 Task: Find connections with filter location Barra with filter topic #Mentoringwith filter profile language German with filter current company Maruti Suzuki India Limited with filter school G H Patel College of Engineering & Technology with filter industry Pet Services with filter service category Loans with filter keywords title Delivery Driver
Action: Mouse moved to (522, 177)
Screenshot: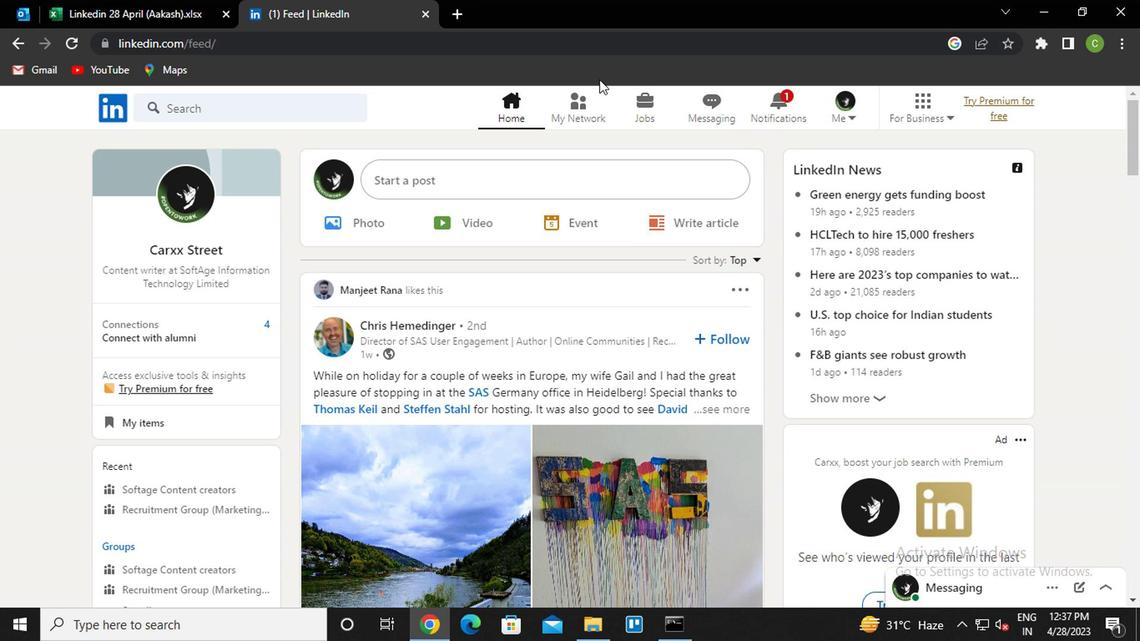
Action: Mouse pressed left at (522, 177)
Screenshot: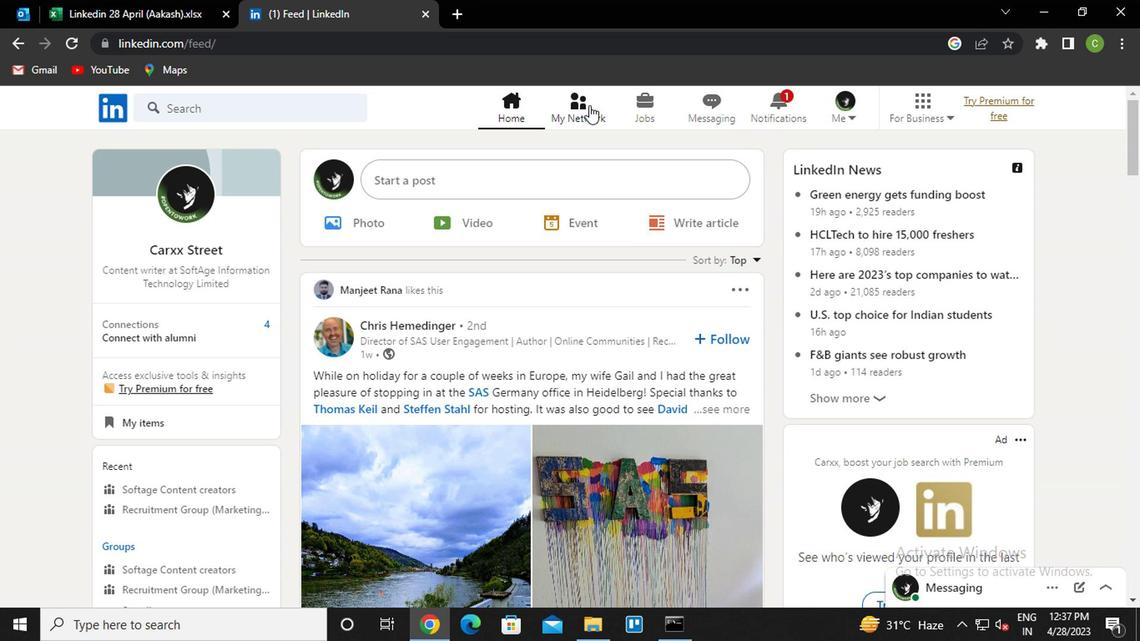 
Action: Mouse moved to (250, 249)
Screenshot: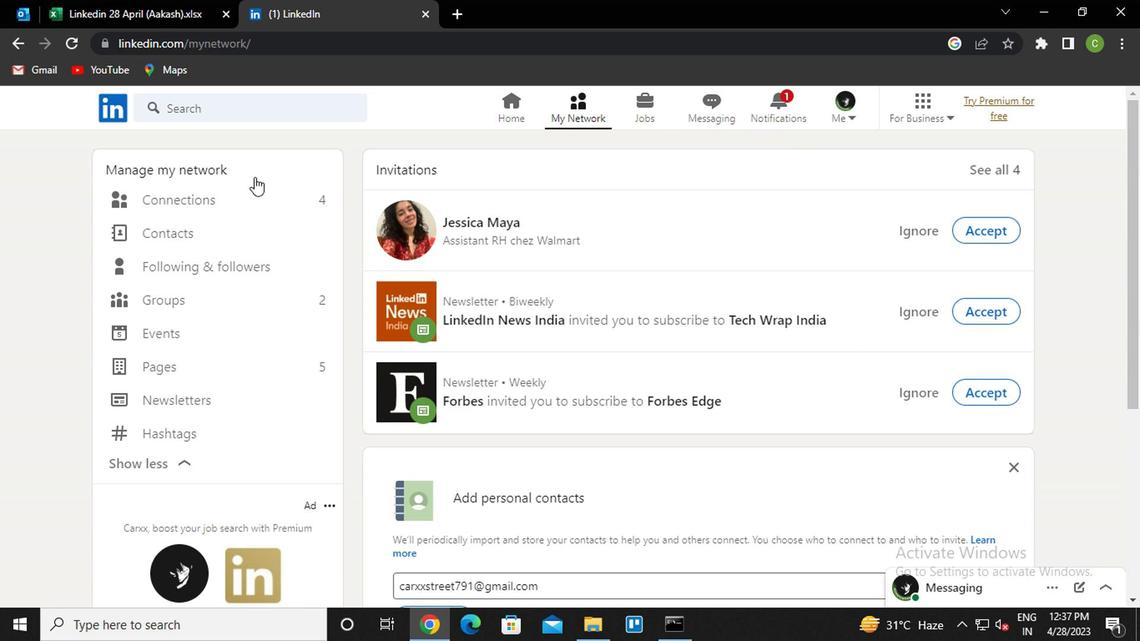 
Action: Mouse pressed left at (250, 249)
Screenshot: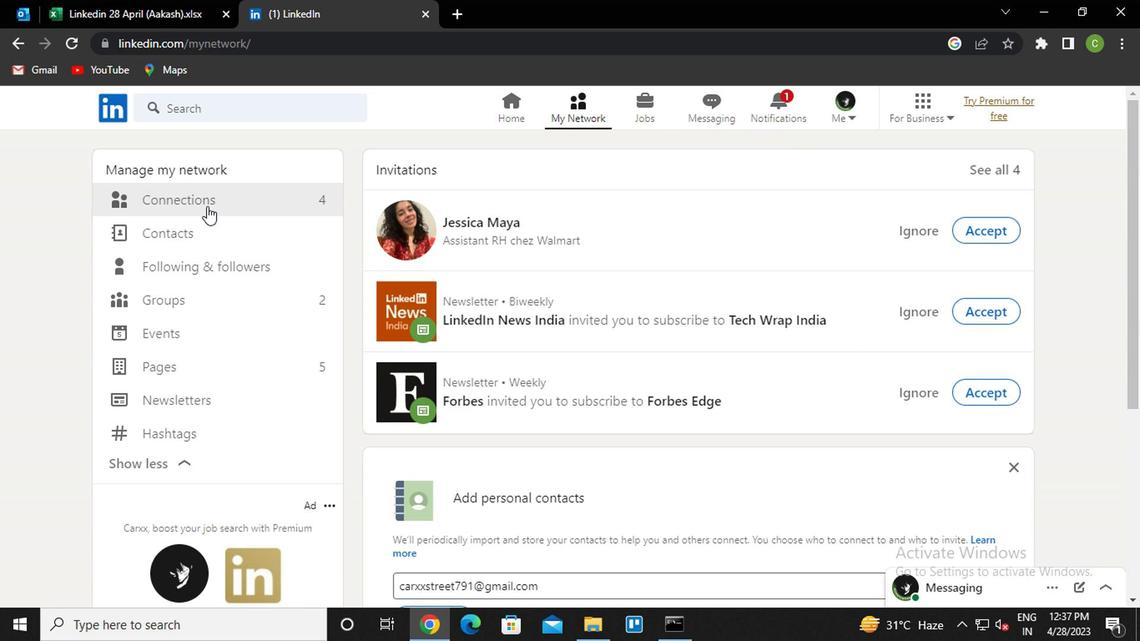 
Action: Mouse moved to (605, 243)
Screenshot: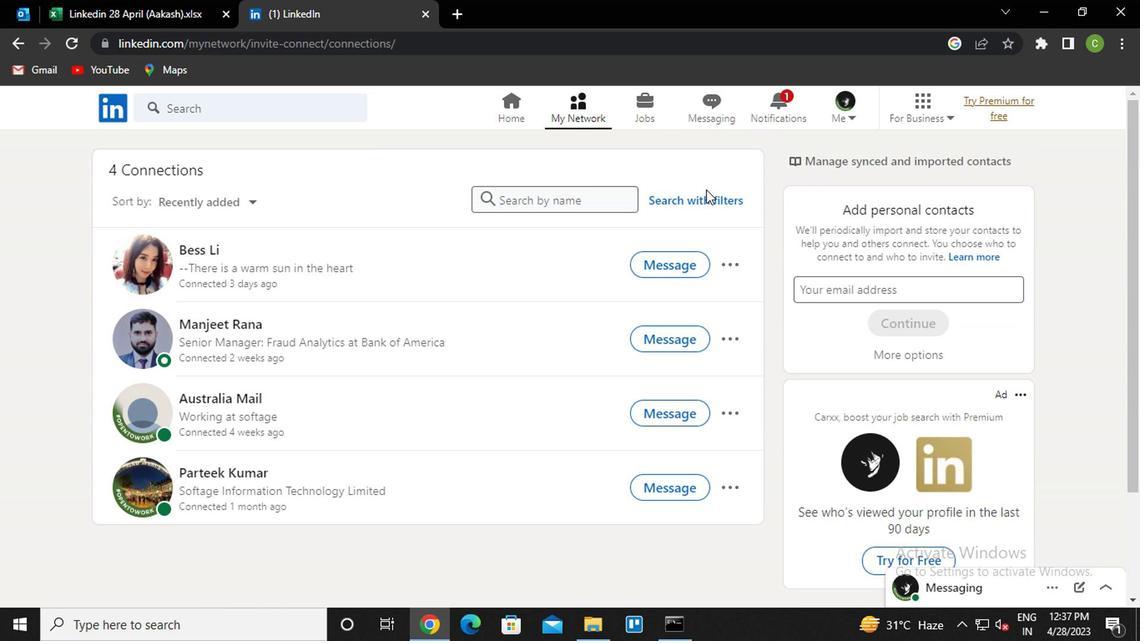 
Action: Mouse pressed left at (605, 243)
Screenshot: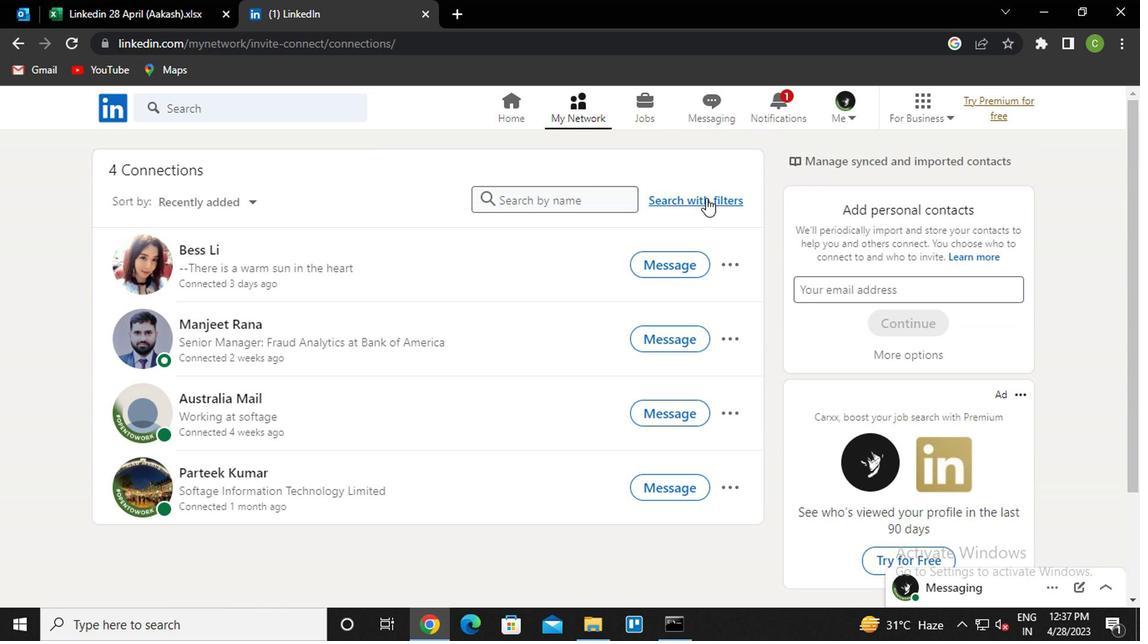 
Action: Mouse moved to (551, 207)
Screenshot: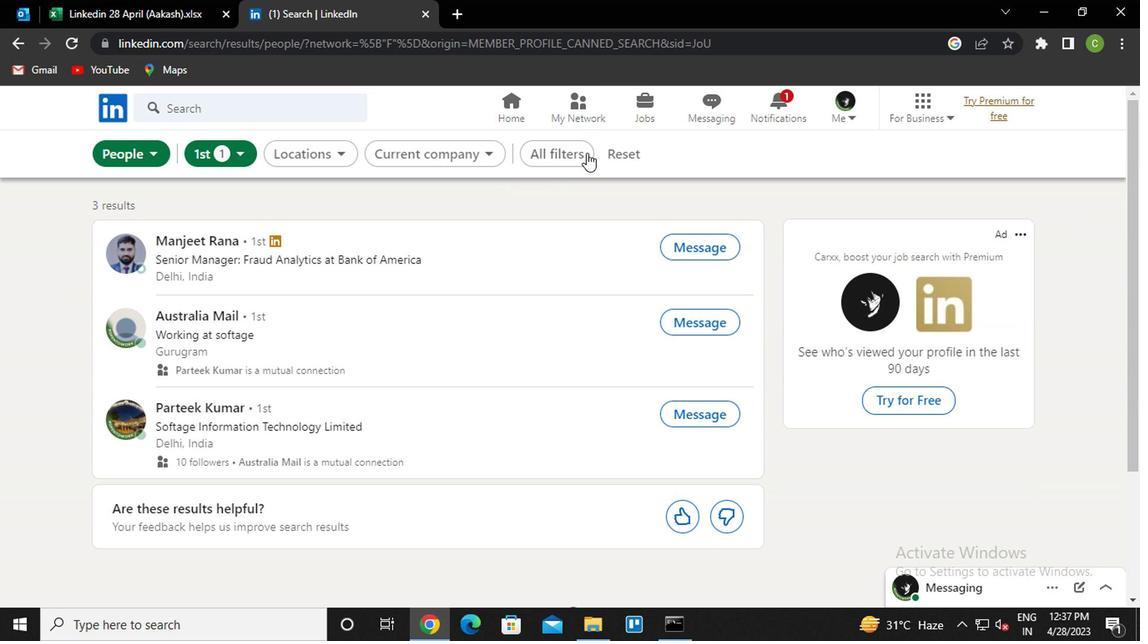 
Action: Mouse pressed left at (551, 207)
Screenshot: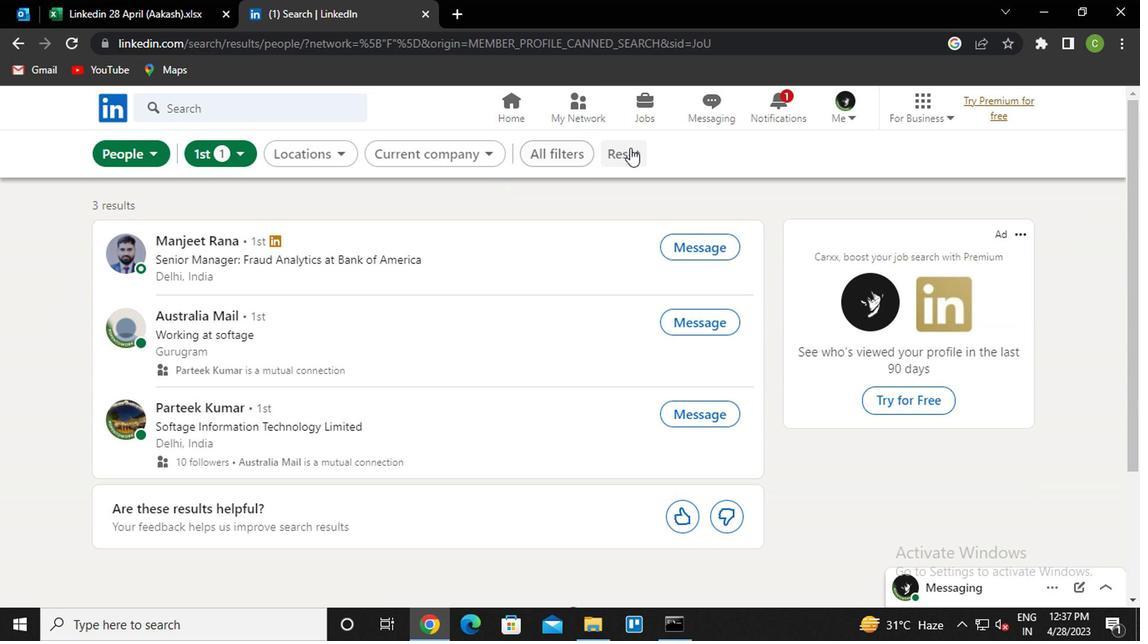 
Action: Mouse moved to (528, 217)
Screenshot: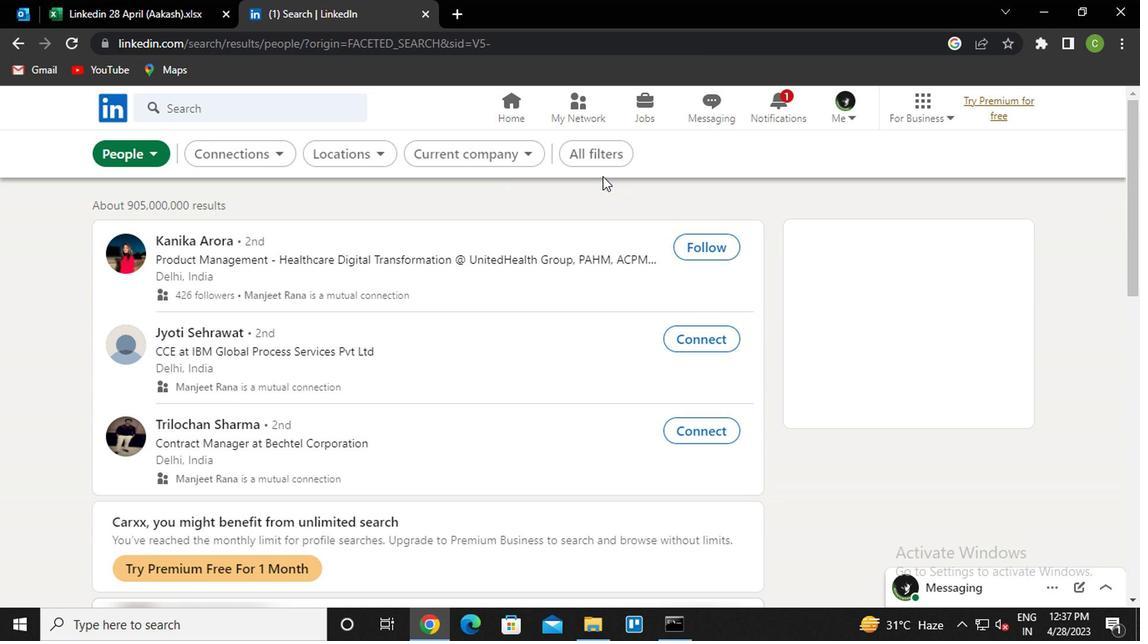 
Action: Mouse pressed left at (528, 217)
Screenshot: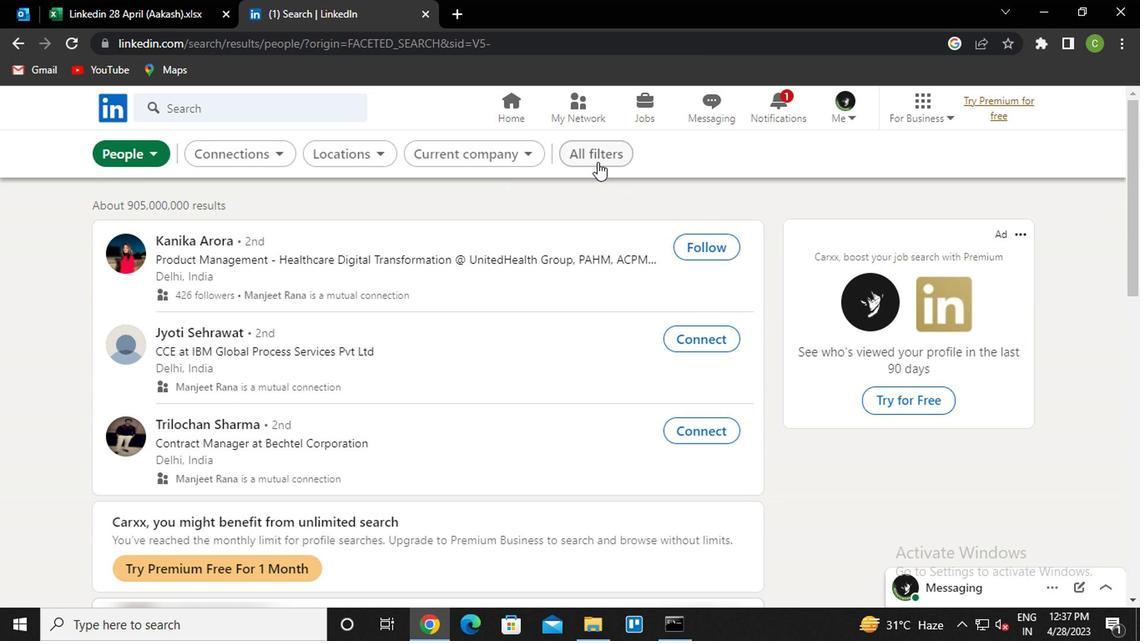 
Action: Mouse moved to (713, 324)
Screenshot: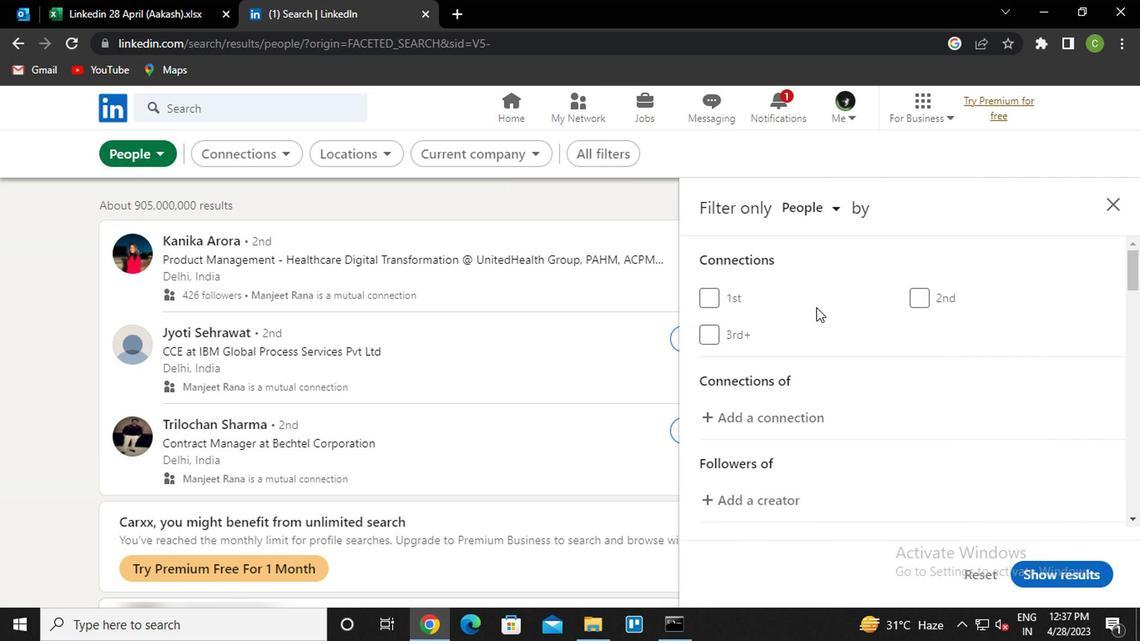 
Action: Mouse scrolled (713, 323) with delta (0, 0)
Screenshot: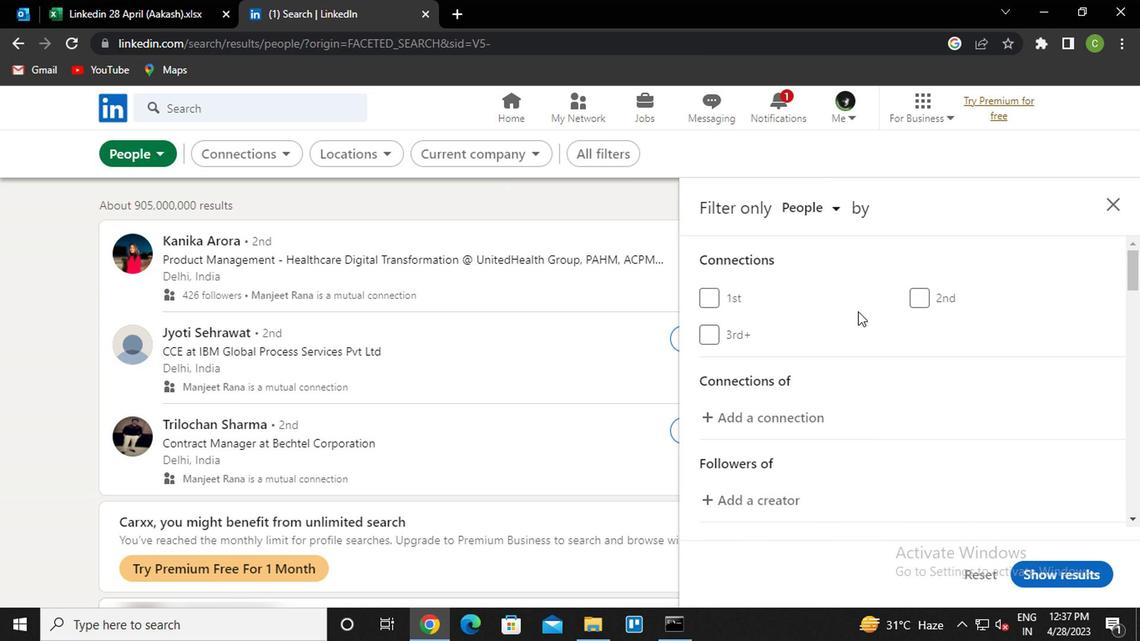 
Action: Mouse scrolled (713, 323) with delta (0, 0)
Screenshot: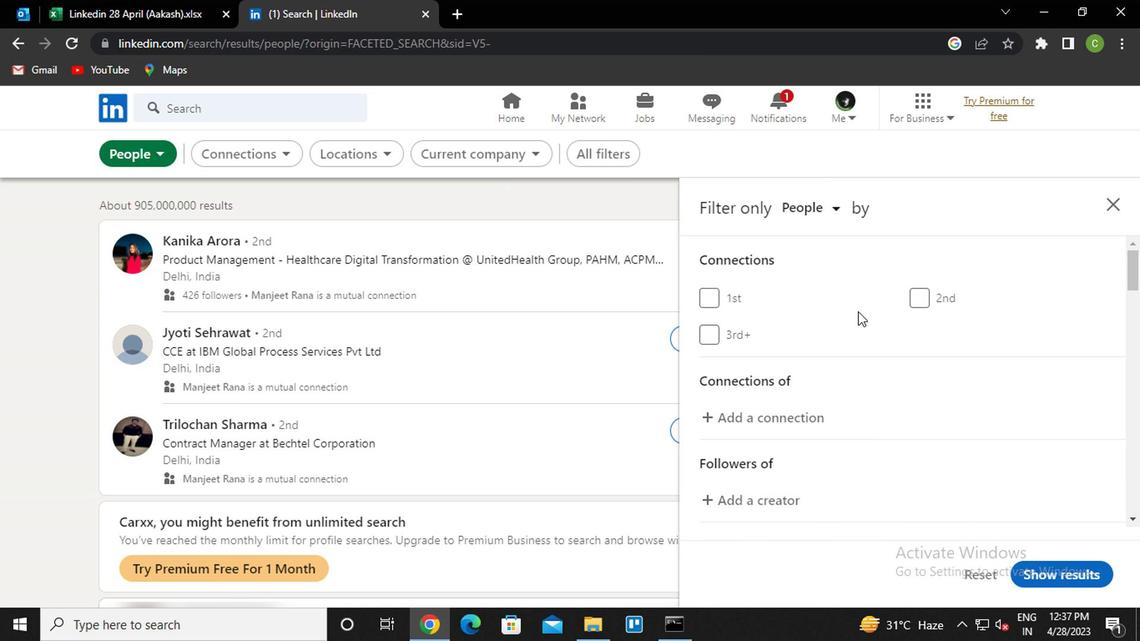 
Action: Mouse moved to (713, 326)
Screenshot: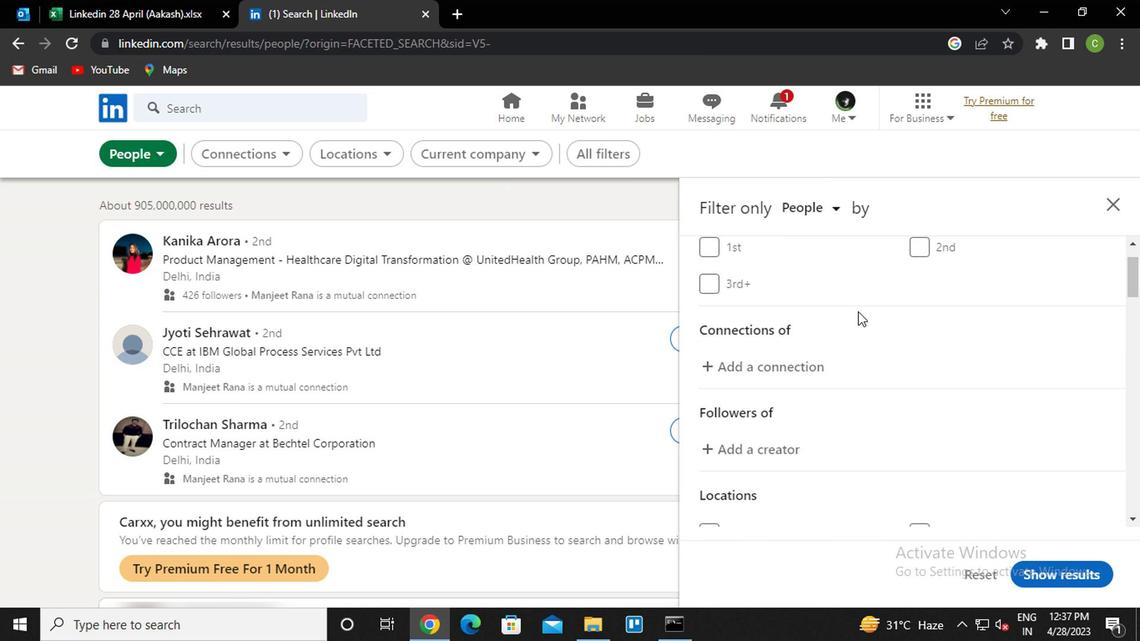 
Action: Mouse scrolled (713, 326) with delta (0, 0)
Screenshot: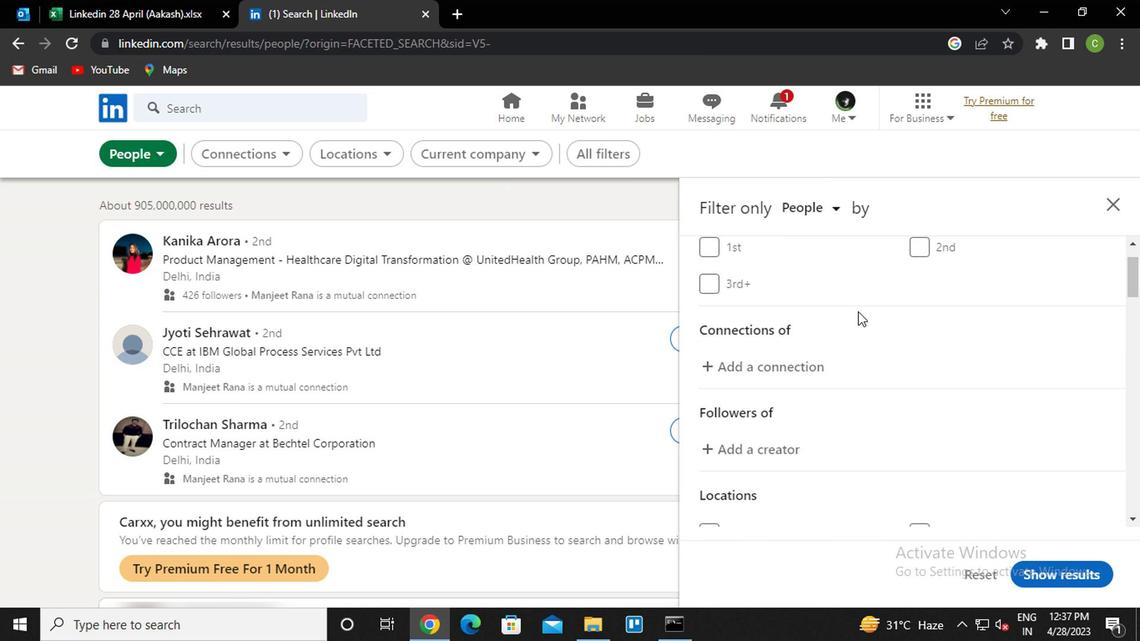
Action: Mouse moved to (711, 337)
Screenshot: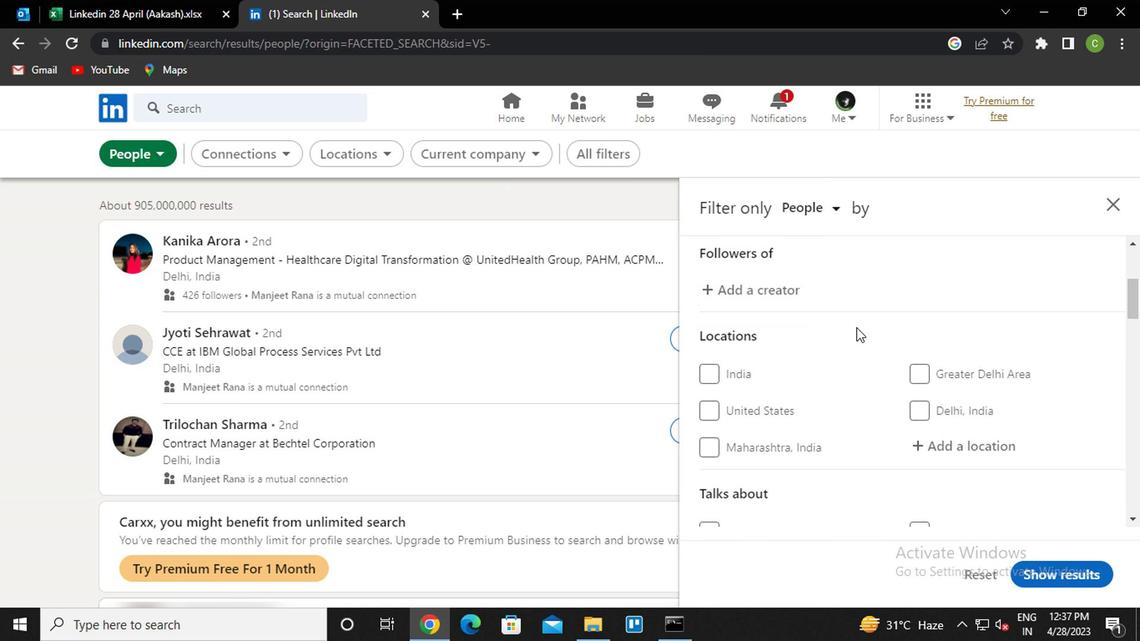 
Action: Mouse scrolled (711, 336) with delta (0, 0)
Screenshot: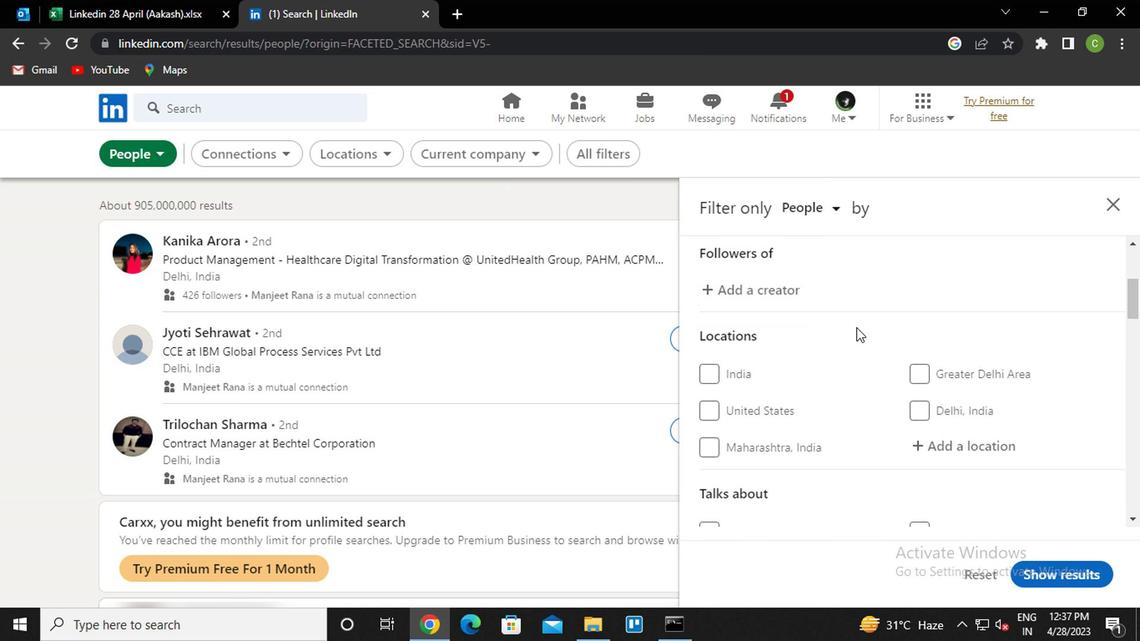 
Action: Mouse moved to (792, 333)
Screenshot: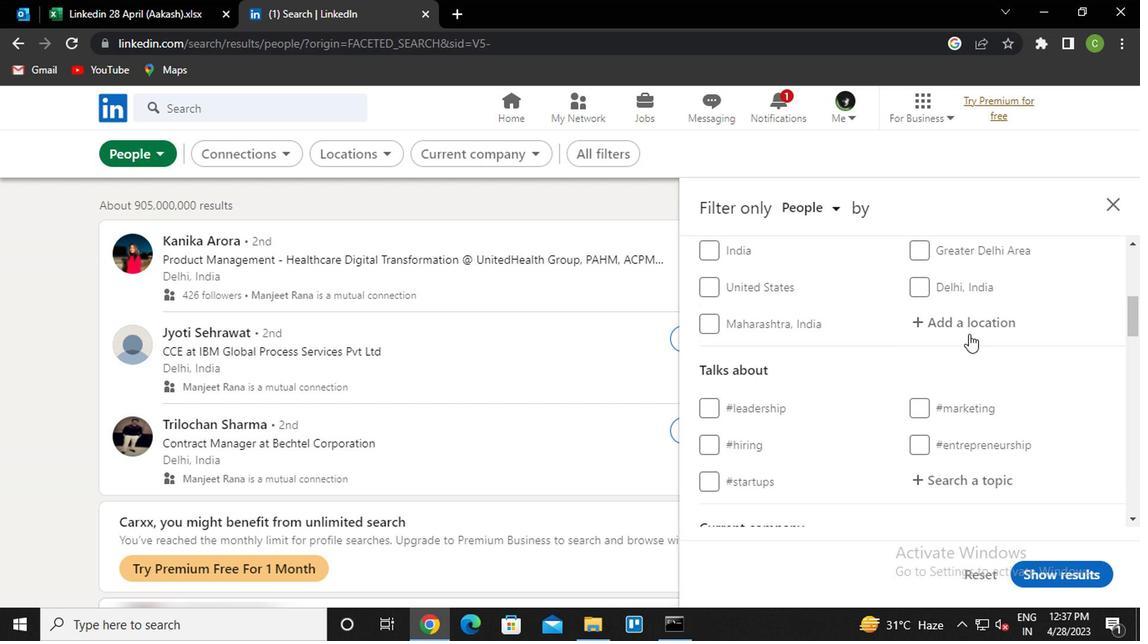 
Action: Mouse pressed left at (792, 333)
Screenshot: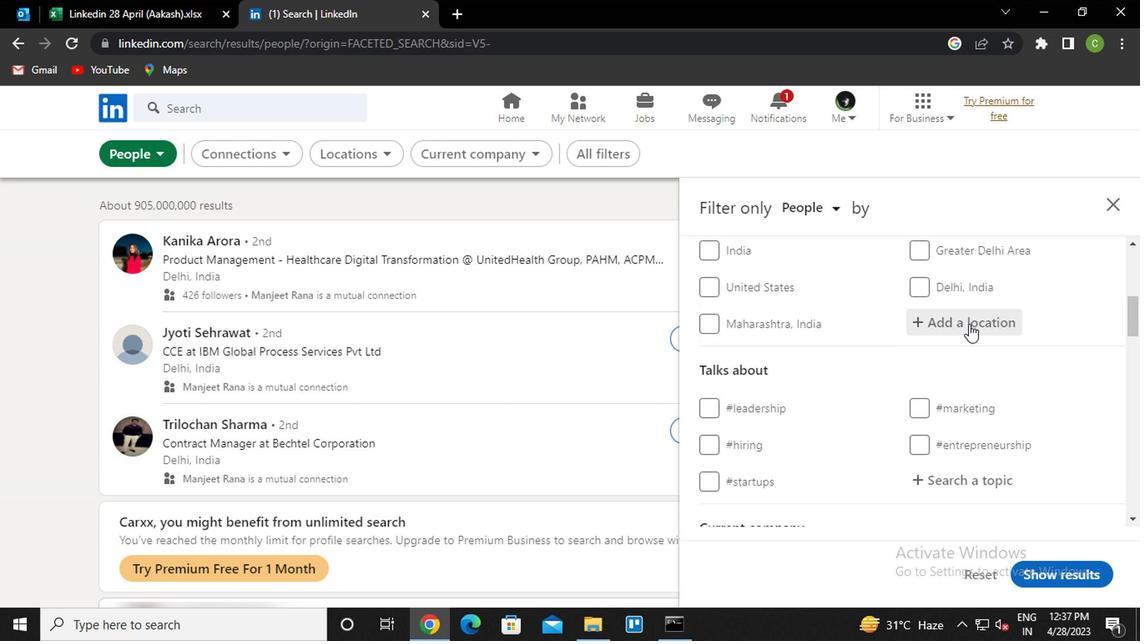 
Action: Key pressed <Key.caps_lock>b<Key.caps_lock>arra<Key.down><Key.down><Key.enter>
Screenshot: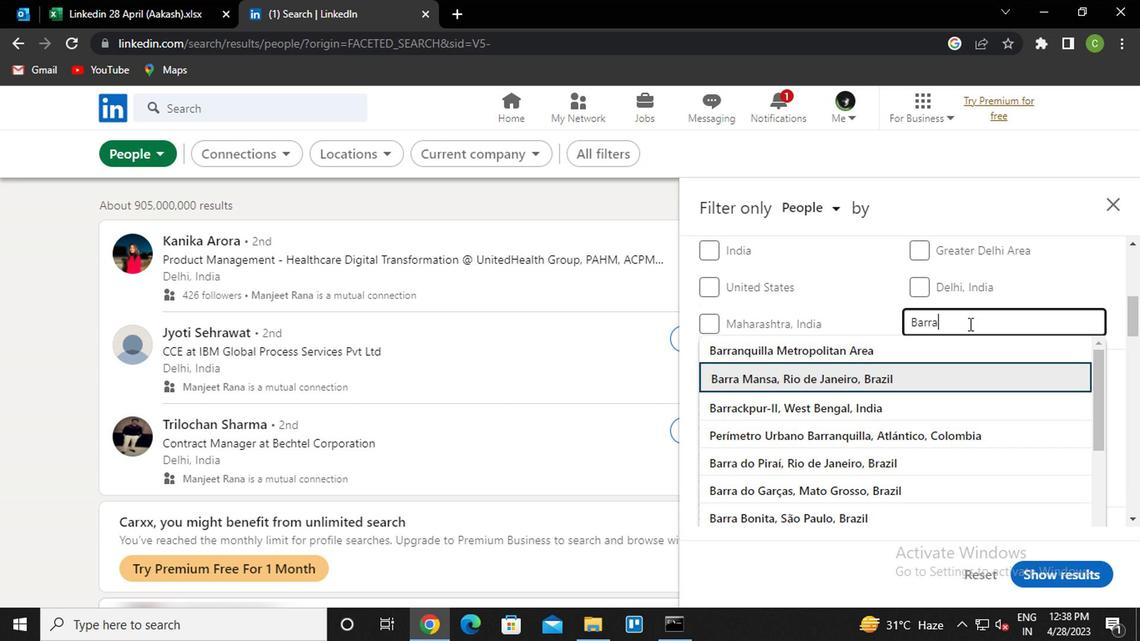 
Action: Mouse moved to (792, 347)
Screenshot: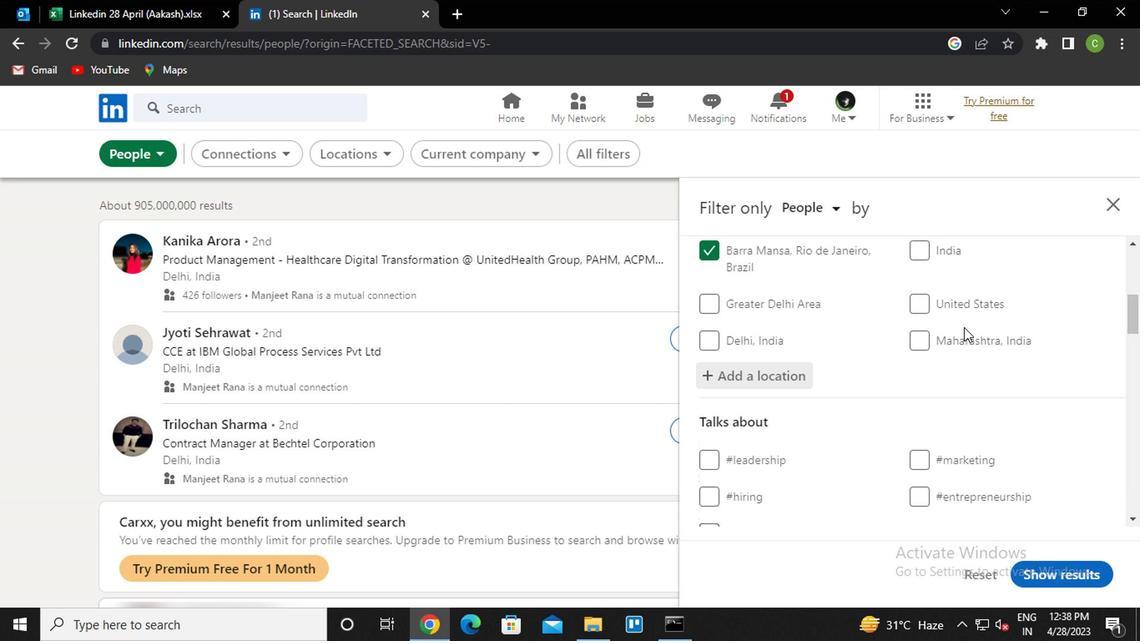 
Action: Mouse scrolled (792, 347) with delta (0, 0)
Screenshot: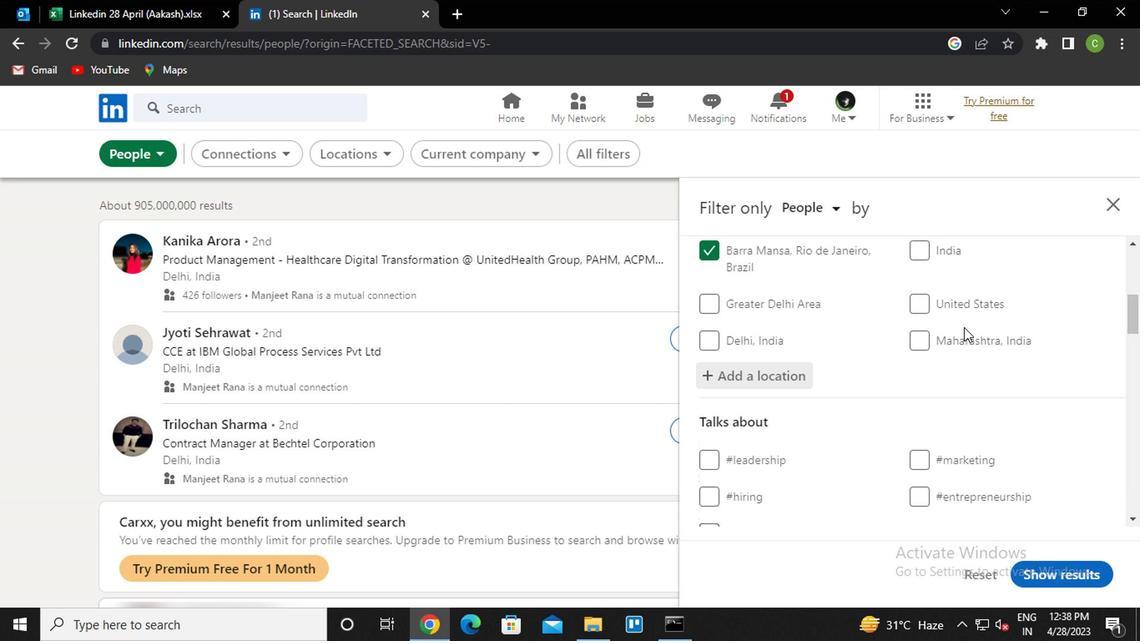 
Action: Mouse moved to (795, 355)
Screenshot: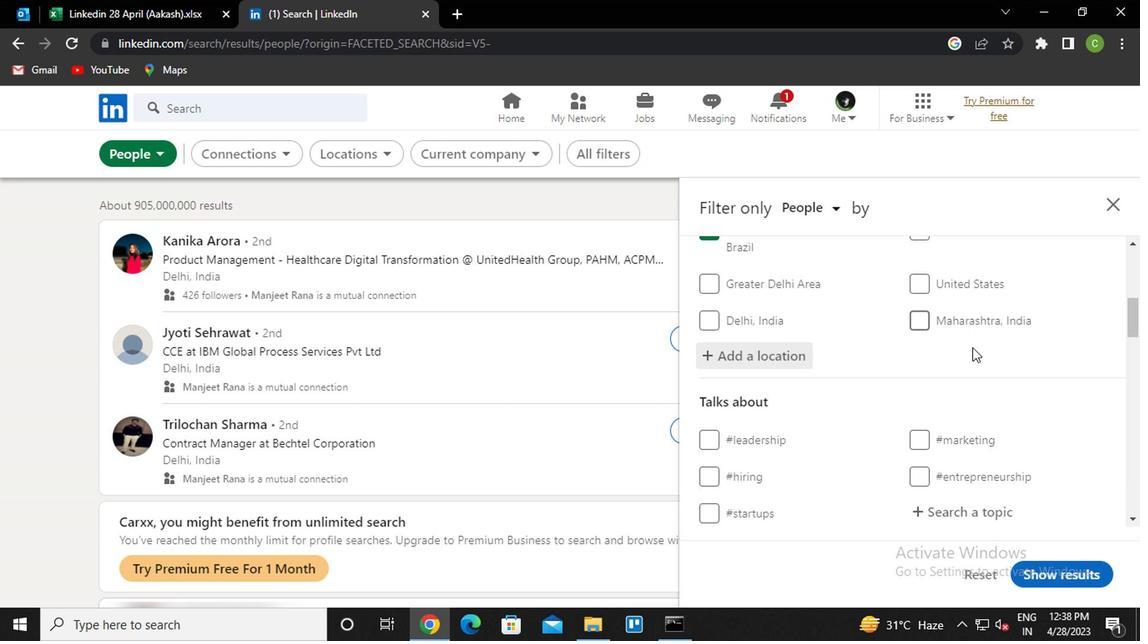 
Action: Mouse scrolled (795, 354) with delta (0, 0)
Screenshot: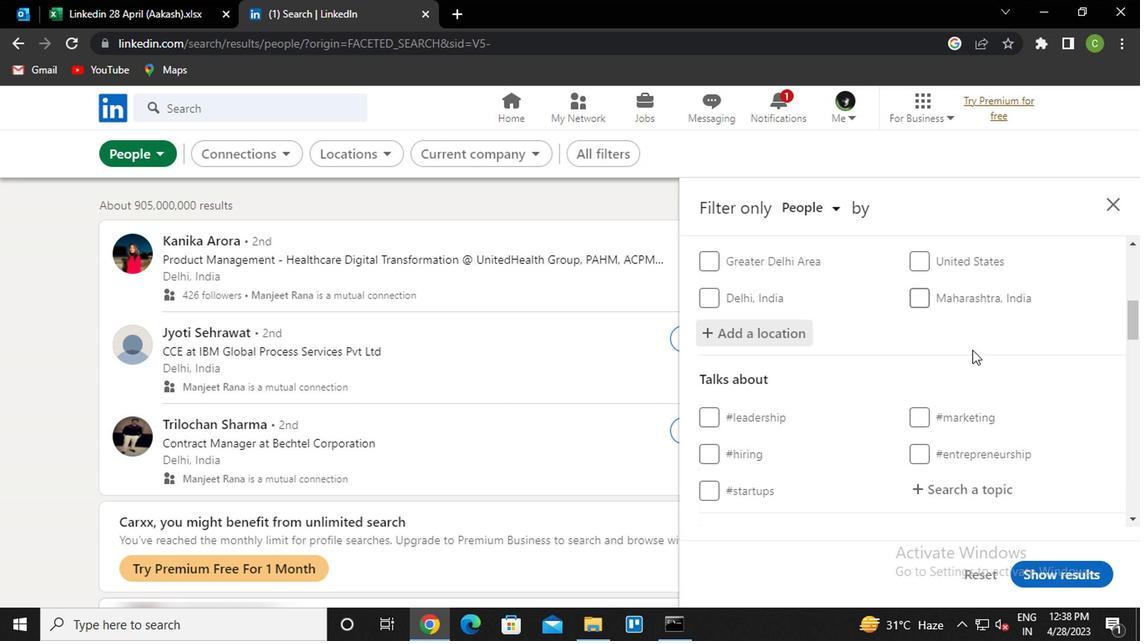 
Action: Mouse moved to (790, 366)
Screenshot: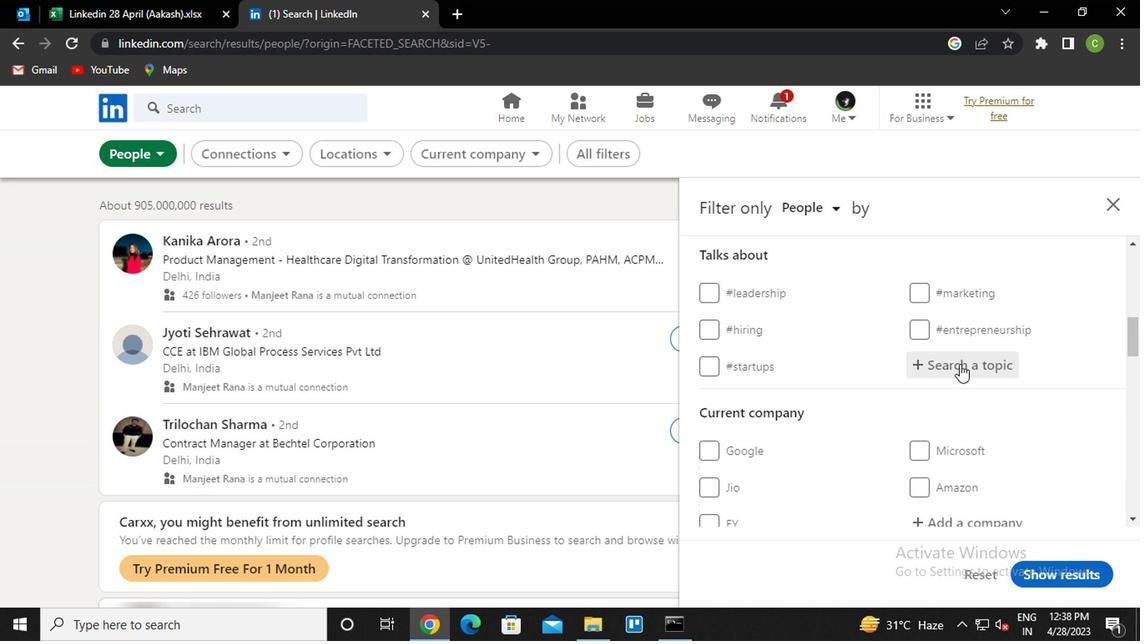 
Action: Mouse pressed left at (790, 366)
Screenshot: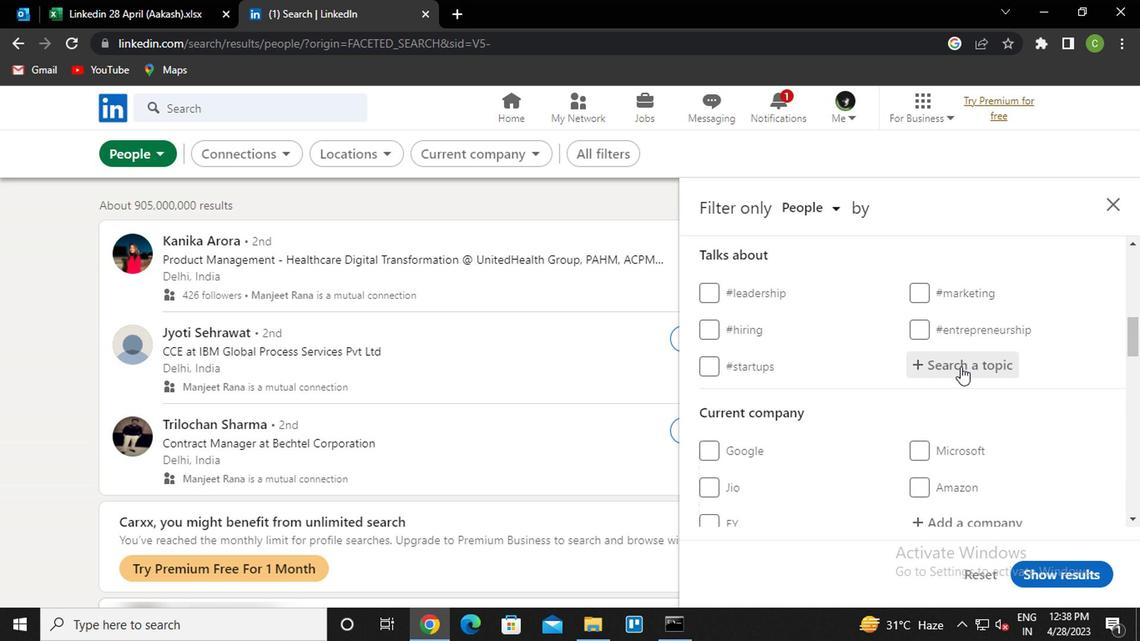 
Action: Key pressed <Key.caps_lock>m<Key.caps_lock>entoring<Key.right><Key.down><Key.enter>
Screenshot: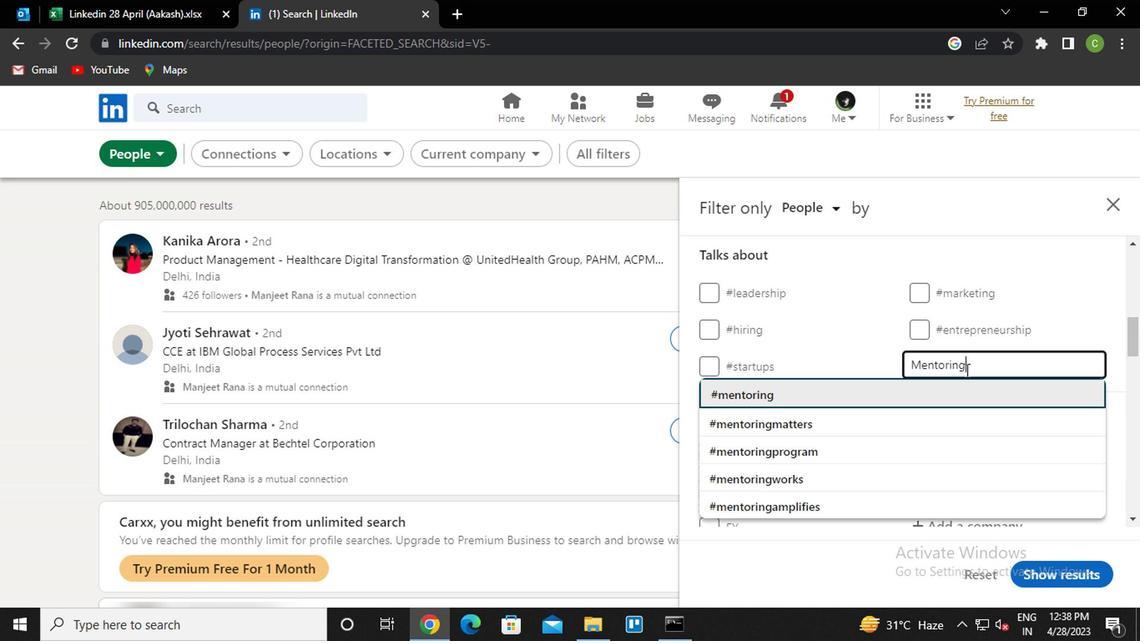 
Action: Mouse scrolled (790, 365) with delta (0, 0)
Screenshot: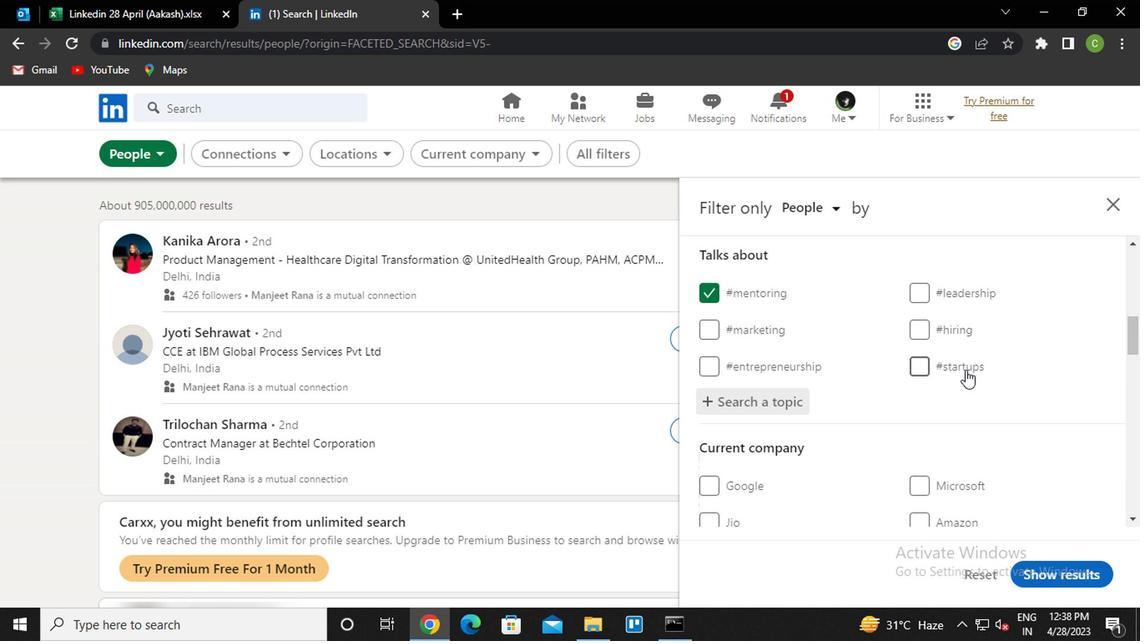 
Action: Mouse scrolled (790, 365) with delta (0, 0)
Screenshot: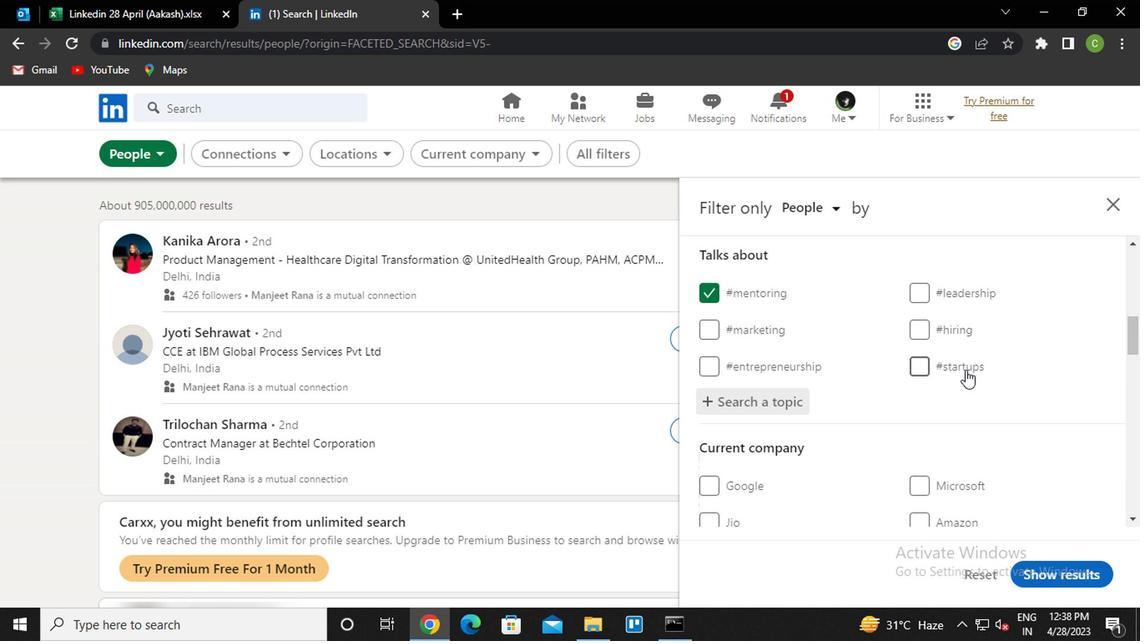 
Action: Mouse scrolled (790, 365) with delta (0, 0)
Screenshot: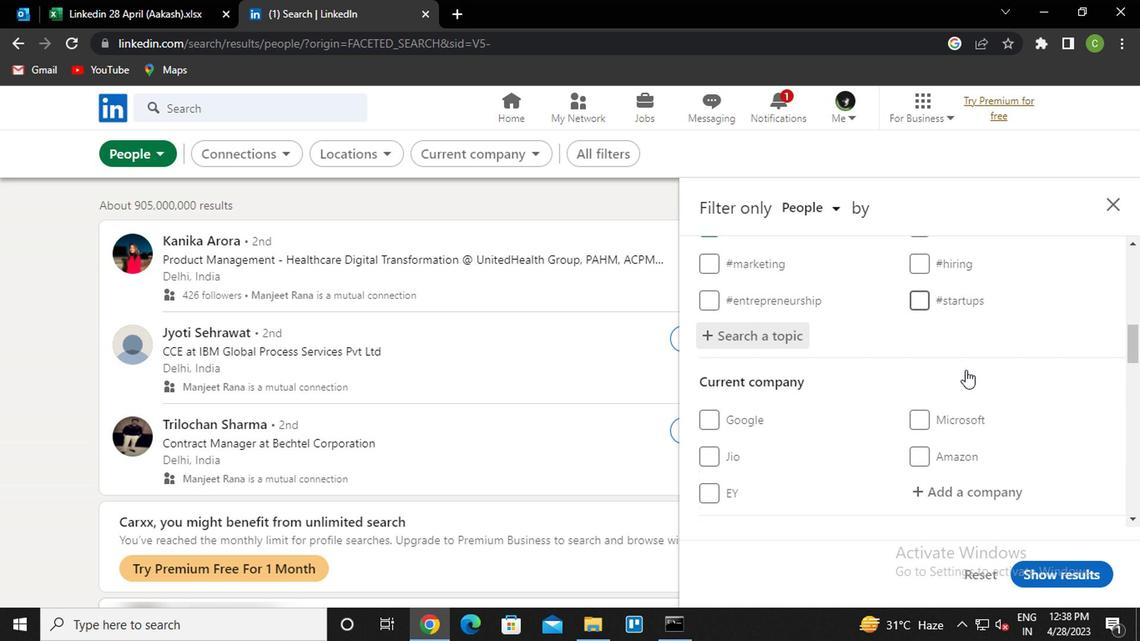 
Action: Mouse scrolled (790, 365) with delta (0, 0)
Screenshot: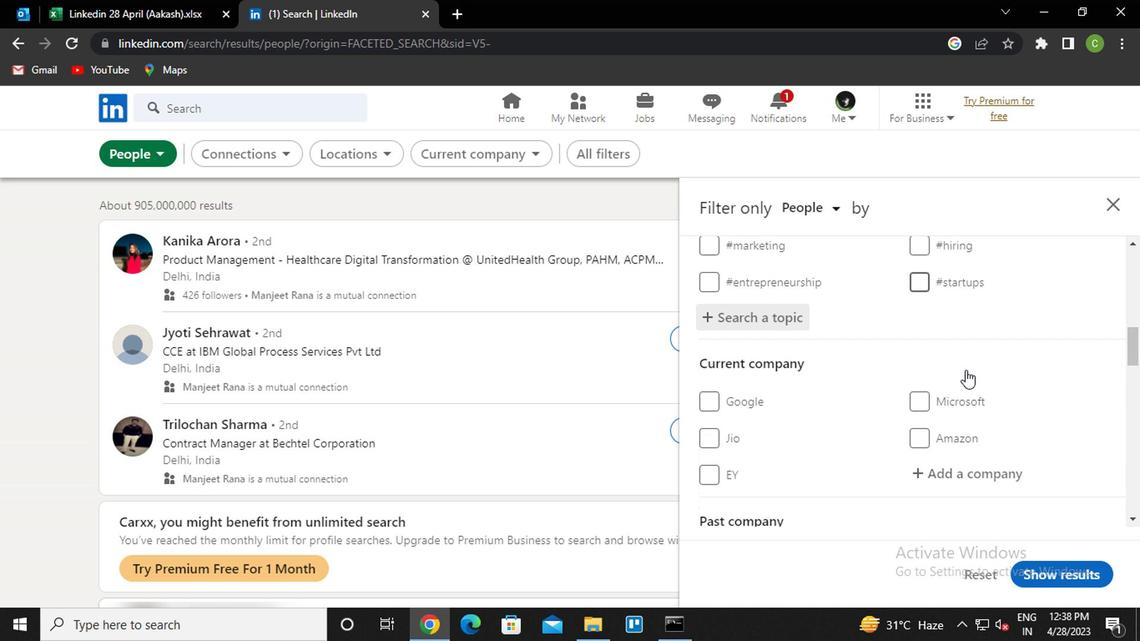
Action: Mouse scrolled (790, 365) with delta (0, 0)
Screenshot: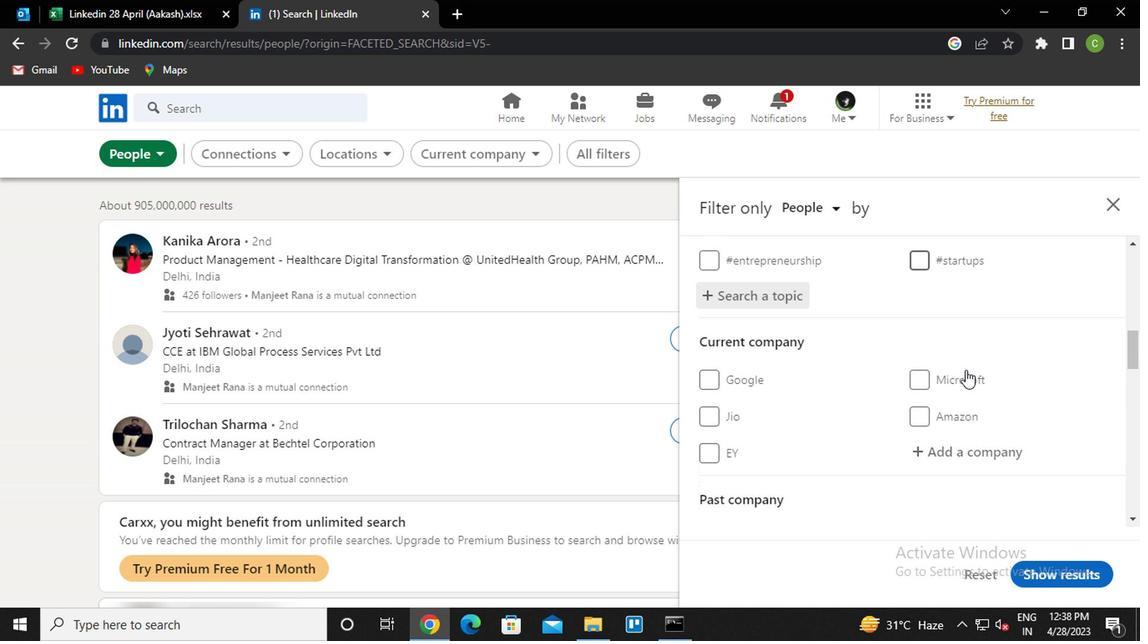 
Action: Mouse scrolled (790, 365) with delta (0, 0)
Screenshot: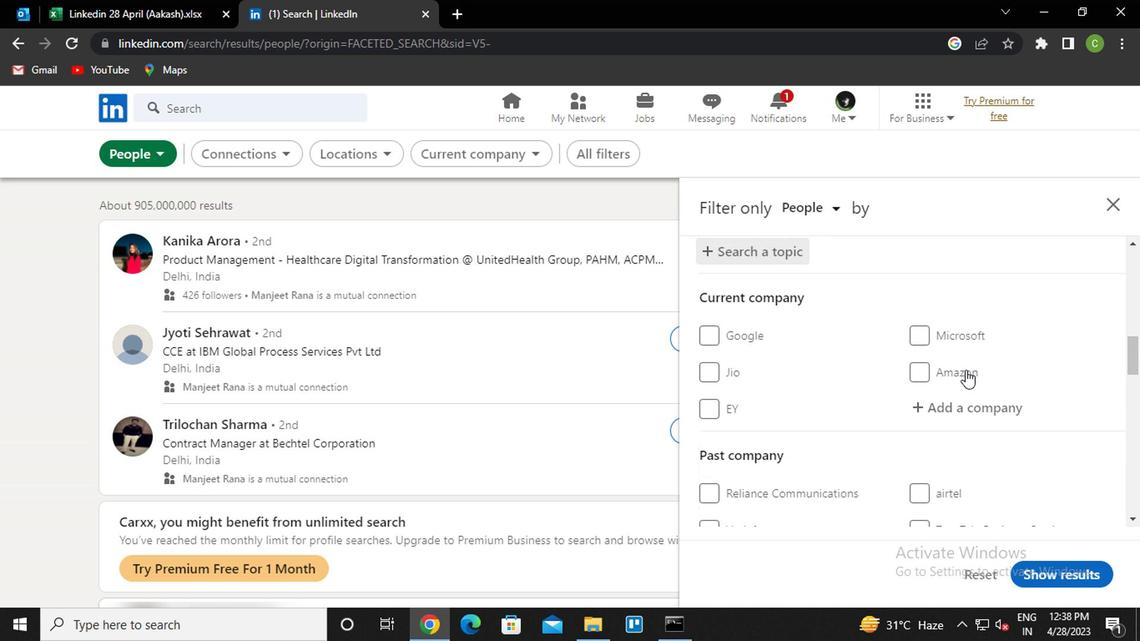 
Action: Mouse scrolled (790, 365) with delta (0, 0)
Screenshot: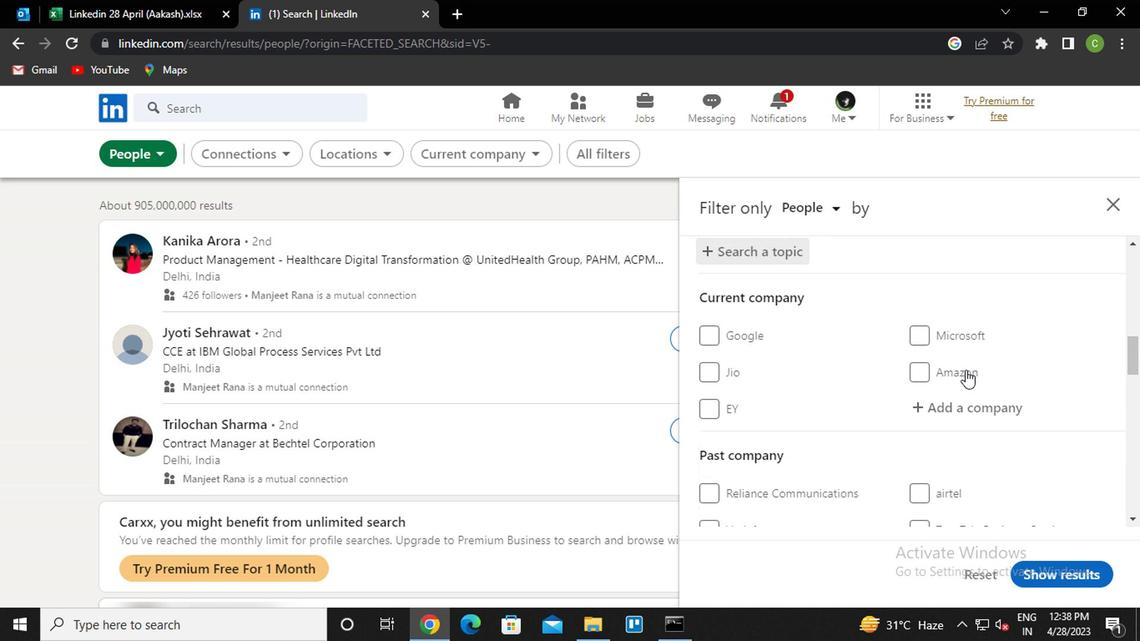 
Action: Mouse moved to (786, 410)
Screenshot: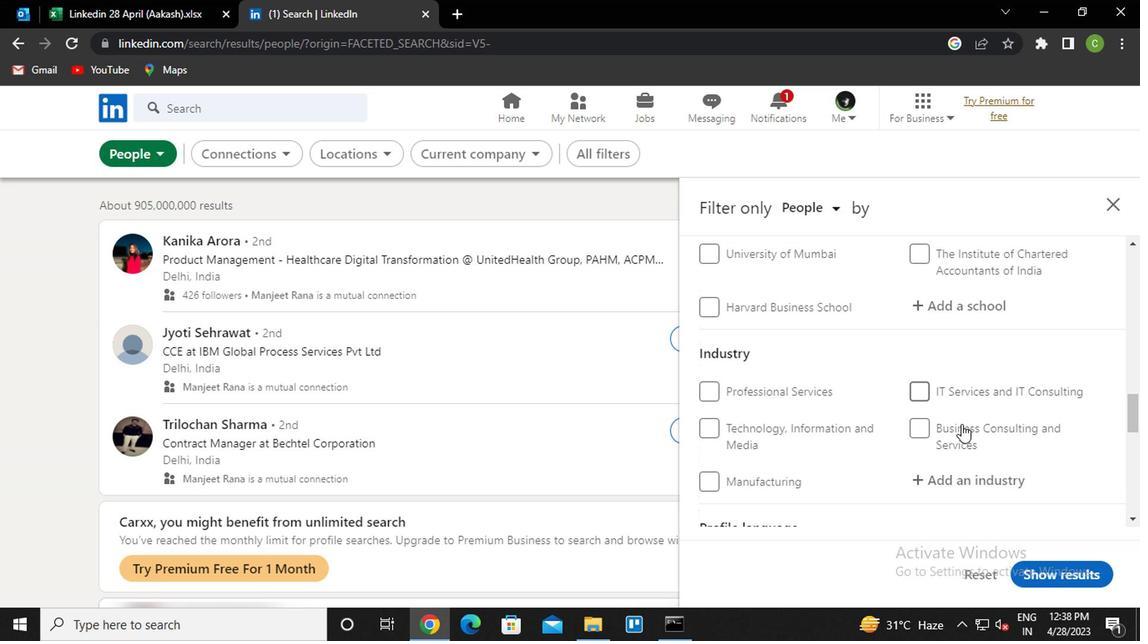 
Action: Mouse scrolled (786, 409) with delta (0, 0)
Screenshot: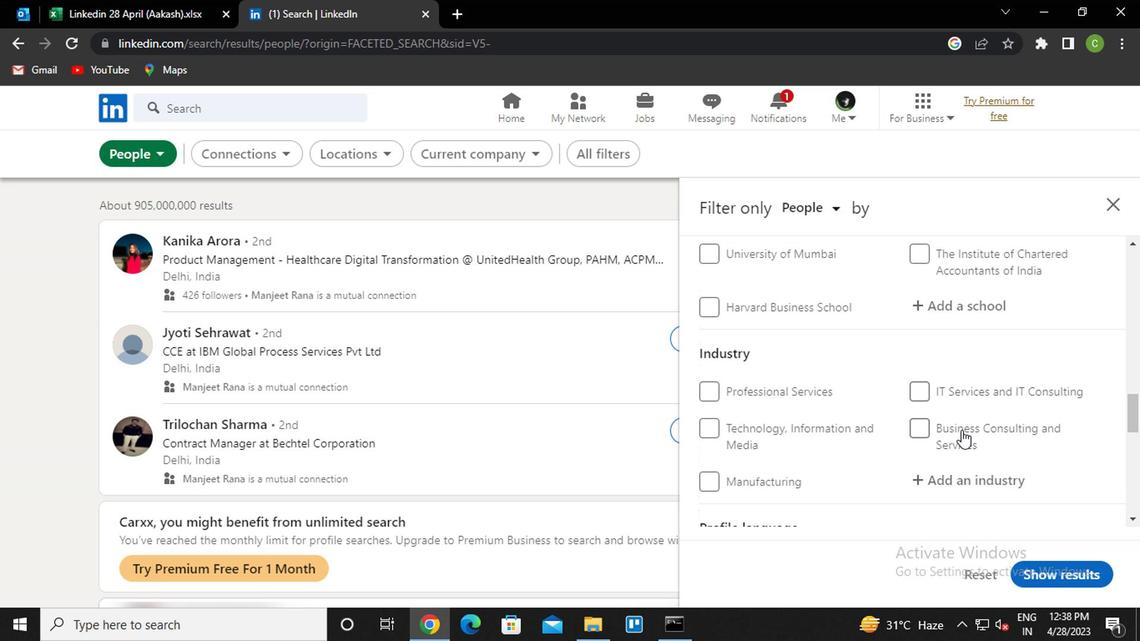 
Action: Mouse scrolled (786, 409) with delta (0, 0)
Screenshot: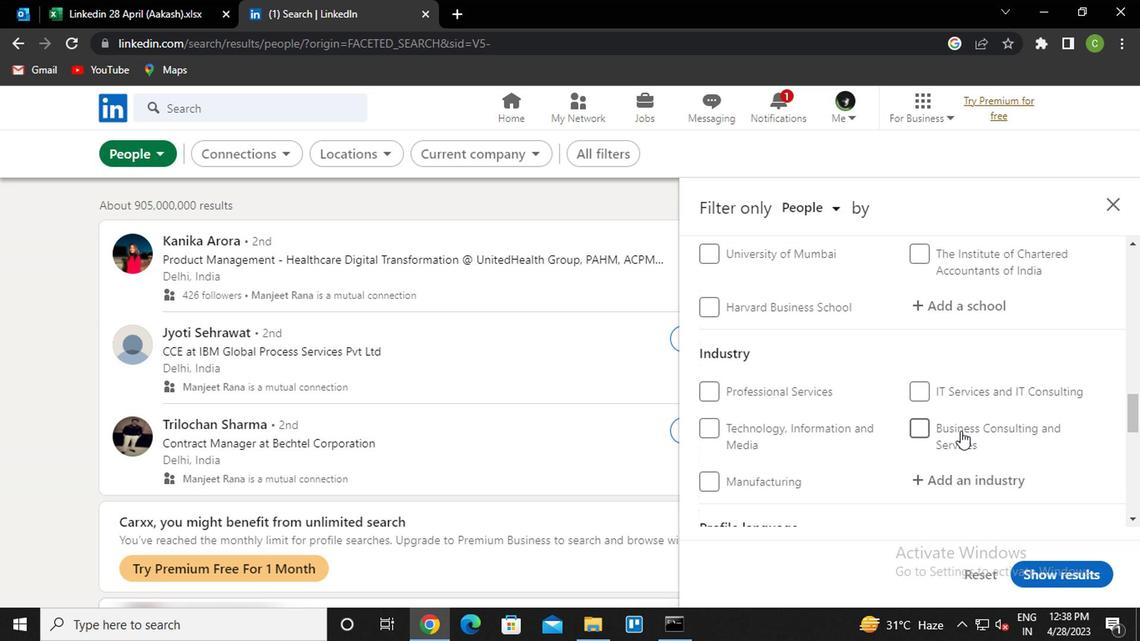 
Action: Mouse scrolled (786, 409) with delta (0, 0)
Screenshot: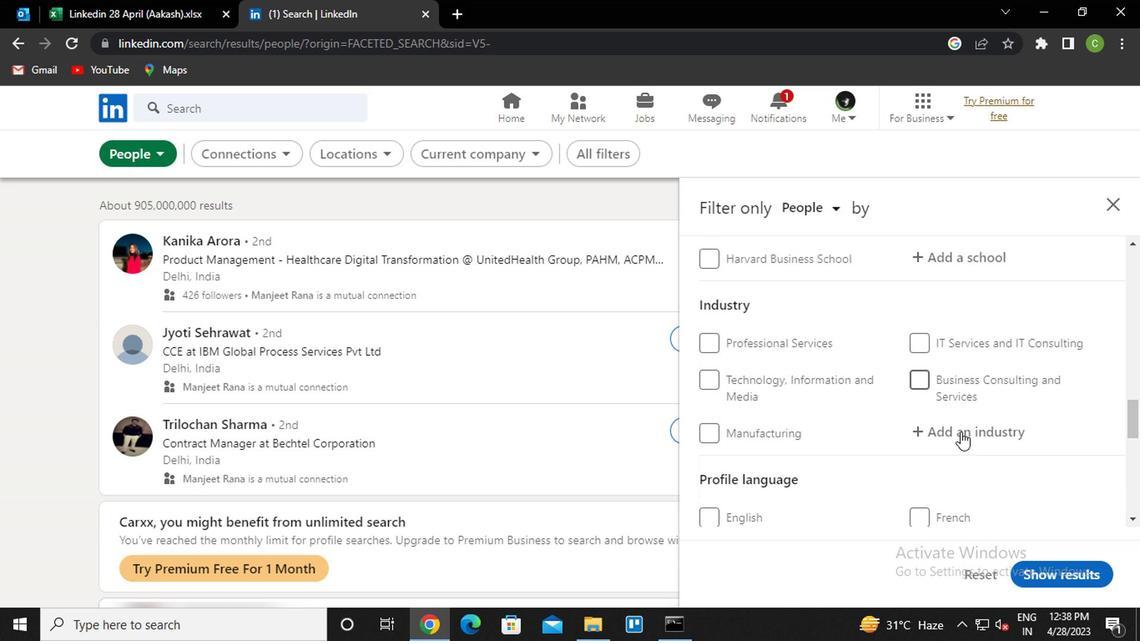 
Action: Mouse moved to (616, 384)
Screenshot: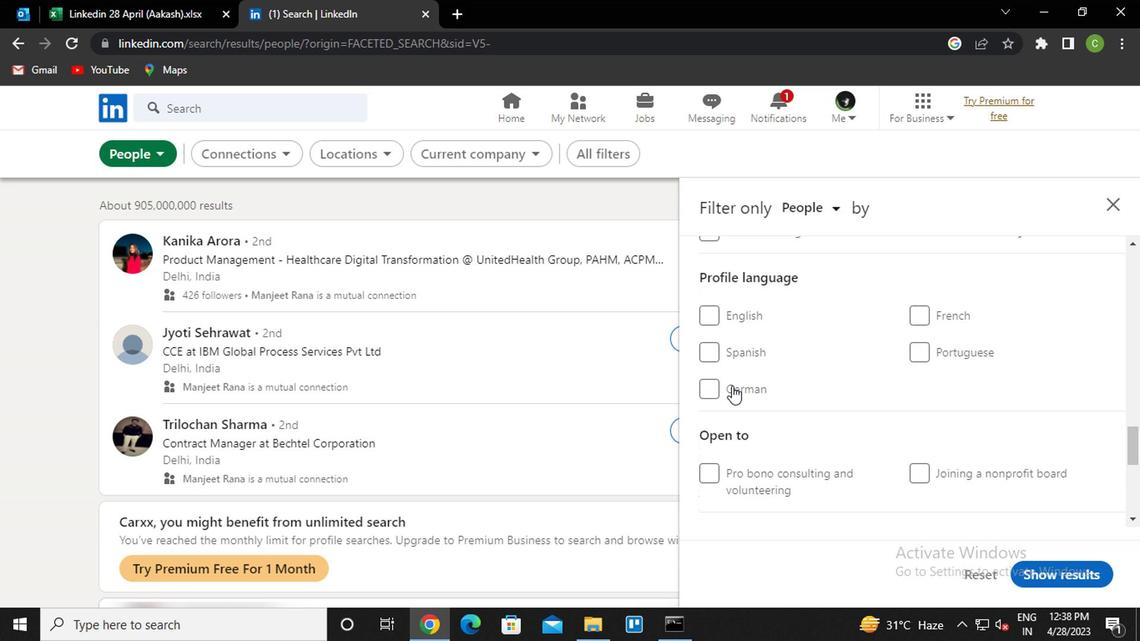 
Action: Mouse pressed left at (616, 384)
Screenshot: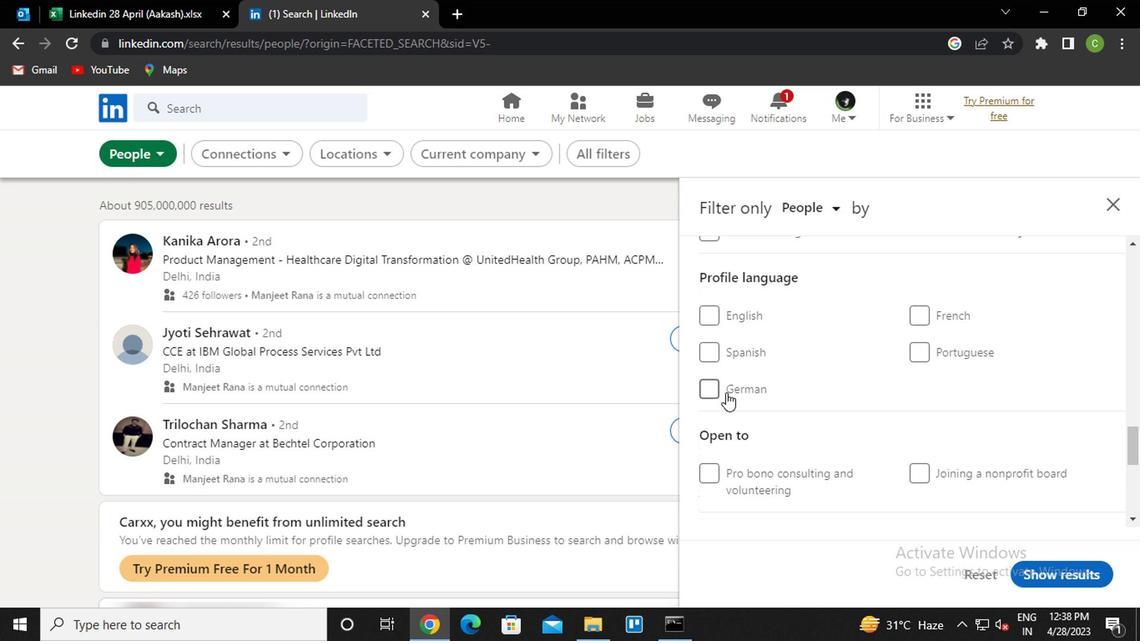 
Action: Mouse moved to (765, 402)
Screenshot: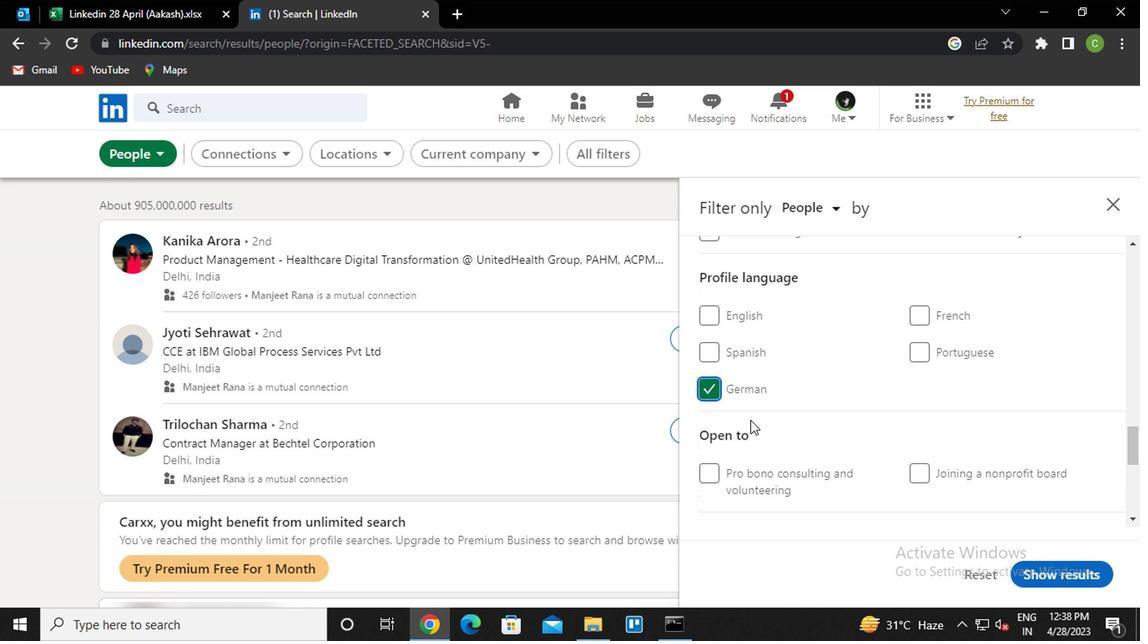
Action: Mouse scrolled (765, 402) with delta (0, 0)
Screenshot: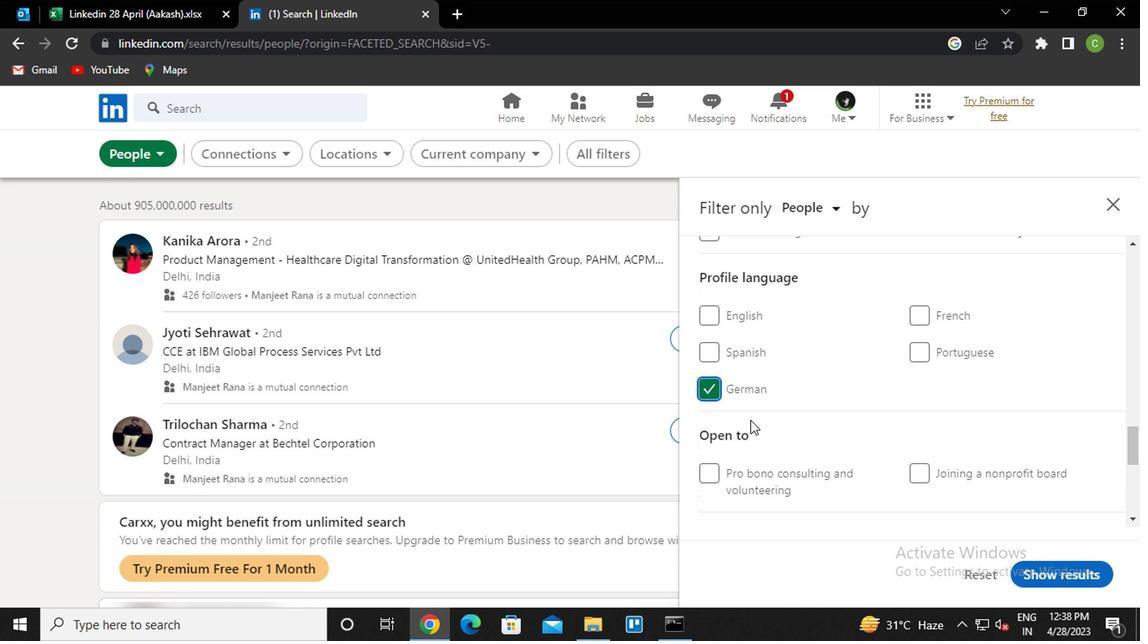 
Action: Mouse scrolled (765, 402) with delta (0, 0)
Screenshot: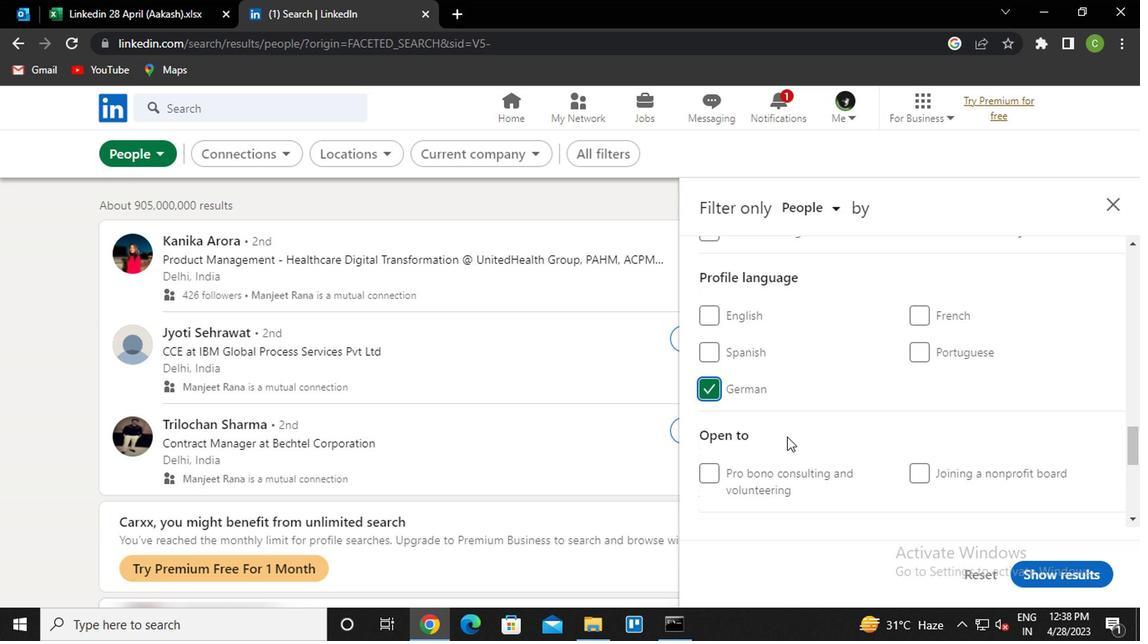 
Action: Mouse scrolled (765, 402) with delta (0, 0)
Screenshot: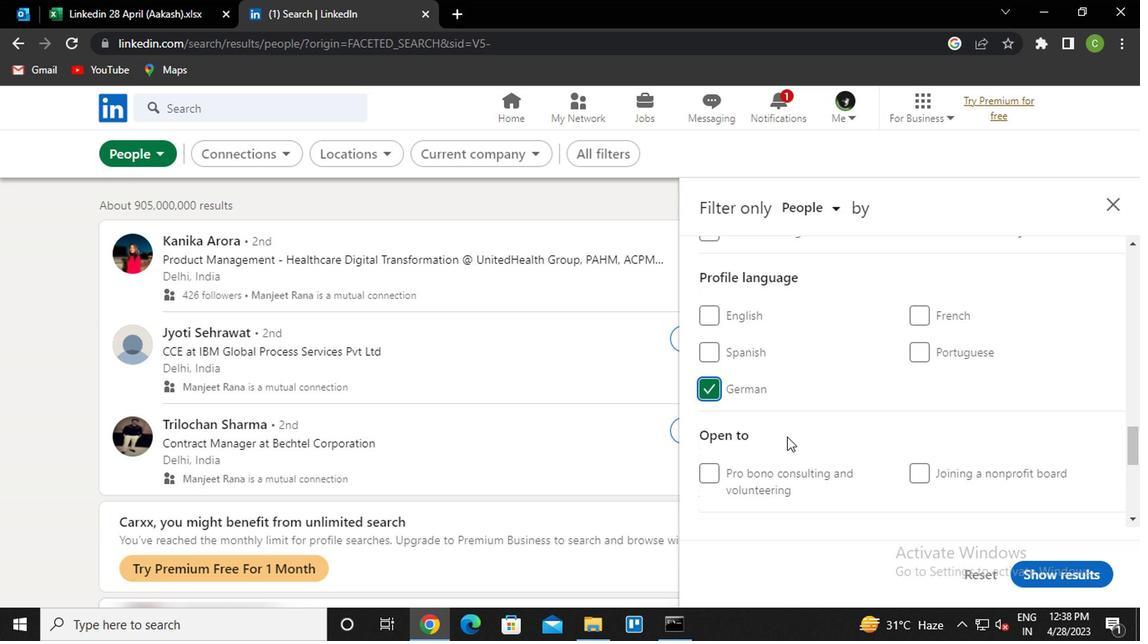 
Action: Mouse scrolled (765, 402) with delta (0, 0)
Screenshot: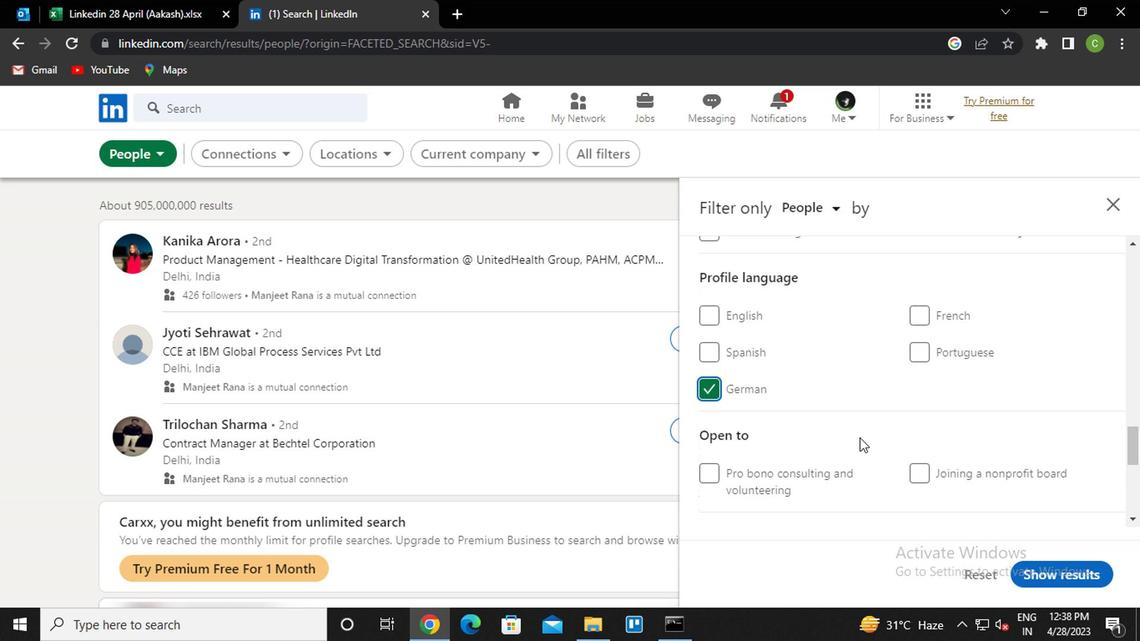 
Action: Mouse scrolled (765, 402) with delta (0, 0)
Screenshot: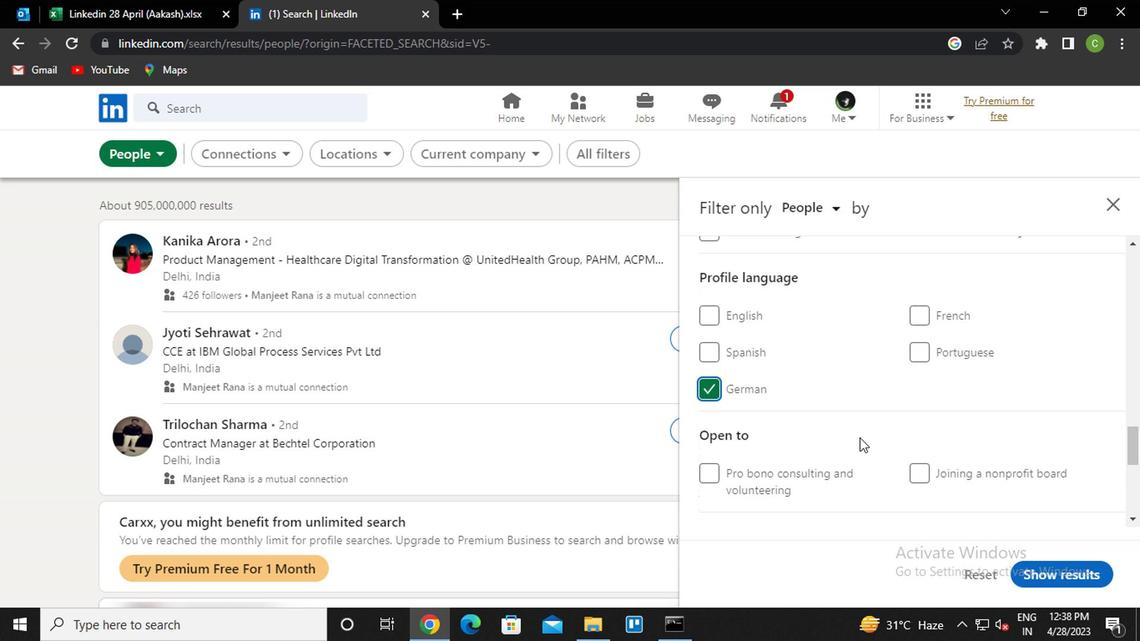 
Action: Mouse scrolled (765, 402) with delta (0, 0)
Screenshot: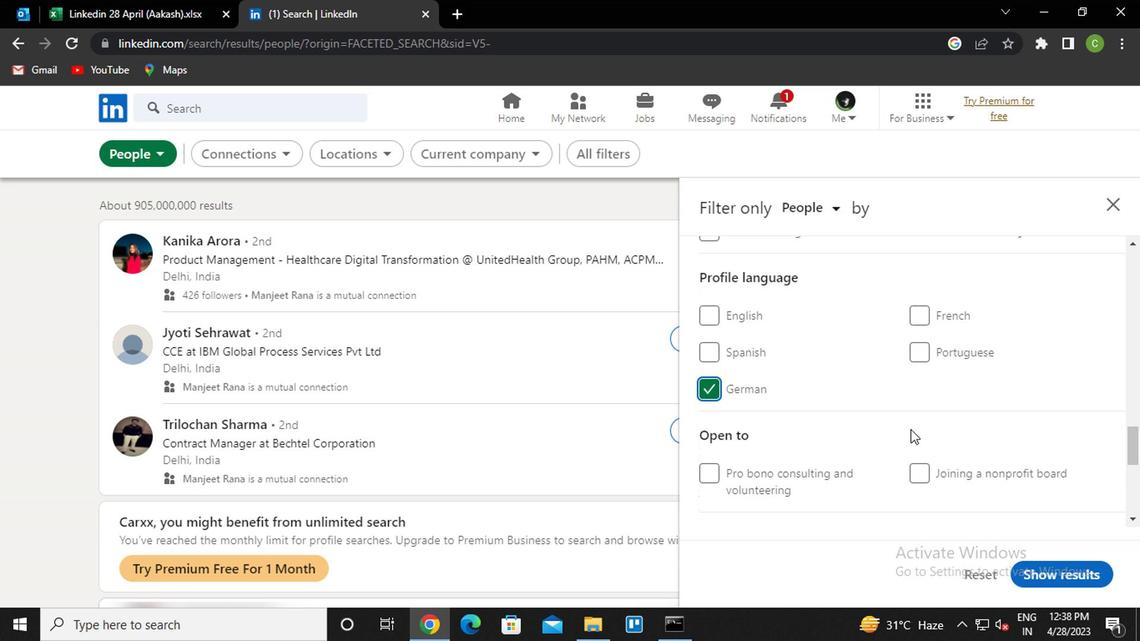 
Action: Mouse scrolled (765, 402) with delta (0, 0)
Screenshot: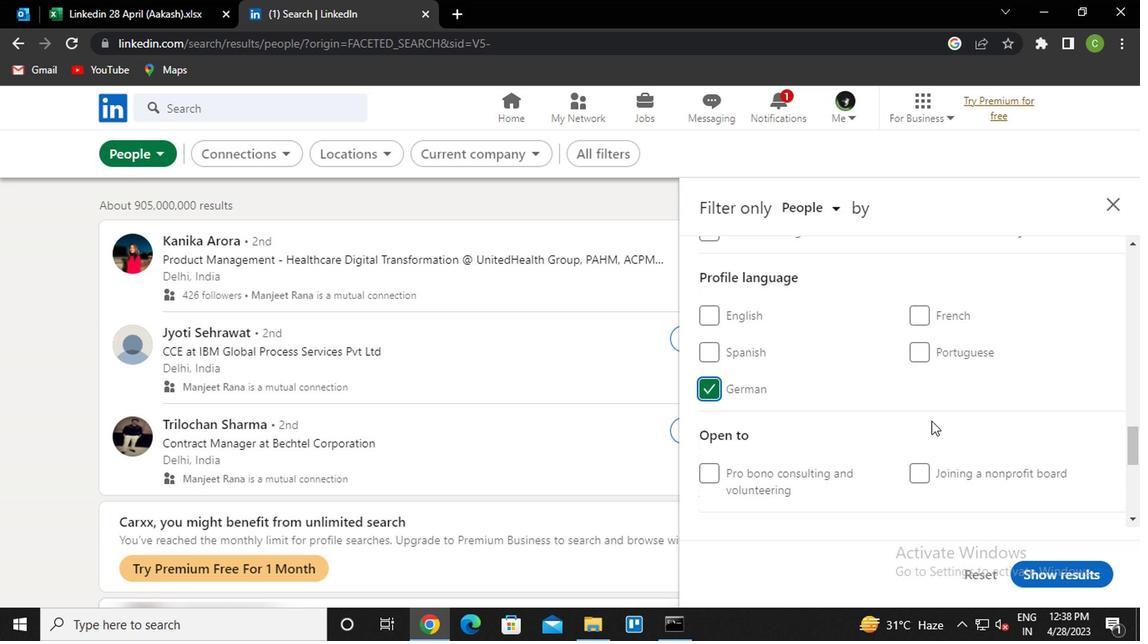 
Action: Mouse scrolled (765, 402) with delta (0, 0)
Screenshot: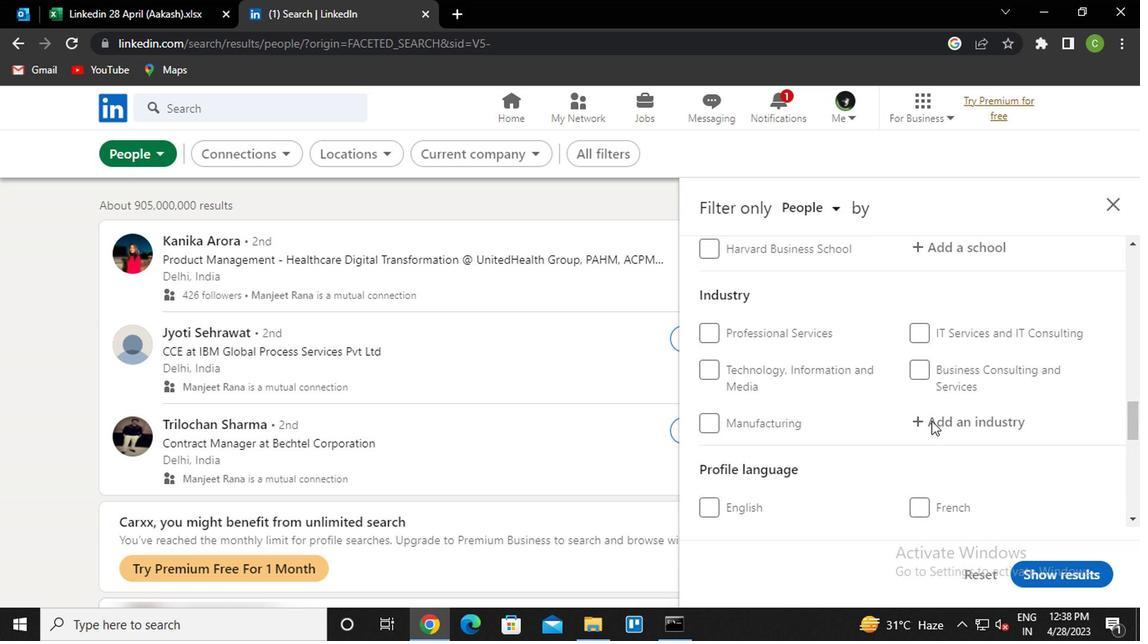 
Action: Mouse moved to (757, 399)
Screenshot: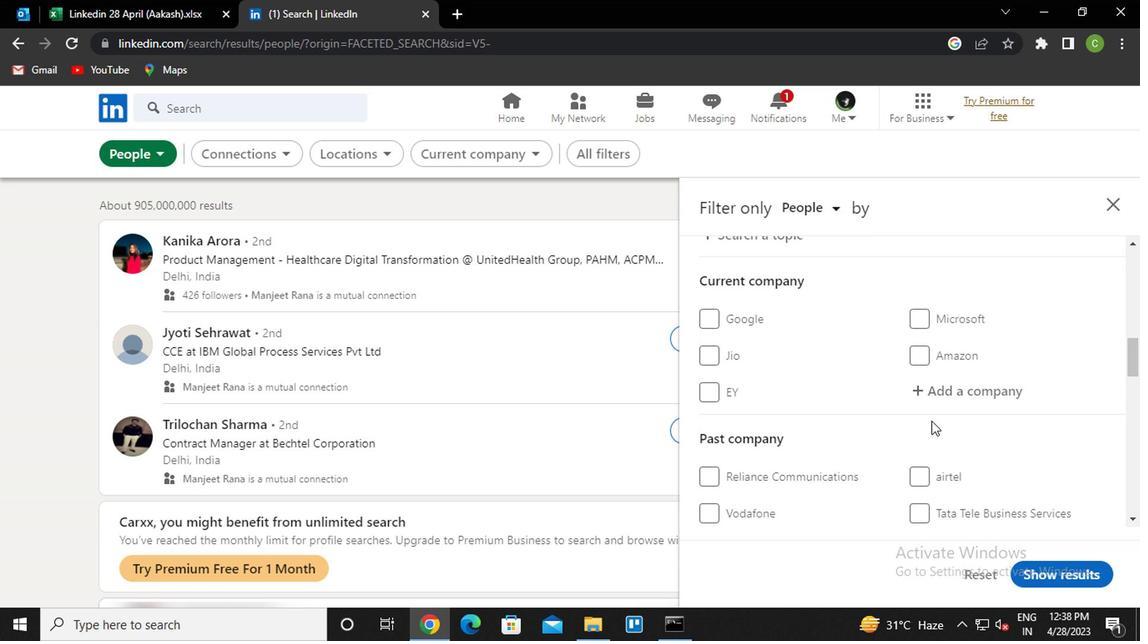 
Action: Mouse scrolled (757, 400) with delta (0, 0)
Screenshot: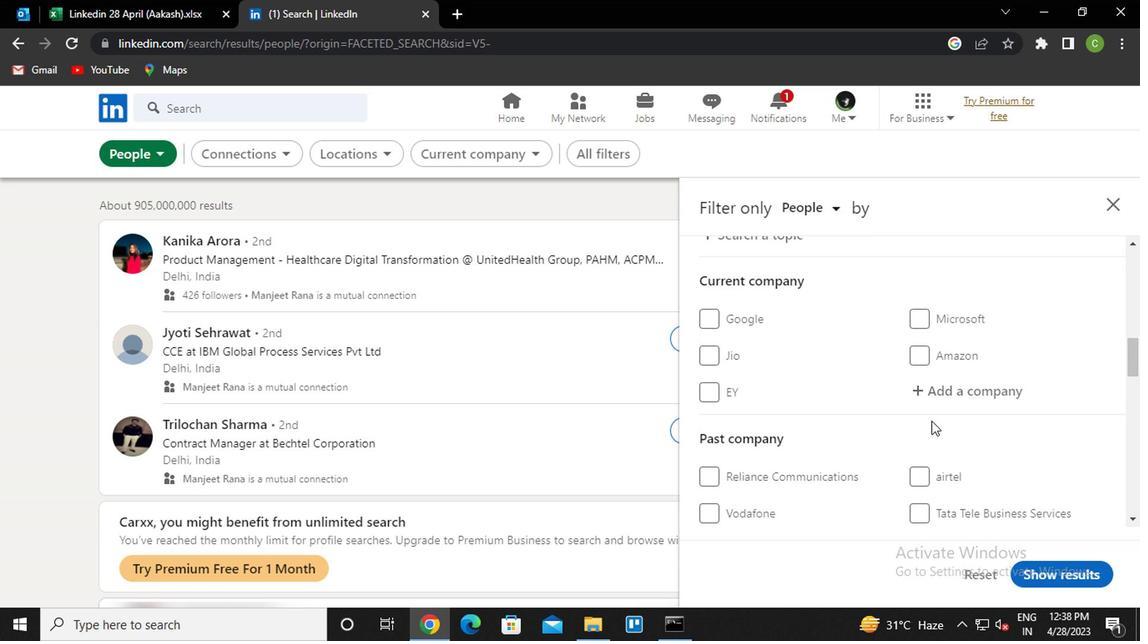 
Action: Mouse scrolled (757, 400) with delta (0, 0)
Screenshot: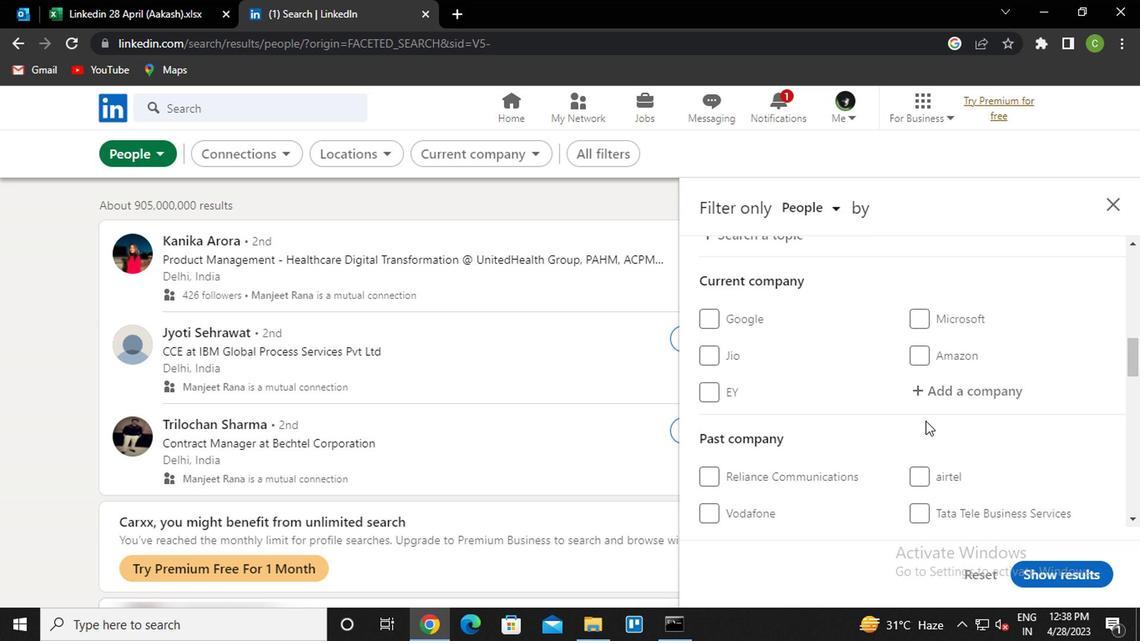 
Action: Mouse moved to (757, 399)
Screenshot: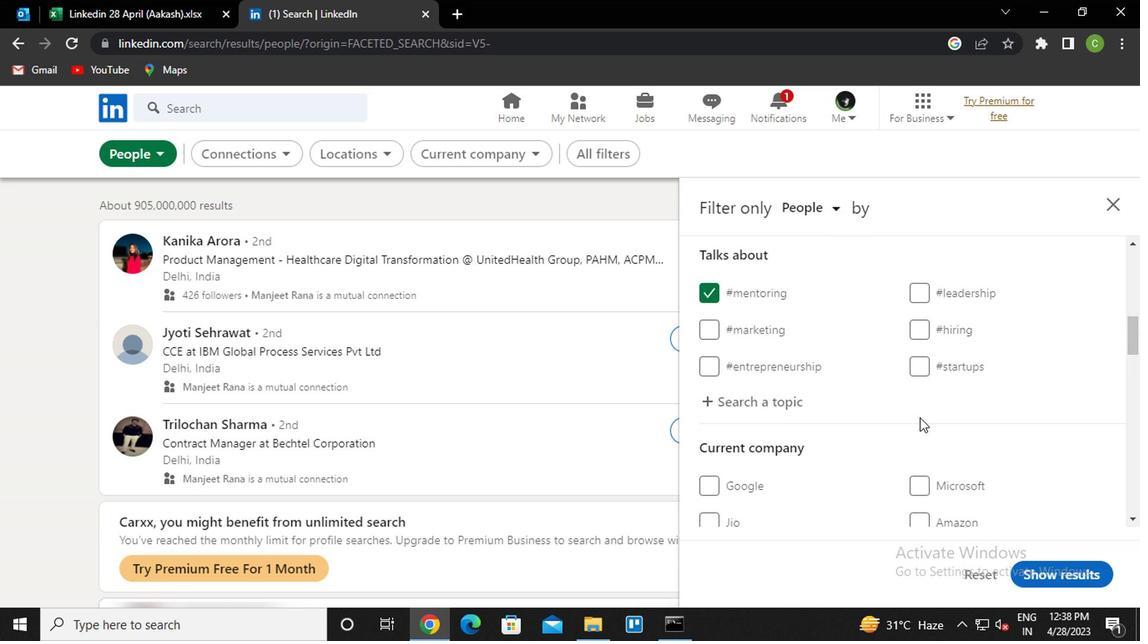 
Action: Mouse scrolled (757, 398) with delta (0, 0)
Screenshot: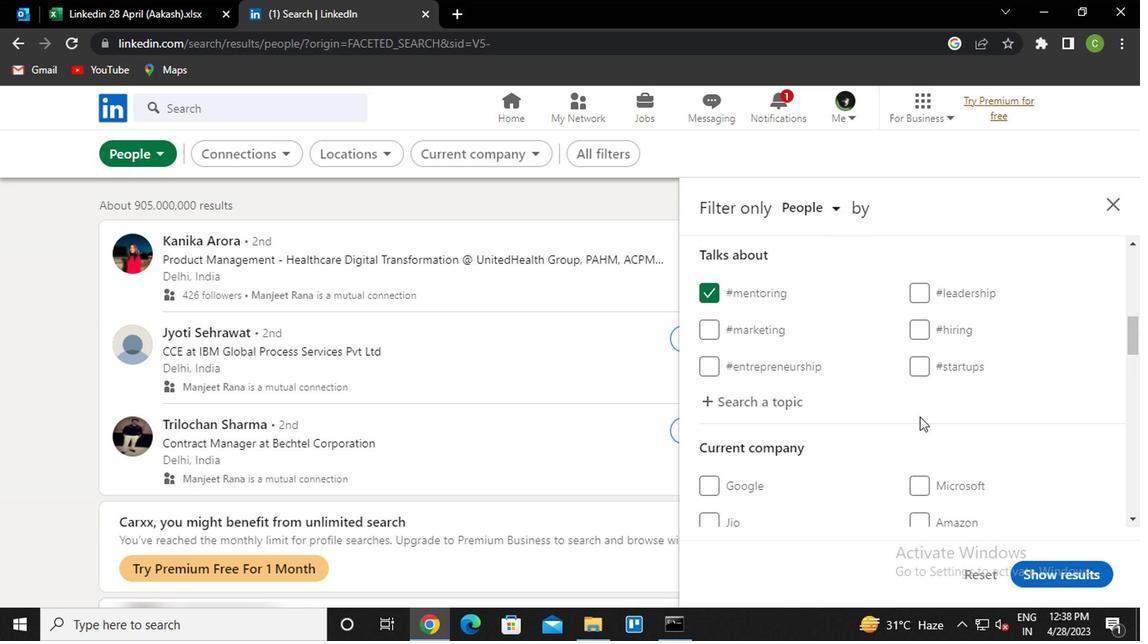 
Action: Mouse moved to (756, 399)
Screenshot: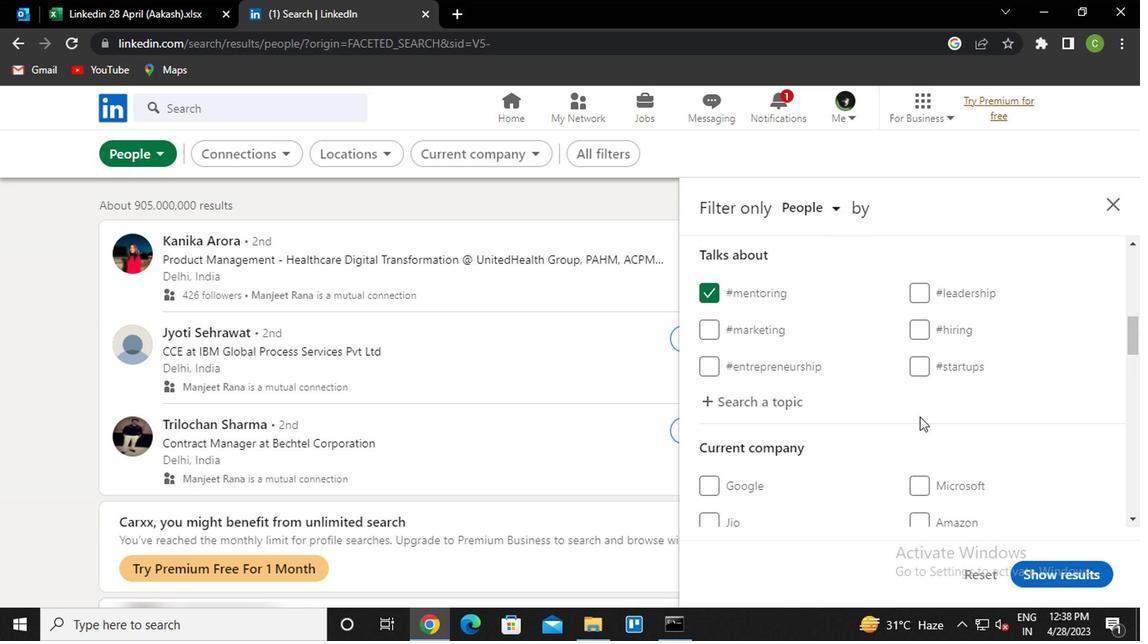 
Action: Mouse scrolled (756, 398) with delta (0, 0)
Screenshot: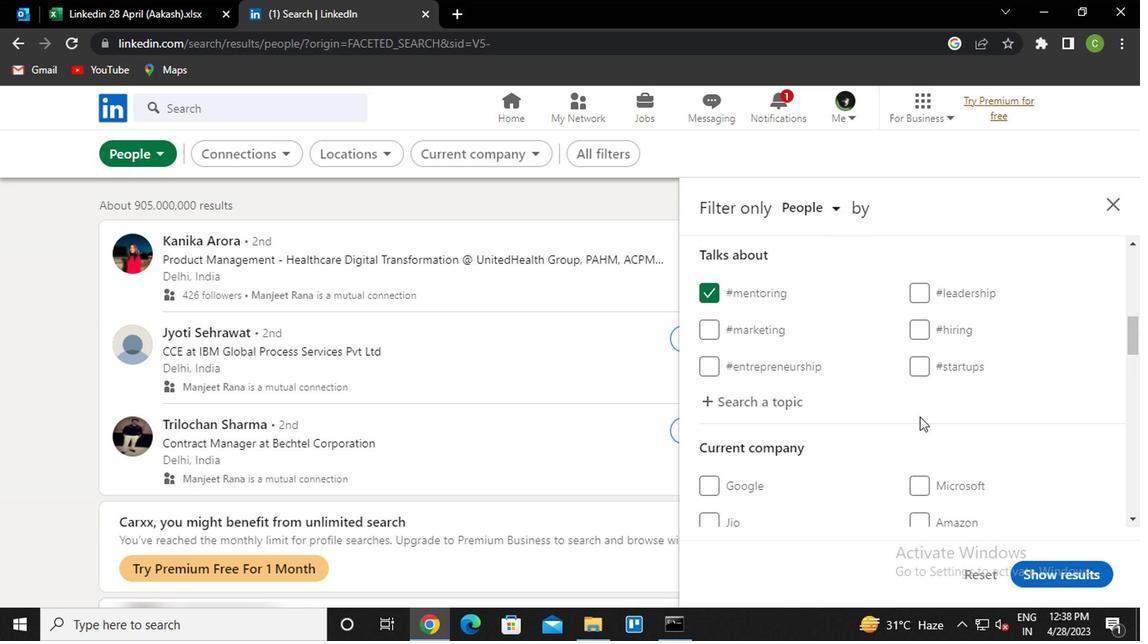 
Action: Mouse scrolled (756, 398) with delta (0, 0)
Screenshot: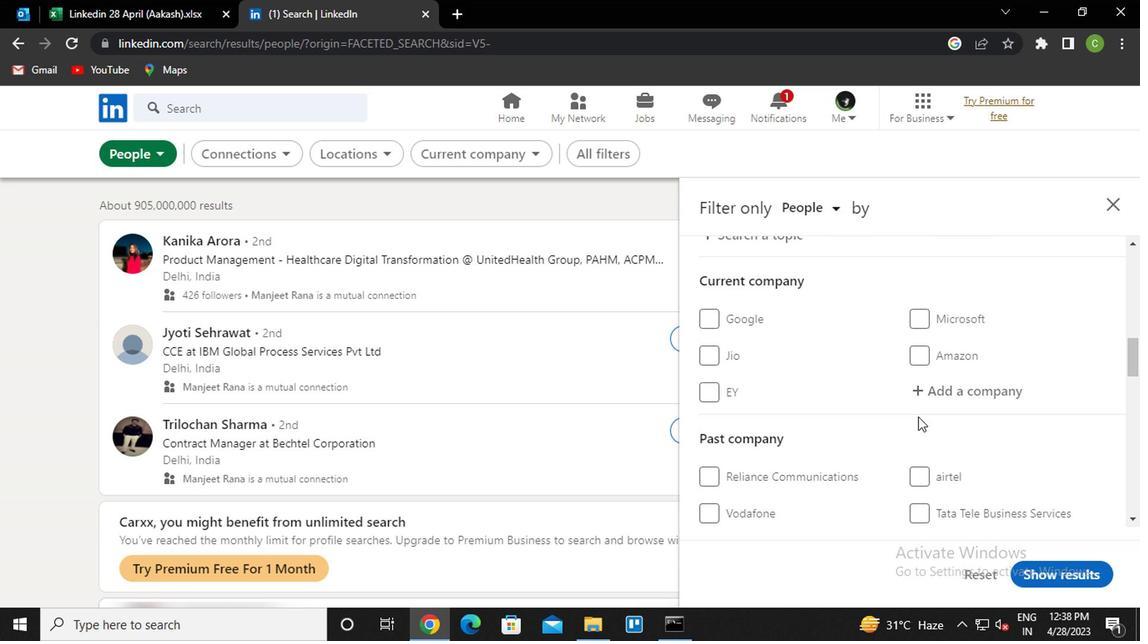 
Action: Mouse moved to (800, 322)
Screenshot: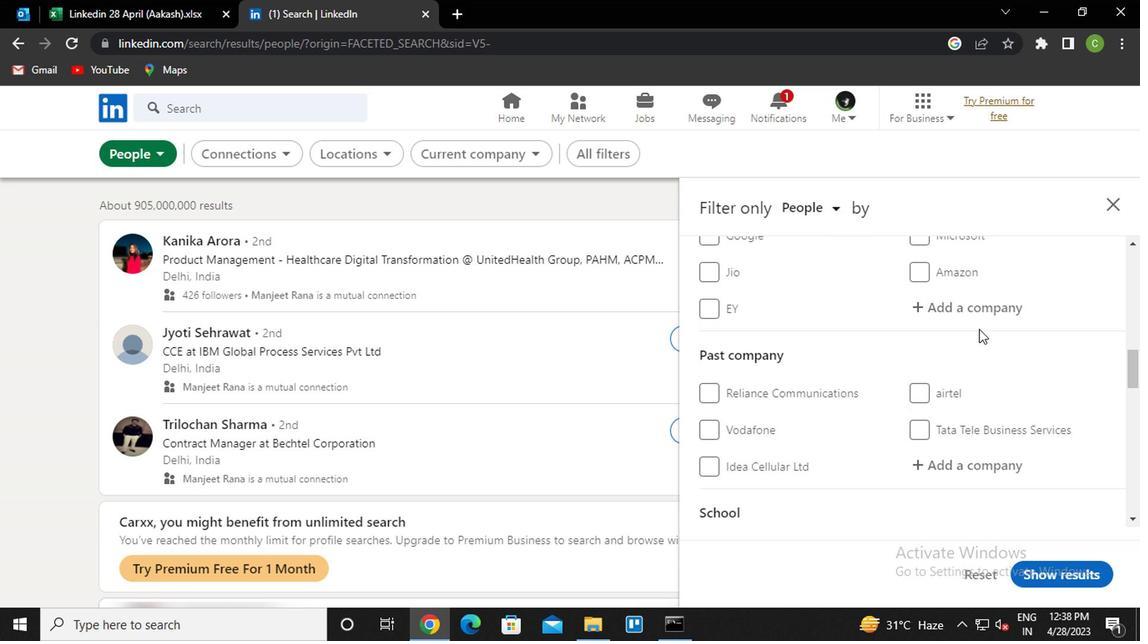
Action: Mouse pressed left at (800, 322)
Screenshot: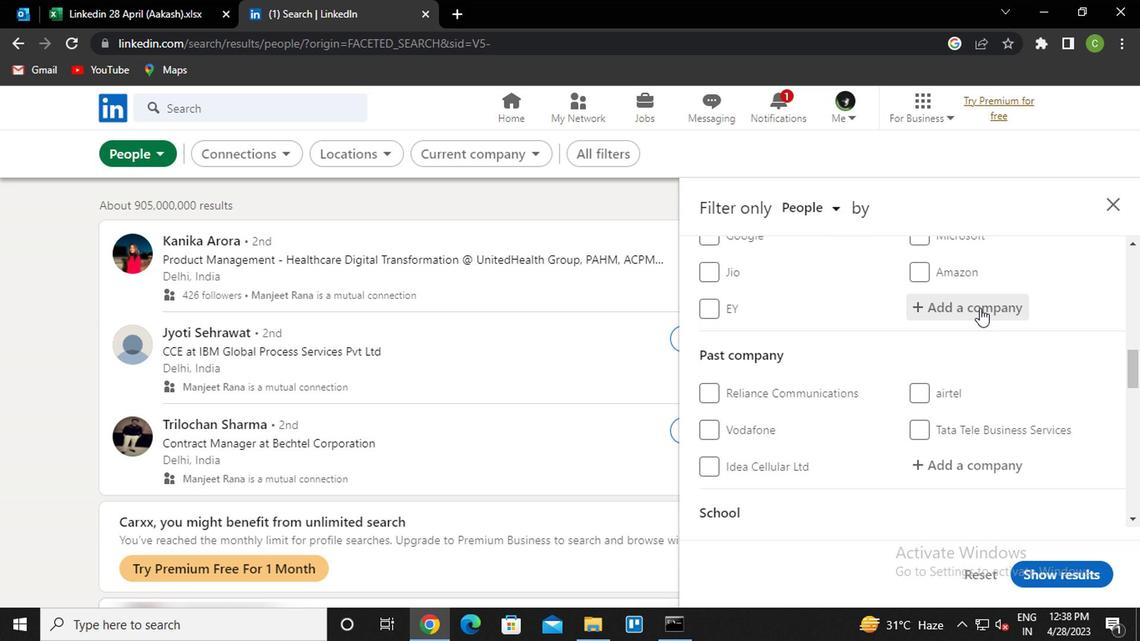 
Action: Key pressed <Key.caps_lock>m<Key.caps_lock>aruti<Key.space><Key.caps_lock>s<Key.caps_lock>u<Key.down><Key.down><Key.up><Key.enter>
Screenshot: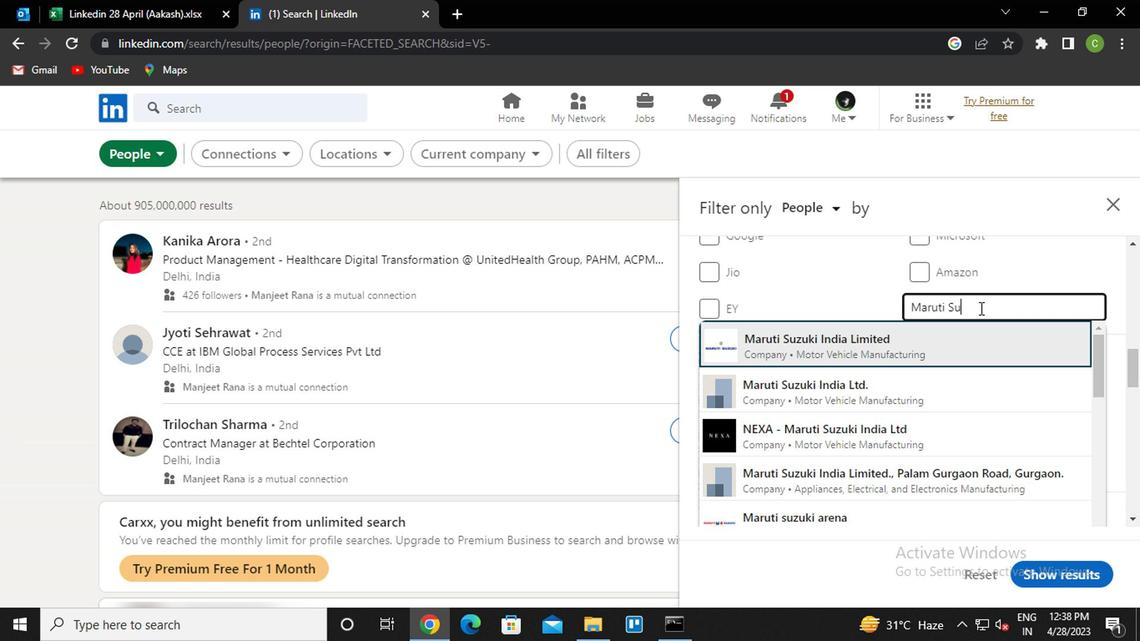 
Action: Mouse scrolled (800, 321) with delta (0, 0)
Screenshot: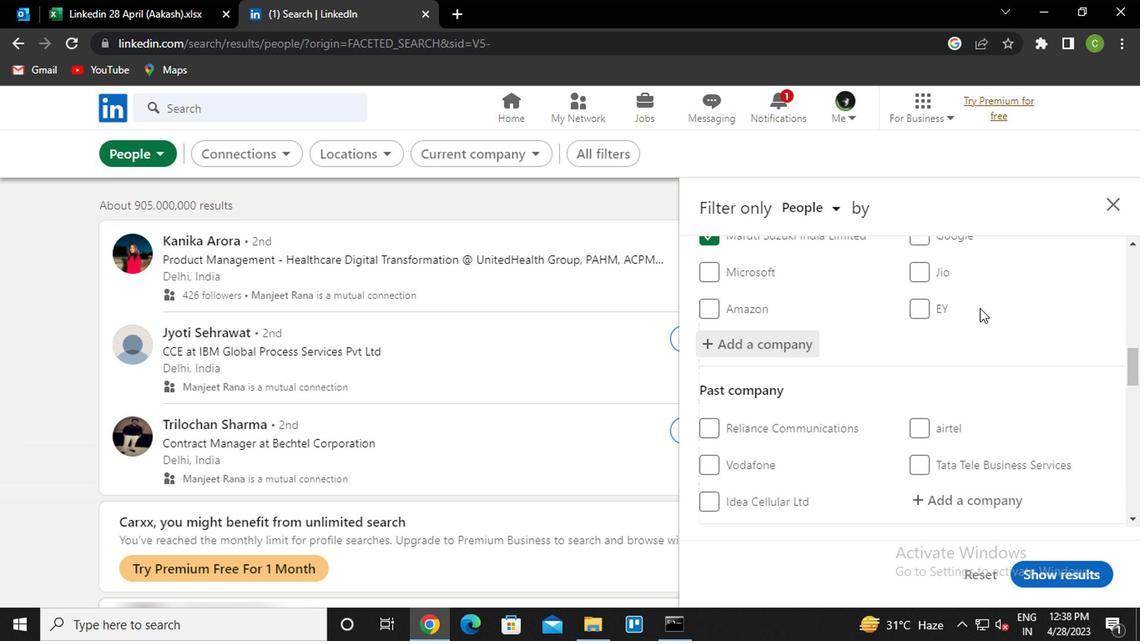 
Action: Mouse scrolled (800, 321) with delta (0, 0)
Screenshot: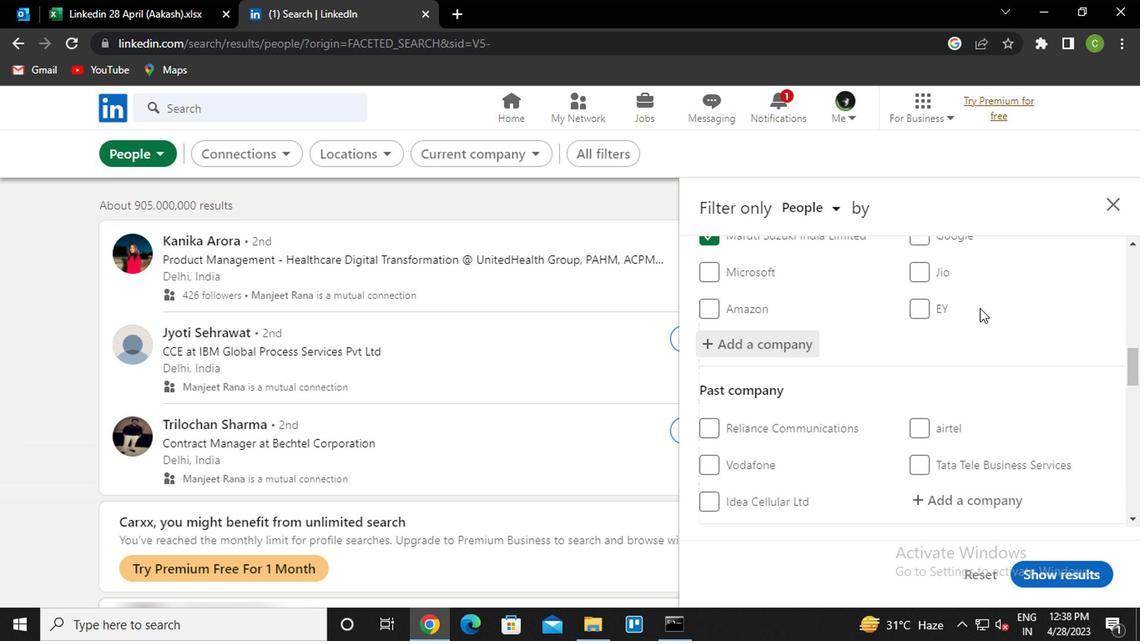 
Action: Mouse scrolled (800, 321) with delta (0, 0)
Screenshot: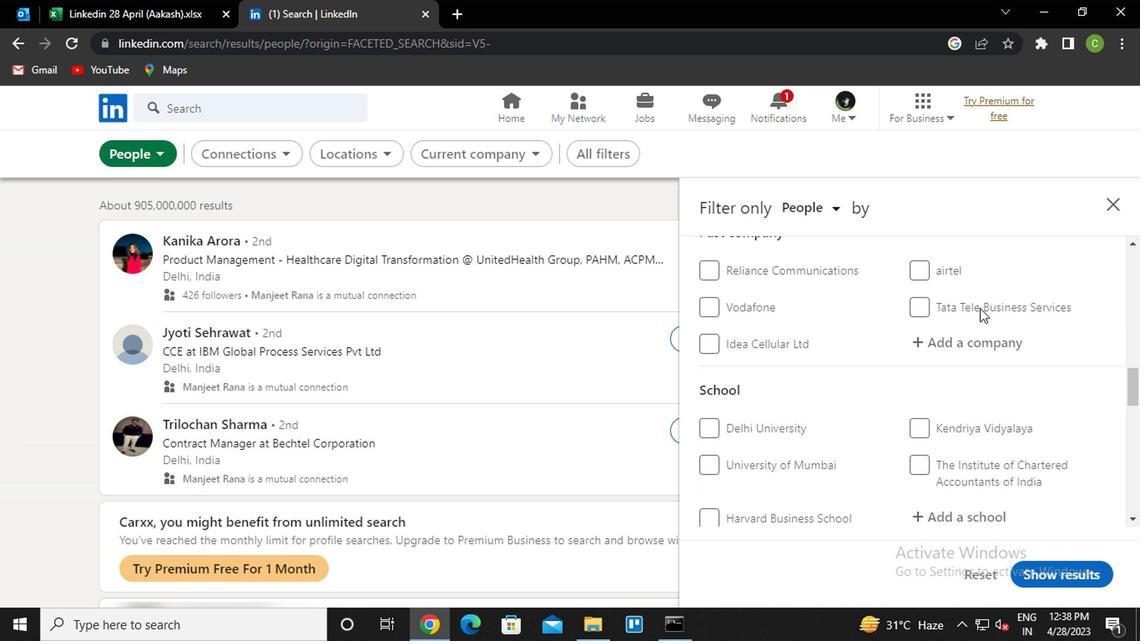 
Action: Mouse moved to (793, 330)
Screenshot: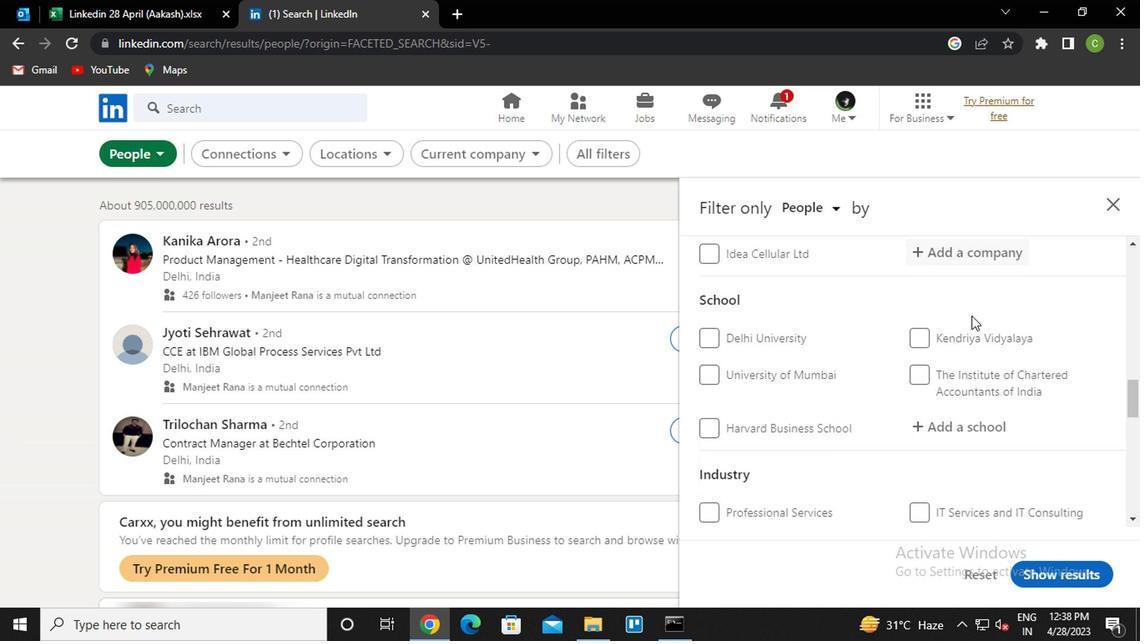 
Action: Mouse scrolled (793, 329) with delta (0, 0)
Screenshot: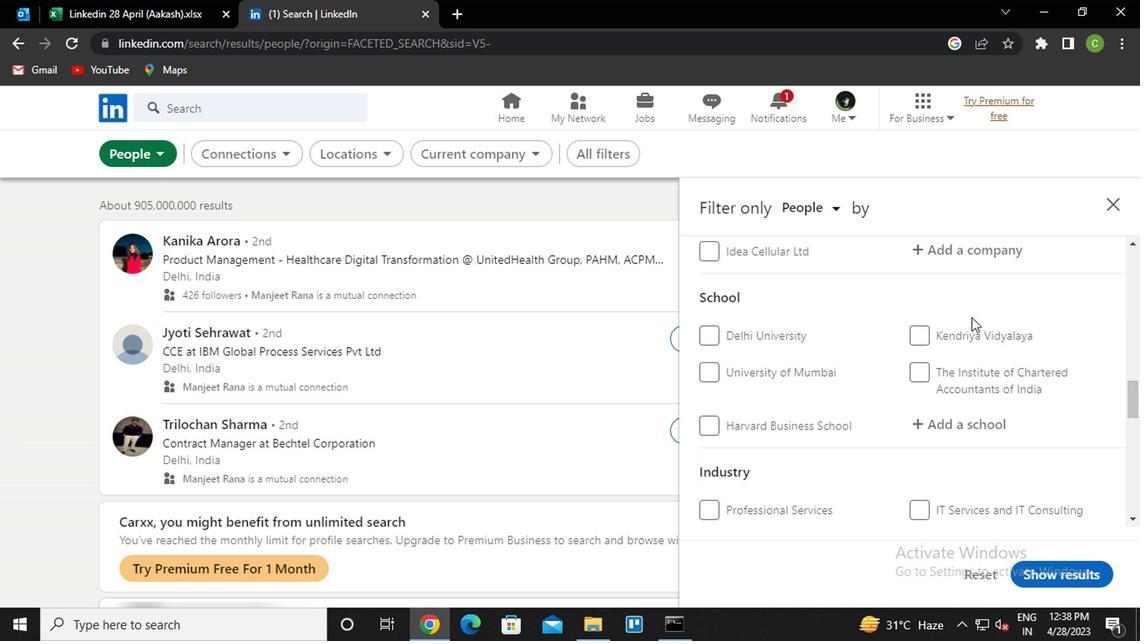 
Action: Mouse moved to (795, 341)
Screenshot: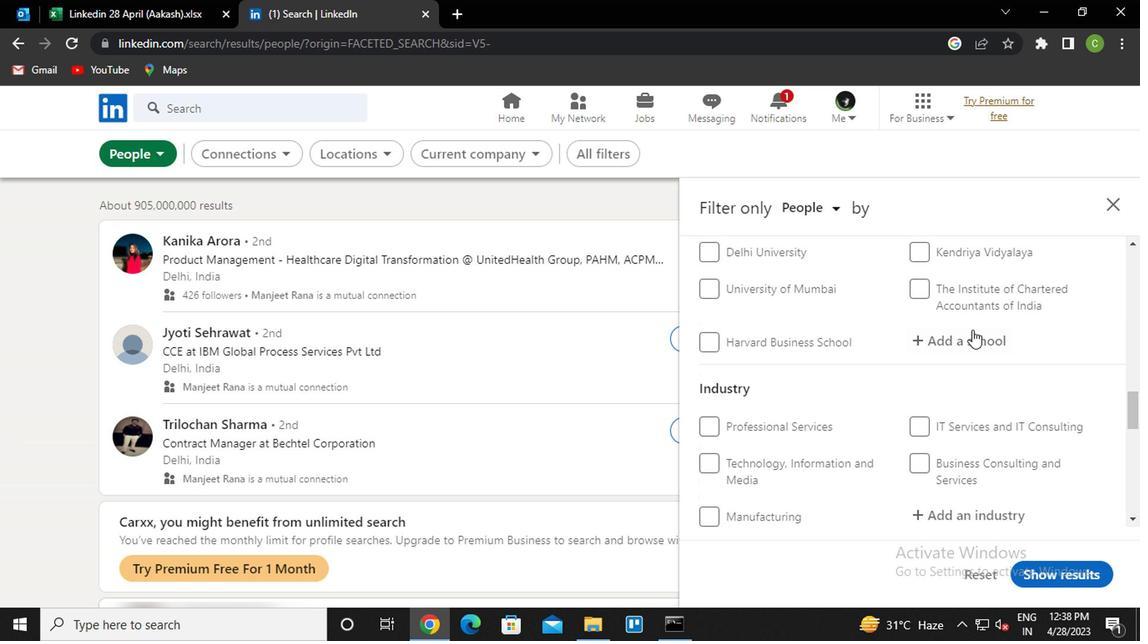 
Action: Mouse pressed left at (795, 341)
Screenshot: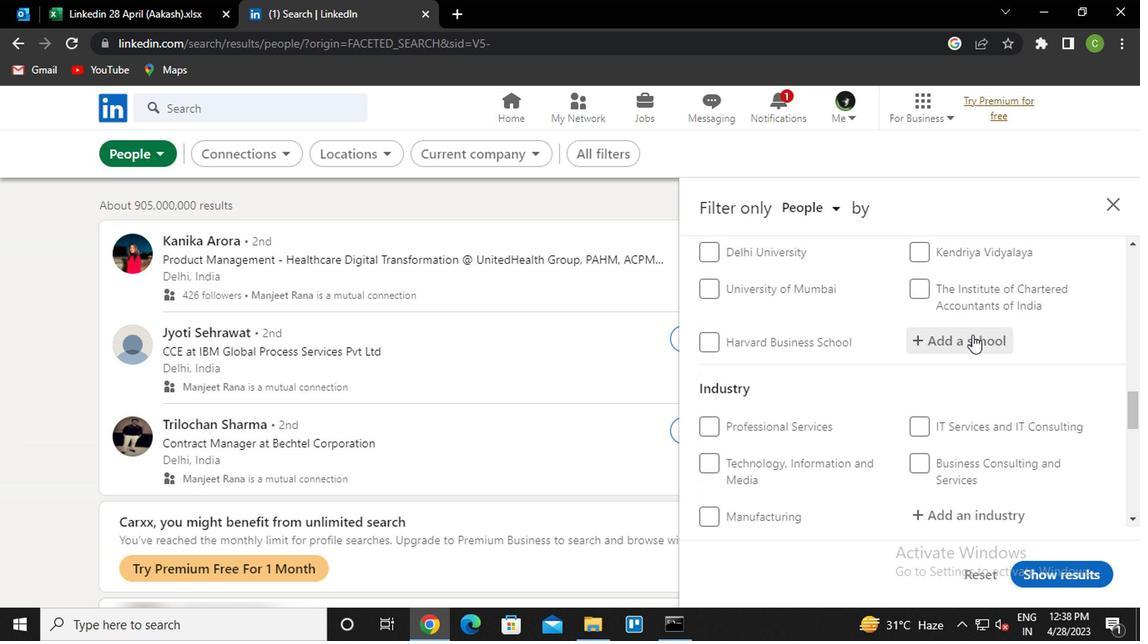 
Action: Key pressed <Key.caps_lock>g<Key.space>h<Key.space>p<Key.caps_lock>atel<Key.down><Key.enter>
Screenshot: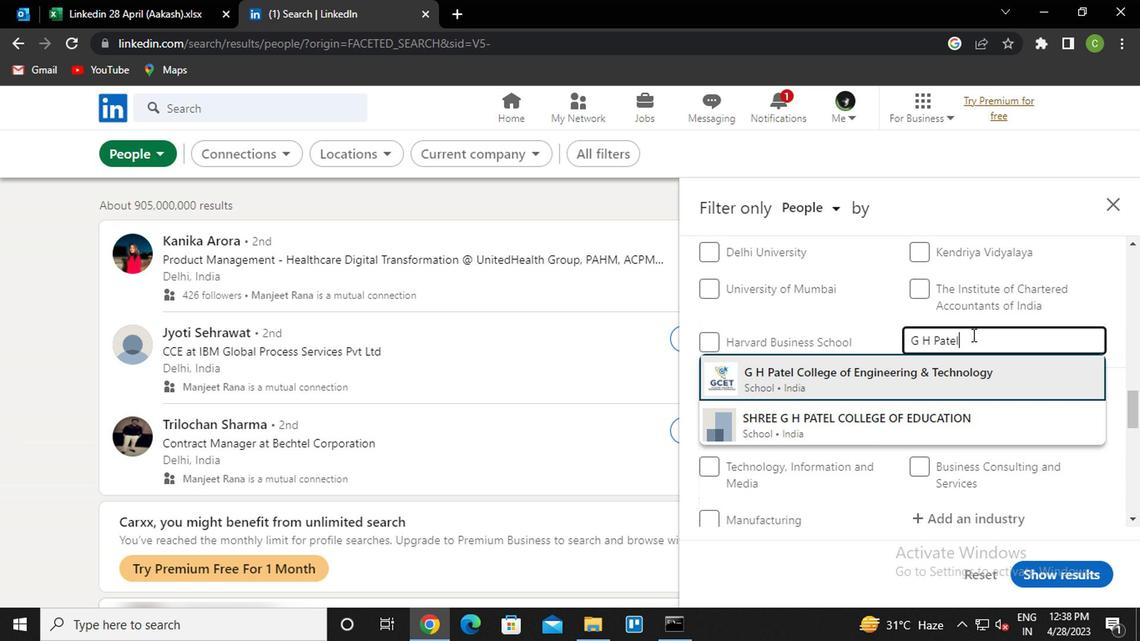 
Action: Mouse scrolled (795, 340) with delta (0, 0)
Screenshot: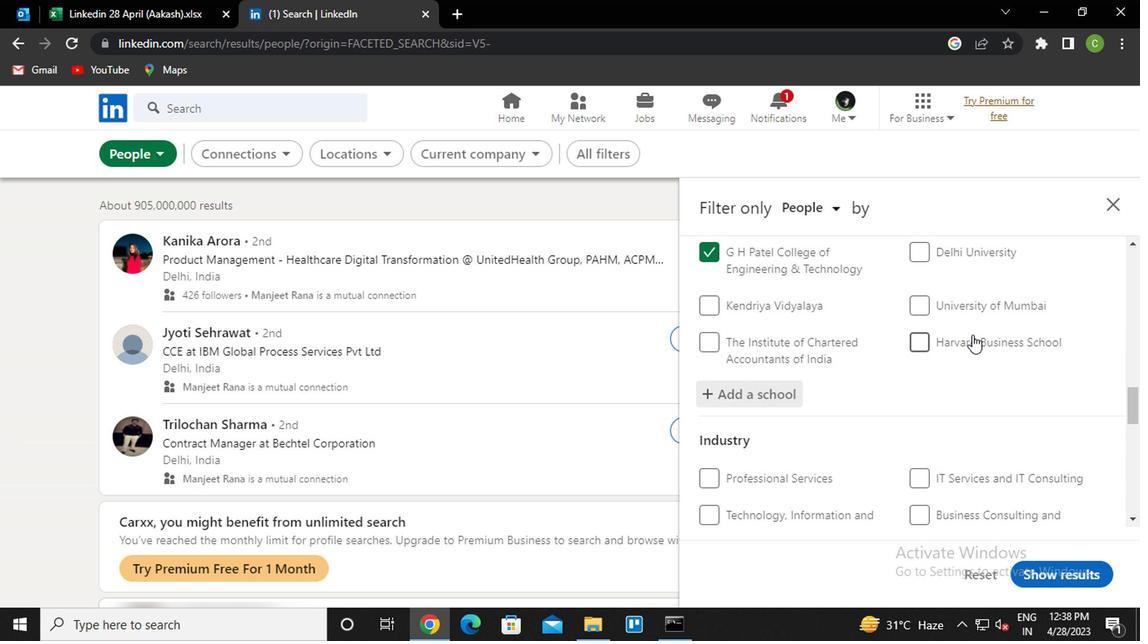 
Action: Mouse moved to (779, 361)
Screenshot: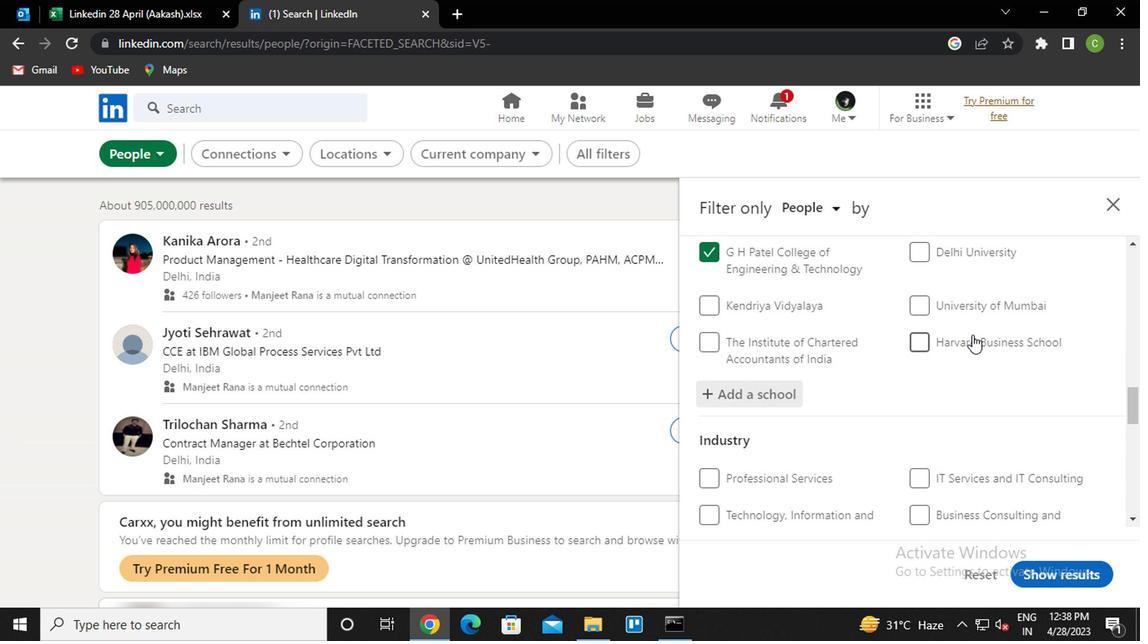 
Action: Mouse scrolled (779, 361) with delta (0, 0)
Screenshot: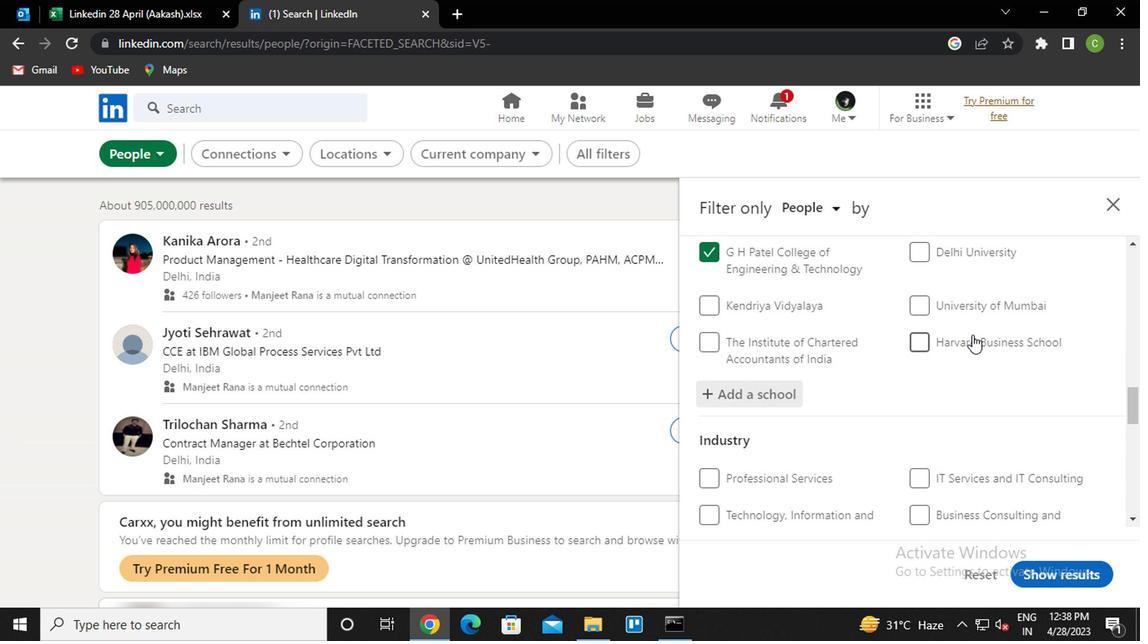 
Action: Mouse moved to (774, 389)
Screenshot: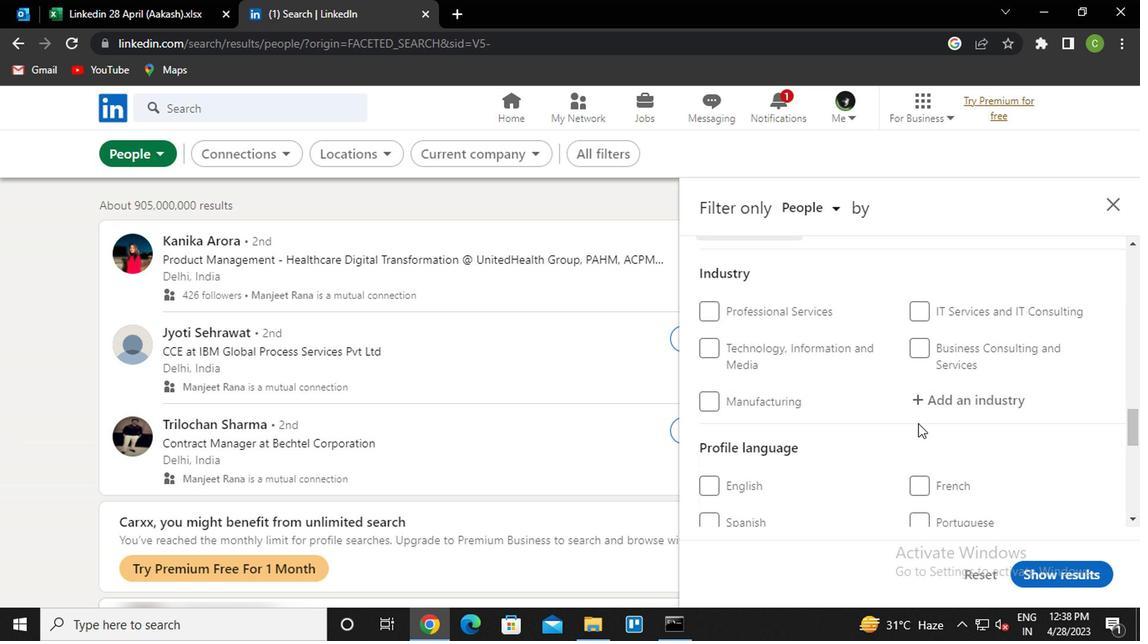 
Action: Mouse pressed left at (774, 389)
Screenshot: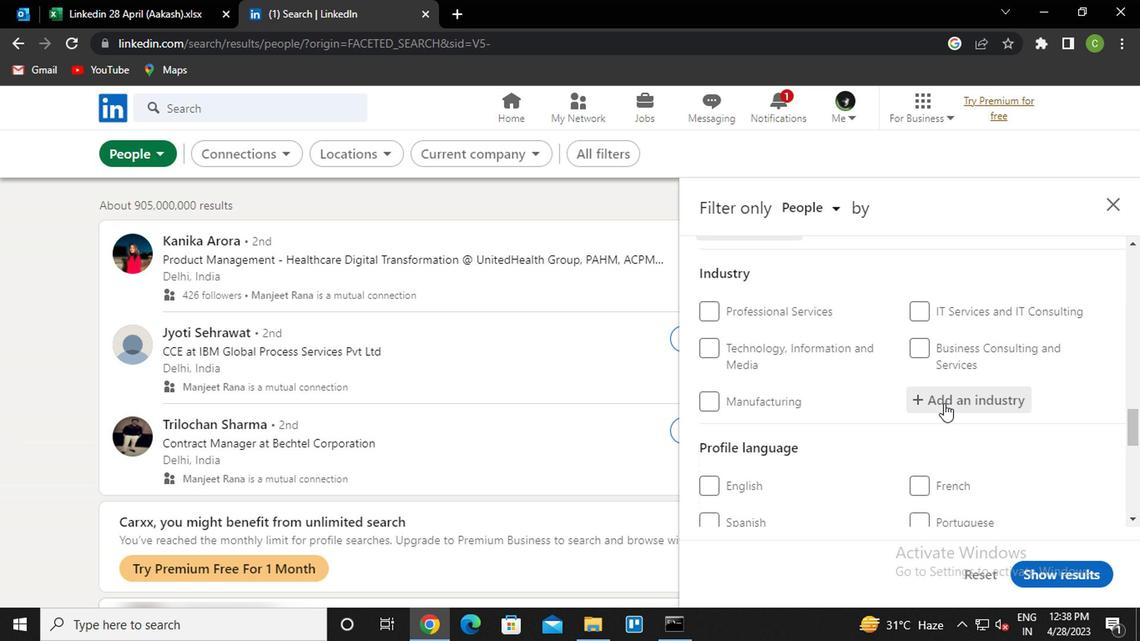 
Action: Key pressed <Key.caps_lock>p<Key.caps_lock>et<Key.space><Key.down><Key.enter>
Screenshot: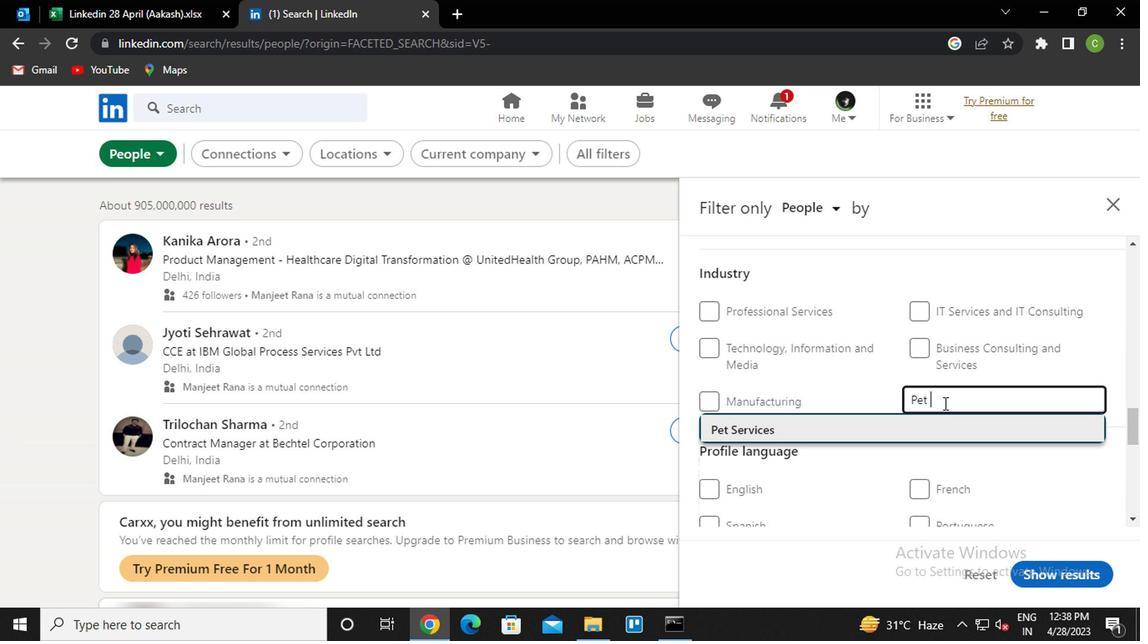 
Action: Mouse moved to (761, 398)
Screenshot: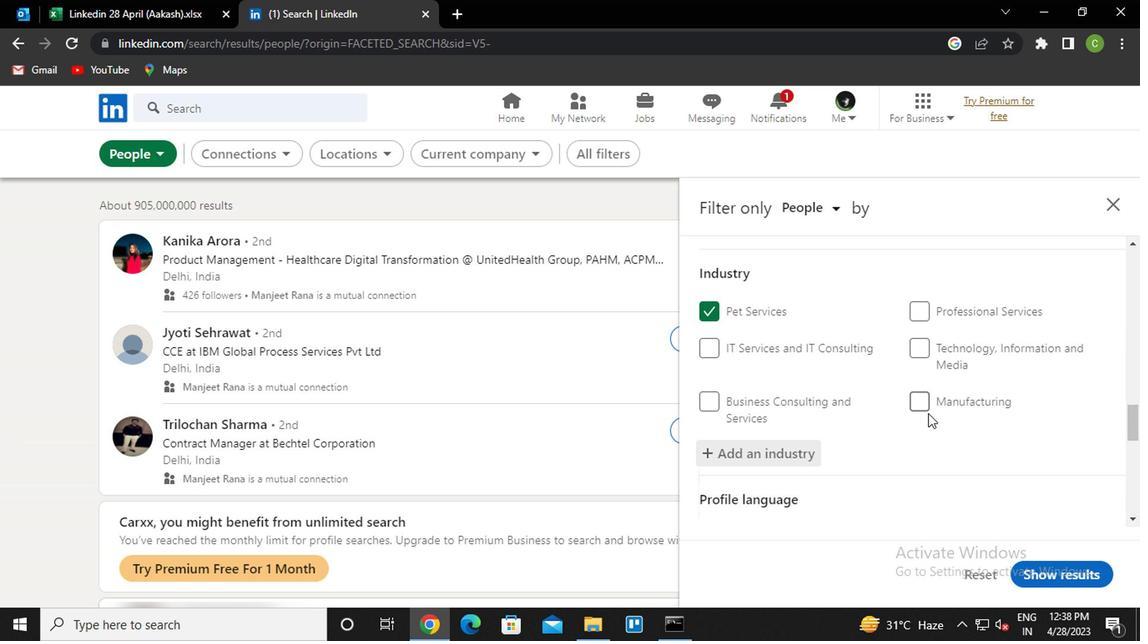 
Action: Mouse scrolled (761, 398) with delta (0, 0)
Screenshot: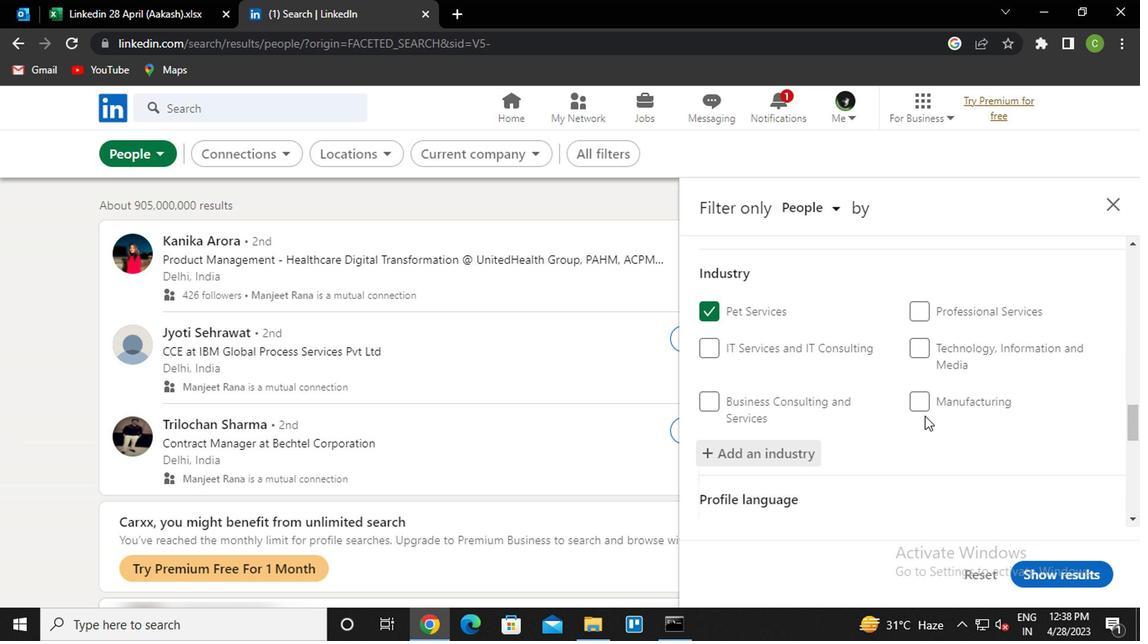 
Action: Mouse moved to (759, 401)
Screenshot: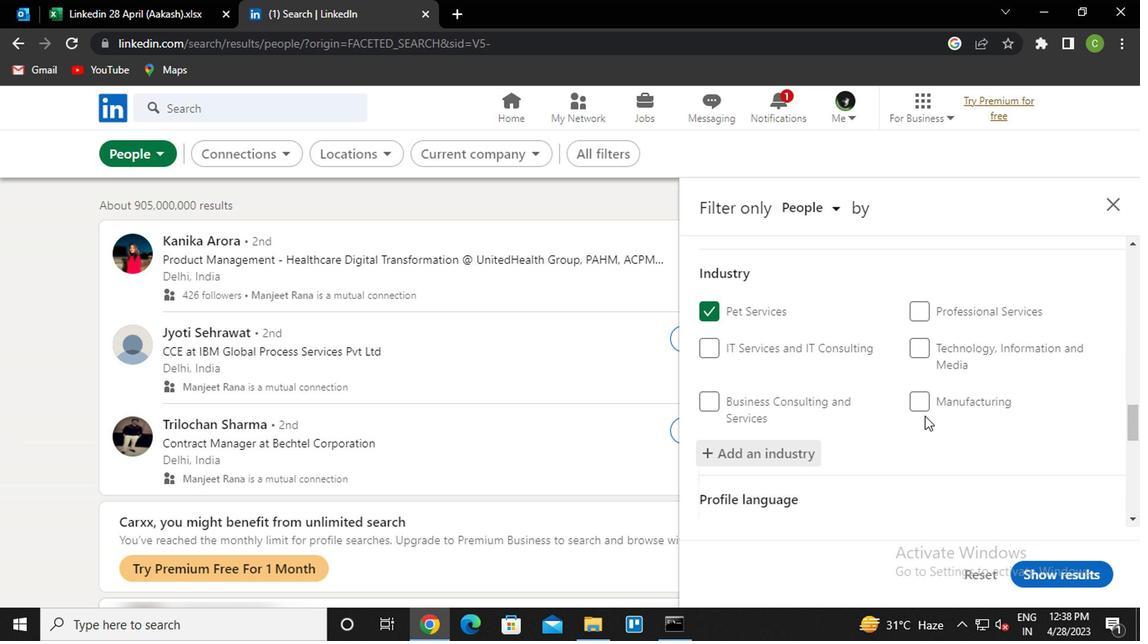 
Action: Mouse scrolled (759, 400) with delta (0, 0)
Screenshot: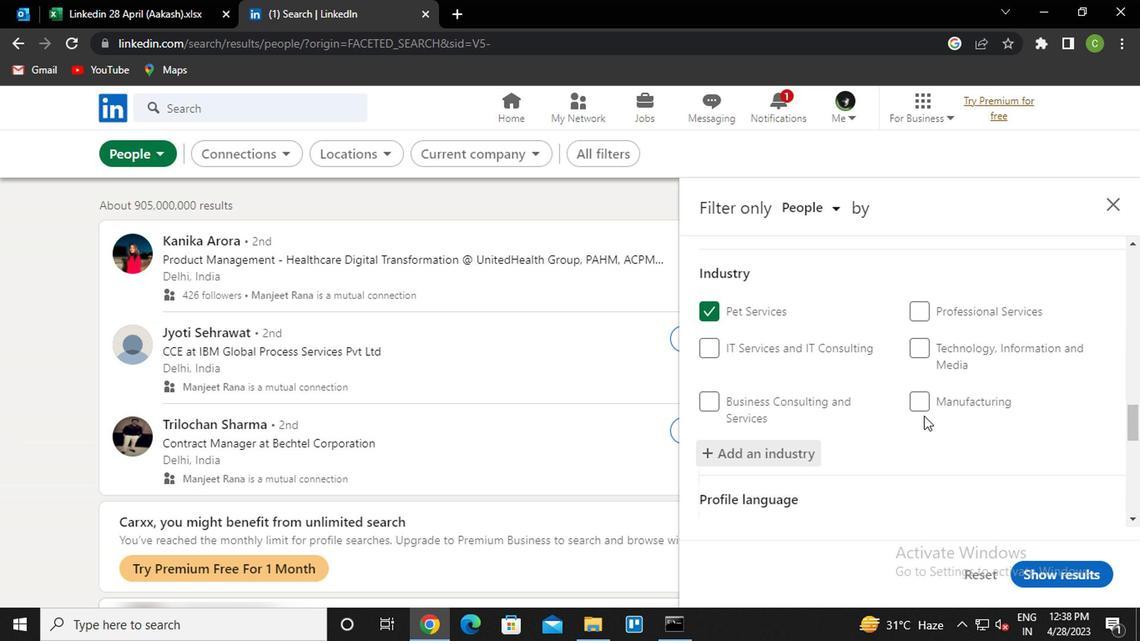 
Action: Mouse moved to (759, 406)
Screenshot: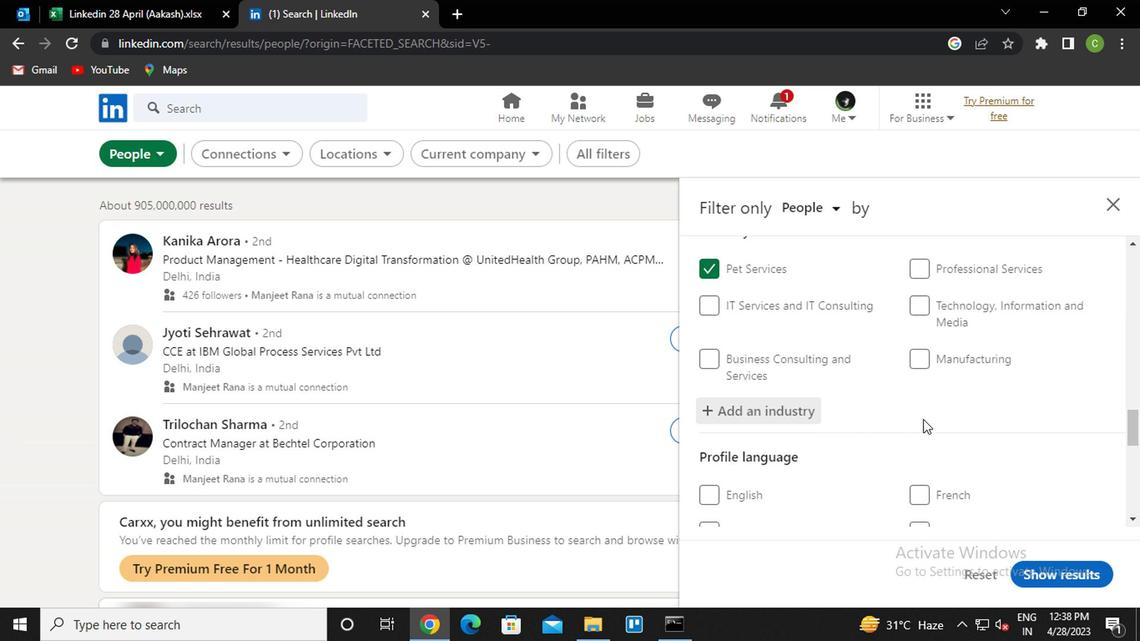 
Action: Mouse scrolled (759, 405) with delta (0, 0)
Screenshot: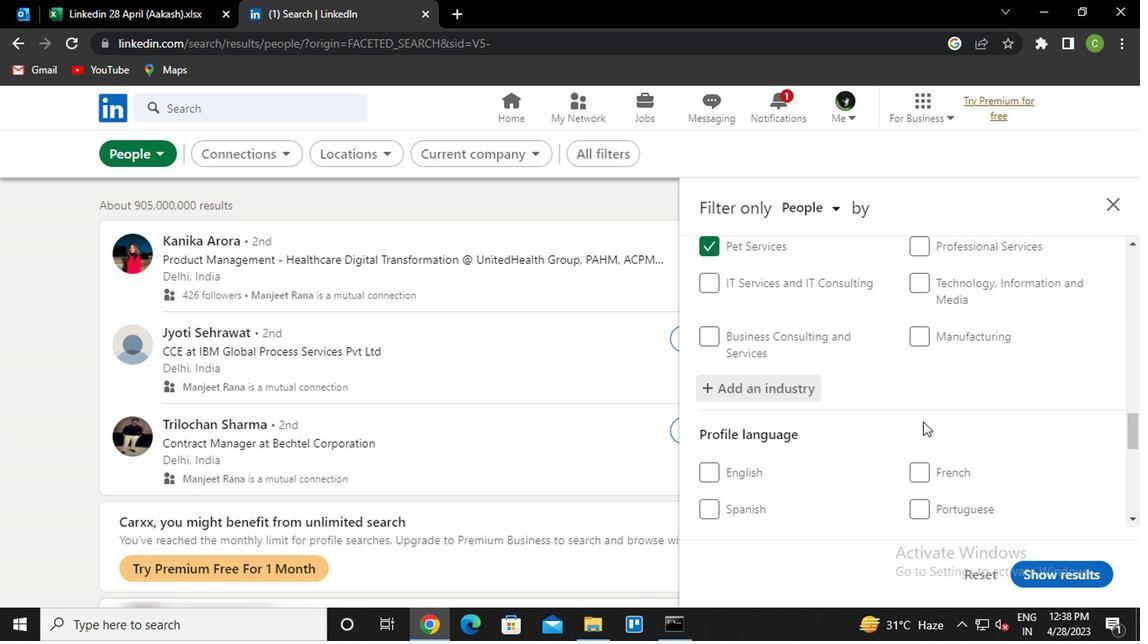 
Action: Mouse moved to (757, 409)
Screenshot: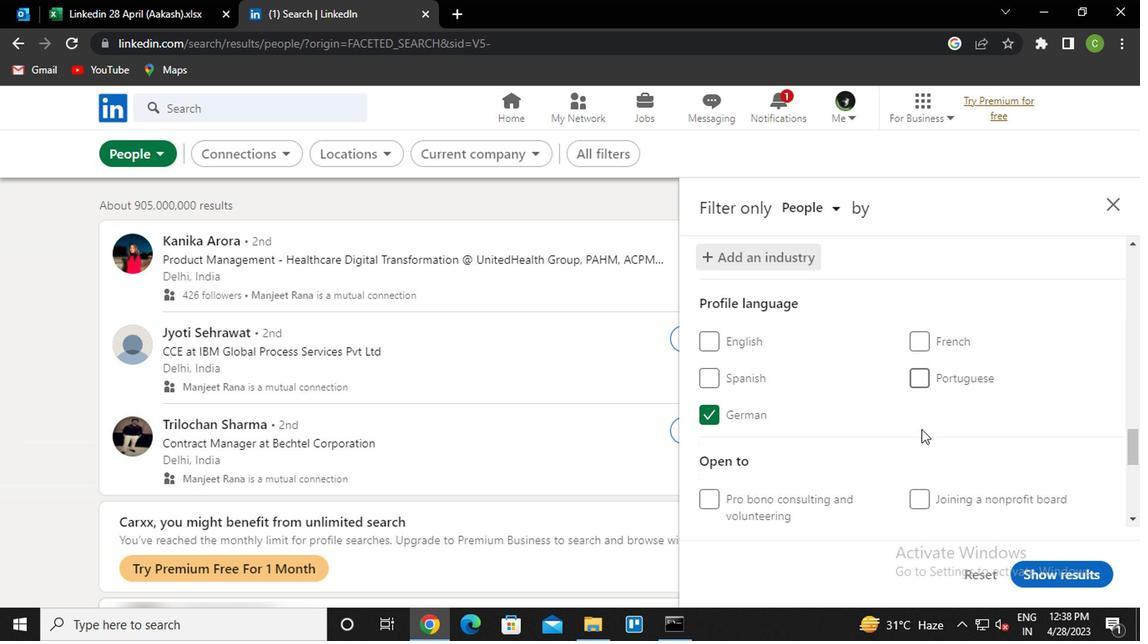 
Action: Mouse scrolled (757, 408) with delta (0, 0)
Screenshot: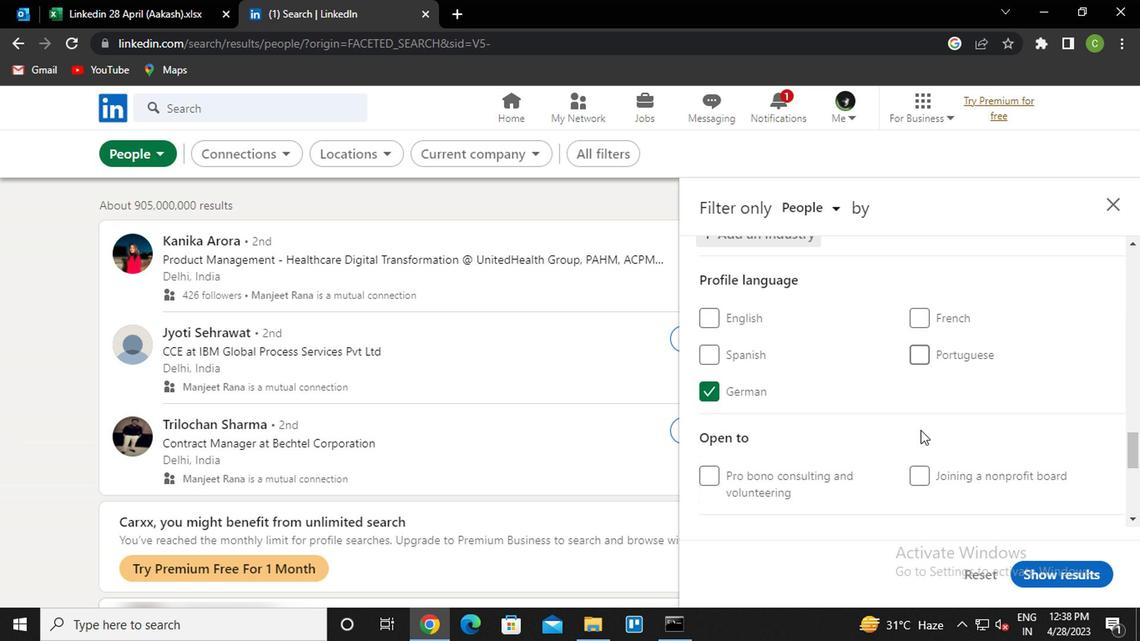 
Action: Mouse moved to (755, 409)
Screenshot: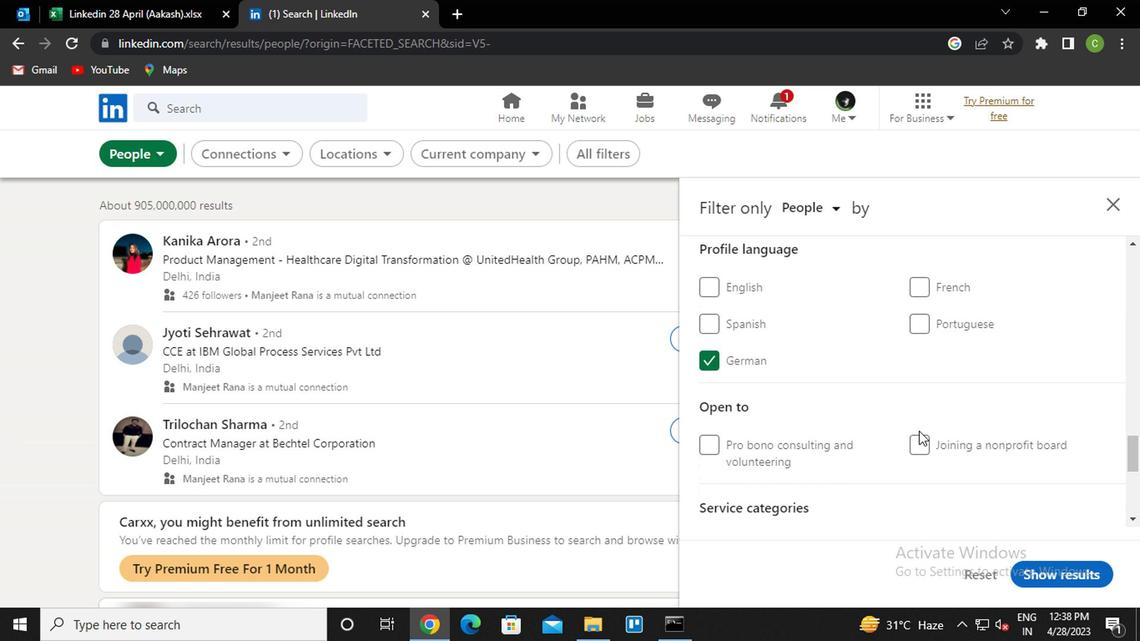 
Action: Mouse scrolled (755, 408) with delta (0, 0)
Screenshot: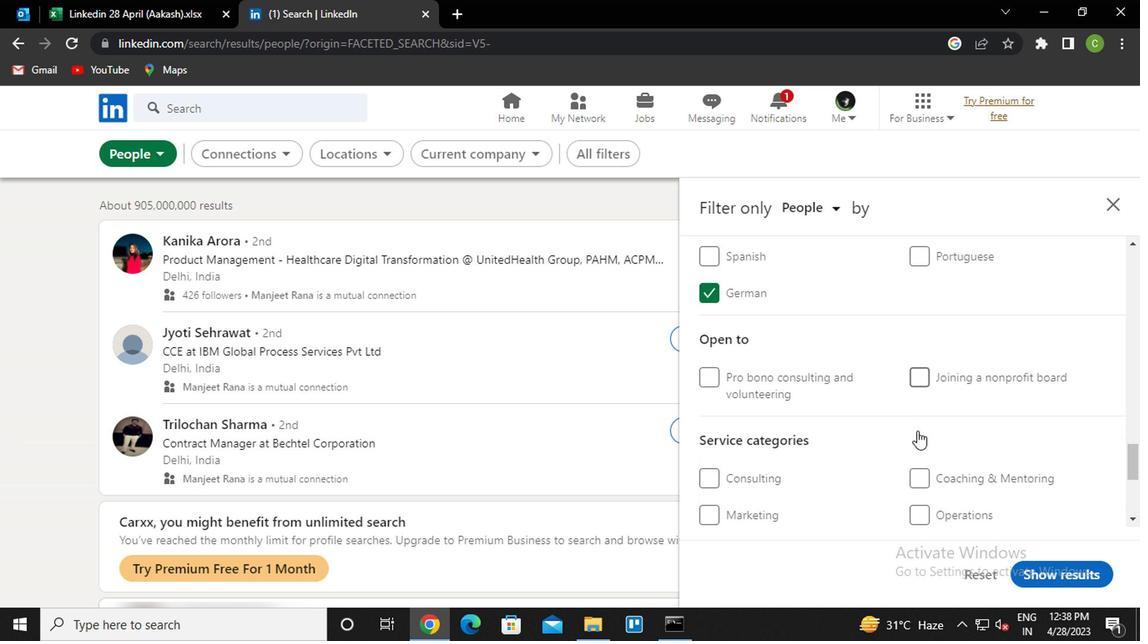 
Action: Mouse moved to (755, 410)
Screenshot: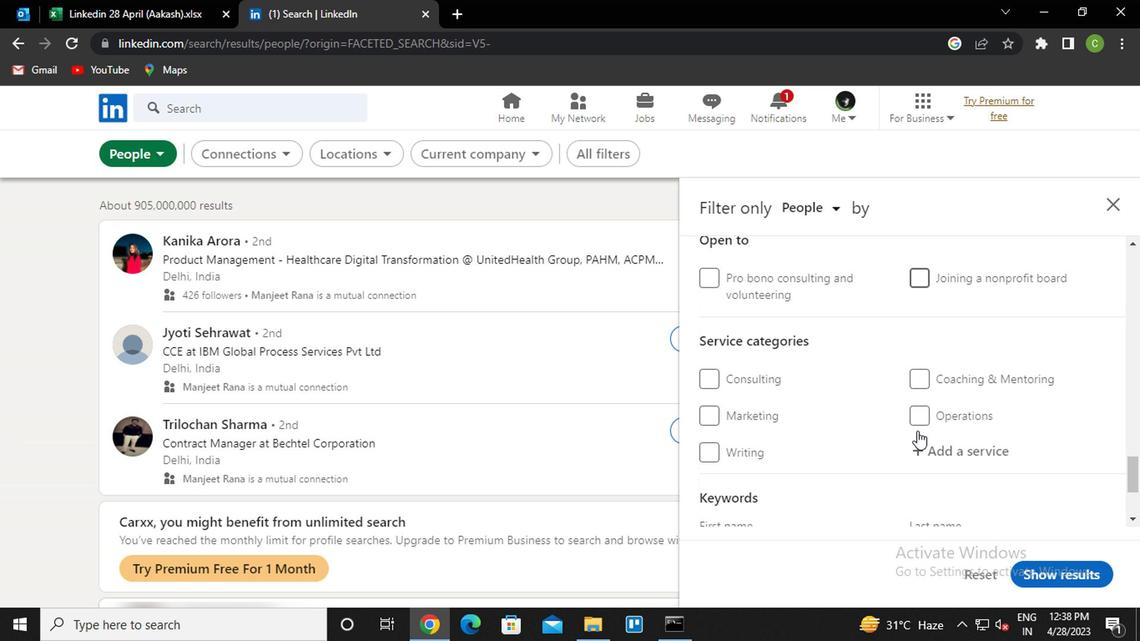 
Action: Mouse scrolled (755, 409) with delta (0, 0)
Screenshot: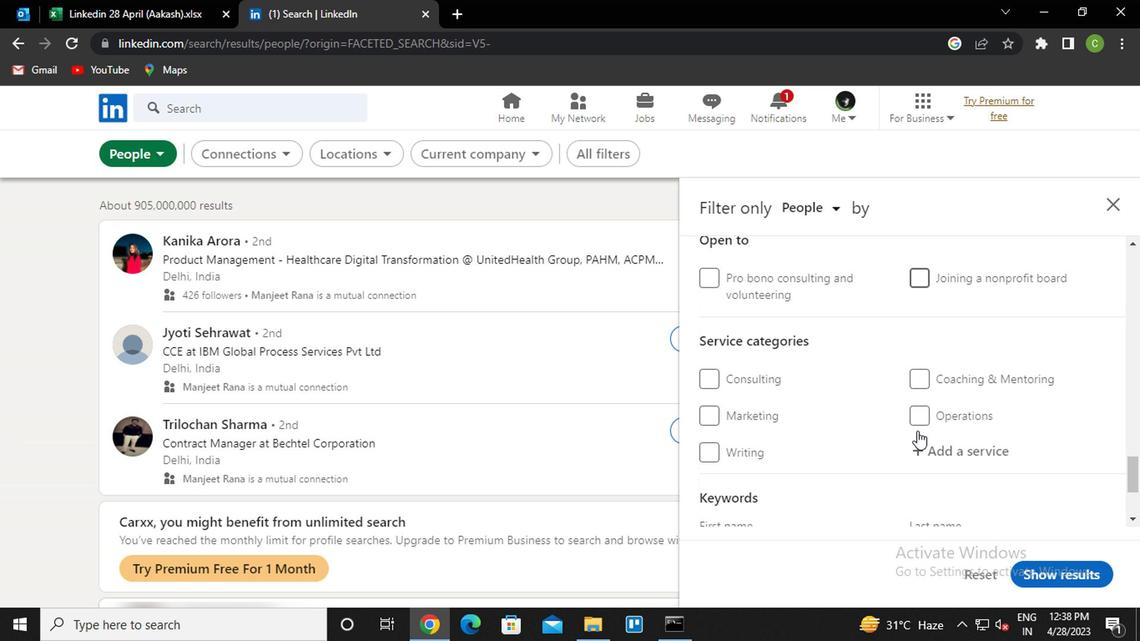 
Action: Mouse moved to (793, 366)
Screenshot: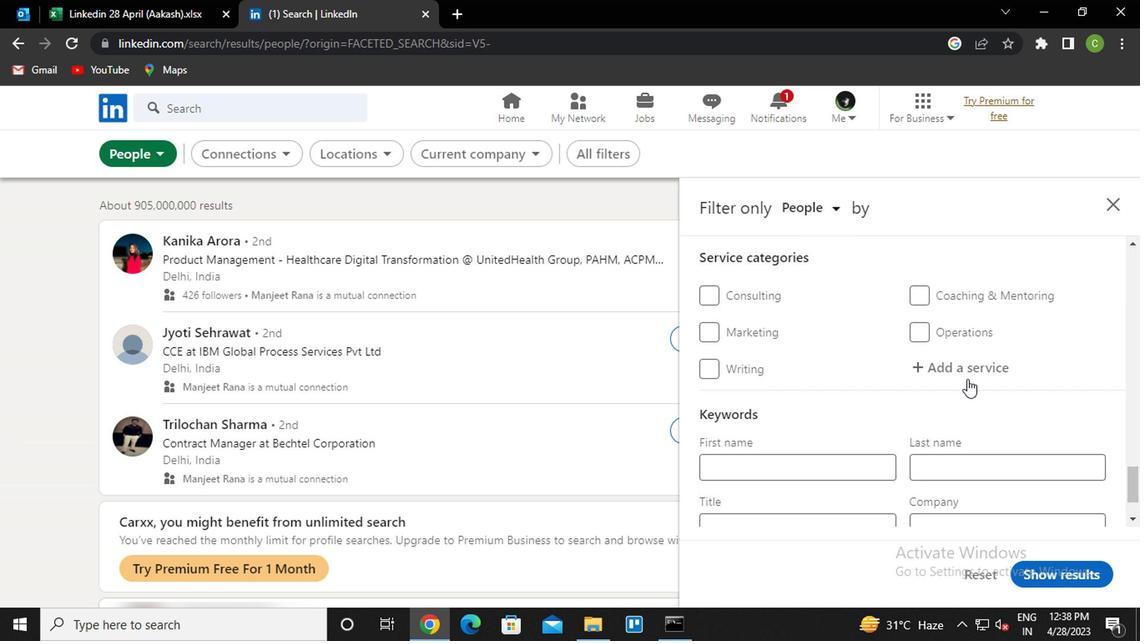
Action: Mouse pressed left at (793, 366)
Screenshot: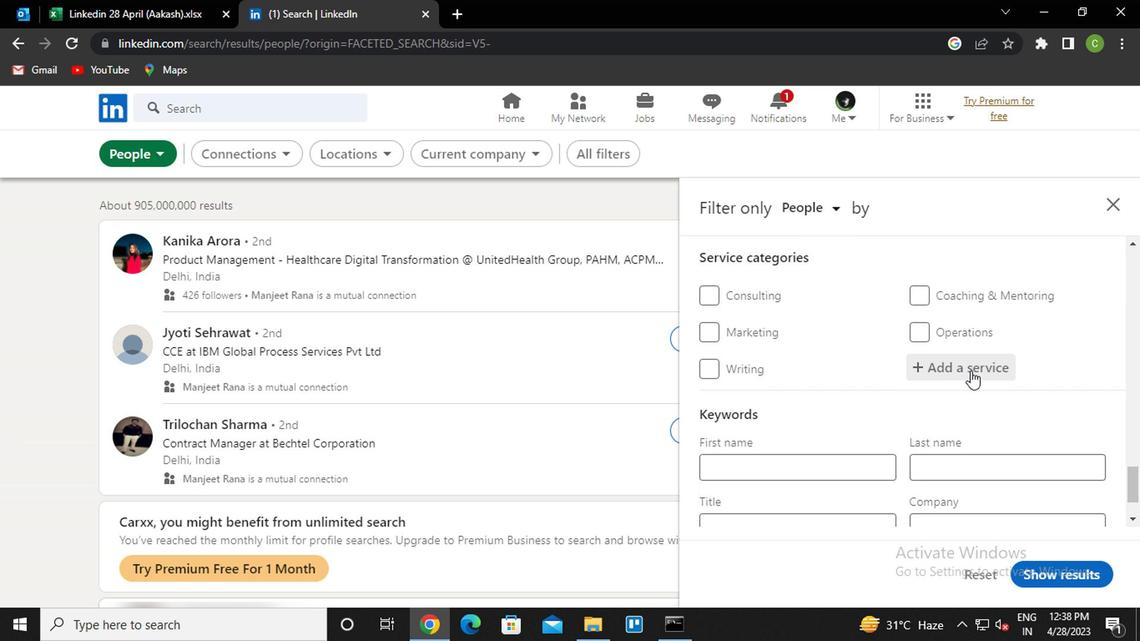 
Action: Key pressed <Key.caps_lock>l<Key.caps_lock>oans<Key.down><Key.enter>
Screenshot: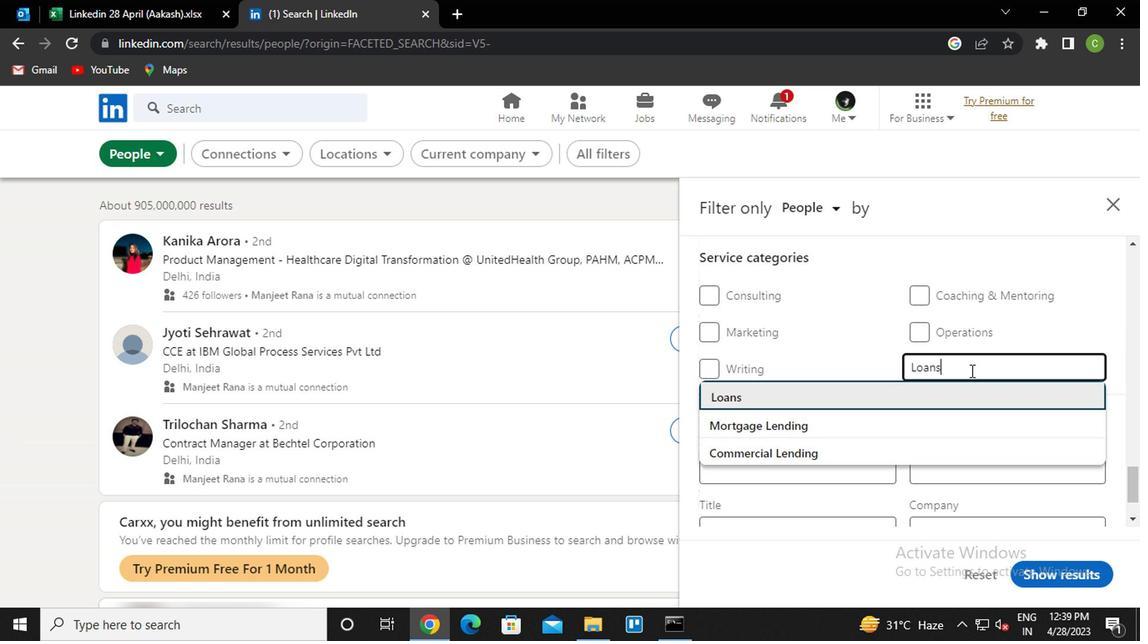 
Action: Mouse scrolled (793, 366) with delta (0, 0)
Screenshot: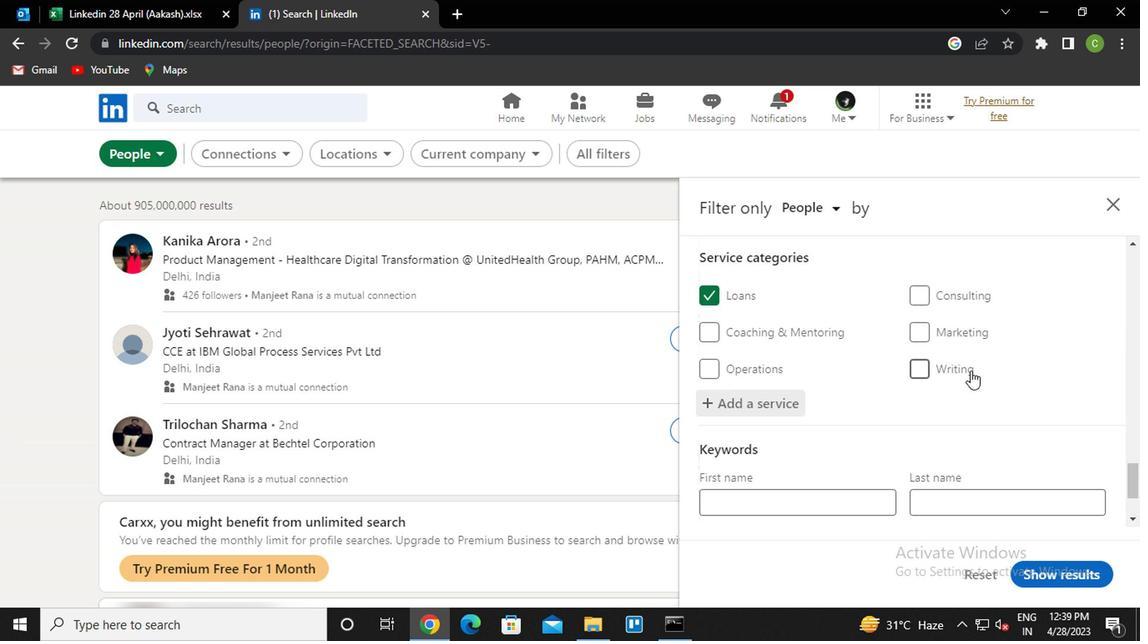 
Action: Mouse scrolled (793, 366) with delta (0, 0)
Screenshot: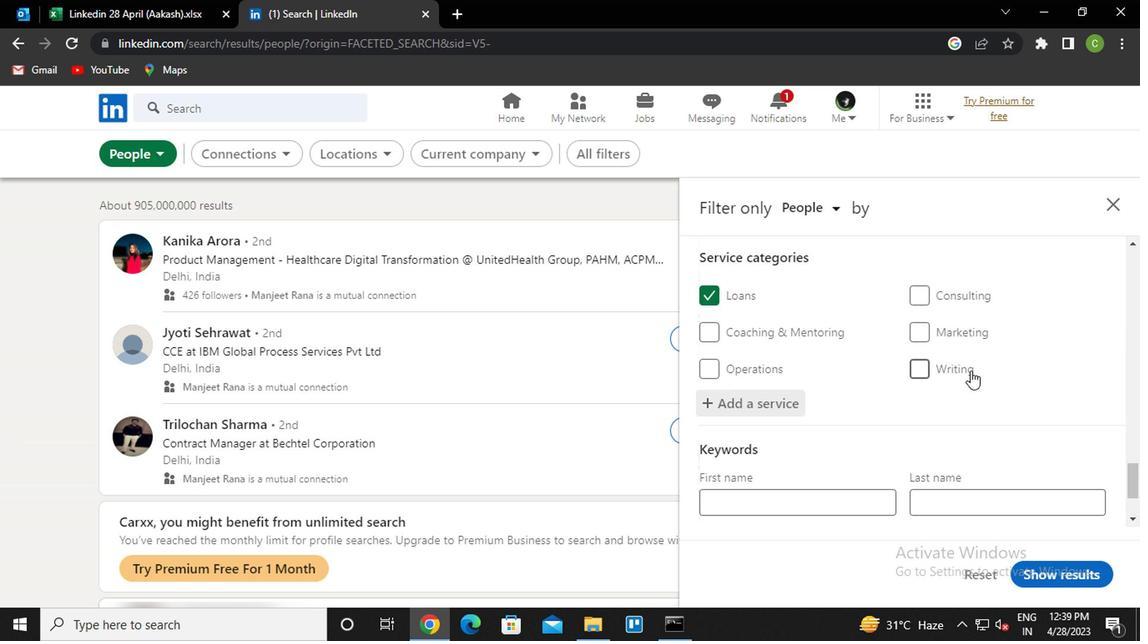 
Action: Mouse scrolled (793, 366) with delta (0, 0)
Screenshot: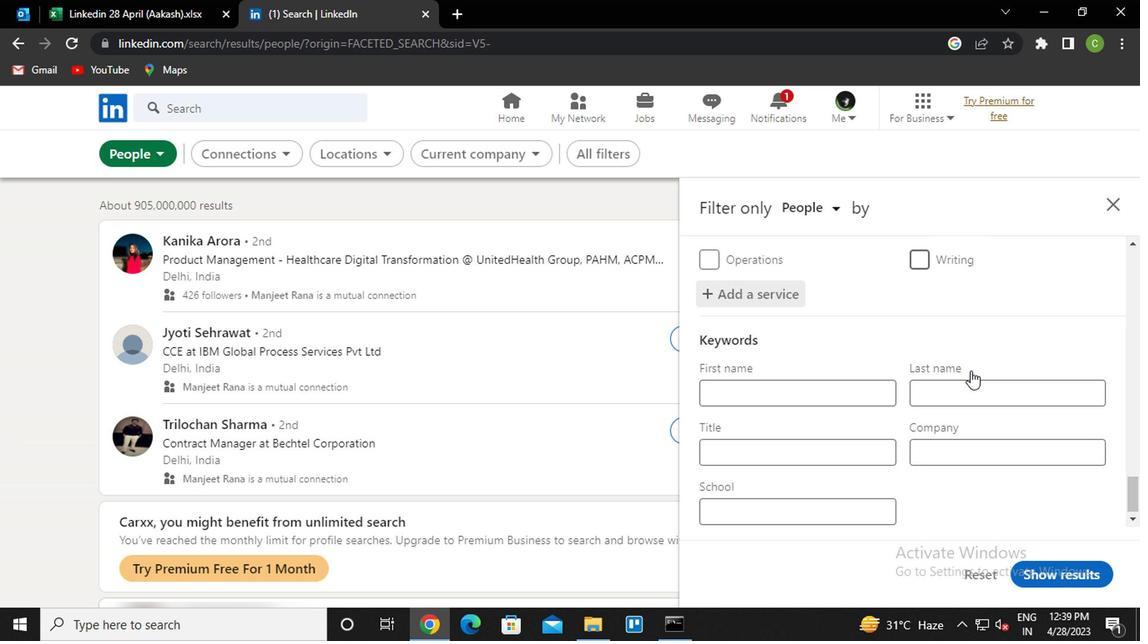 
Action: Mouse scrolled (793, 366) with delta (0, 0)
Screenshot: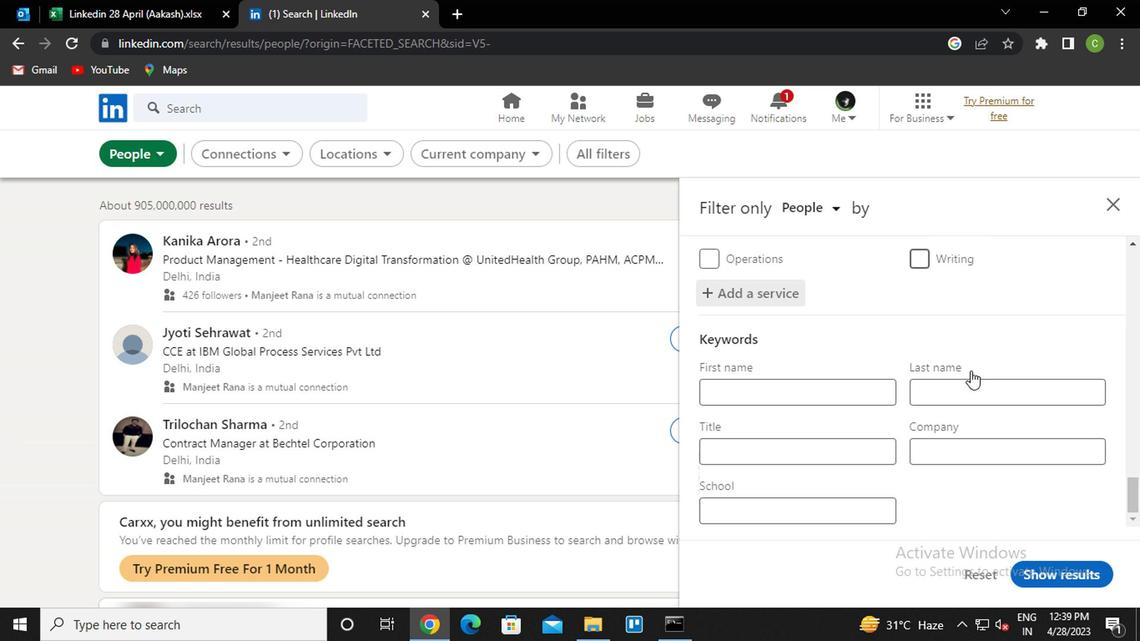 
Action: Mouse scrolled (793, 366) with delta (0, 0)
Screenshot: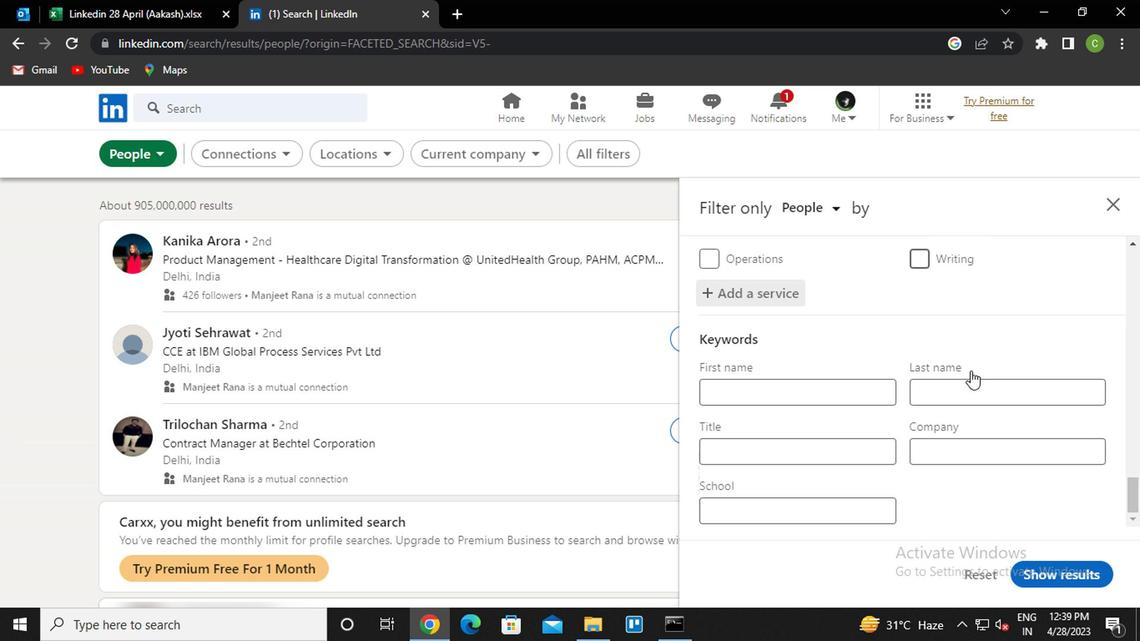 
Action: Mouse moved to (663, 423)
Screenshot: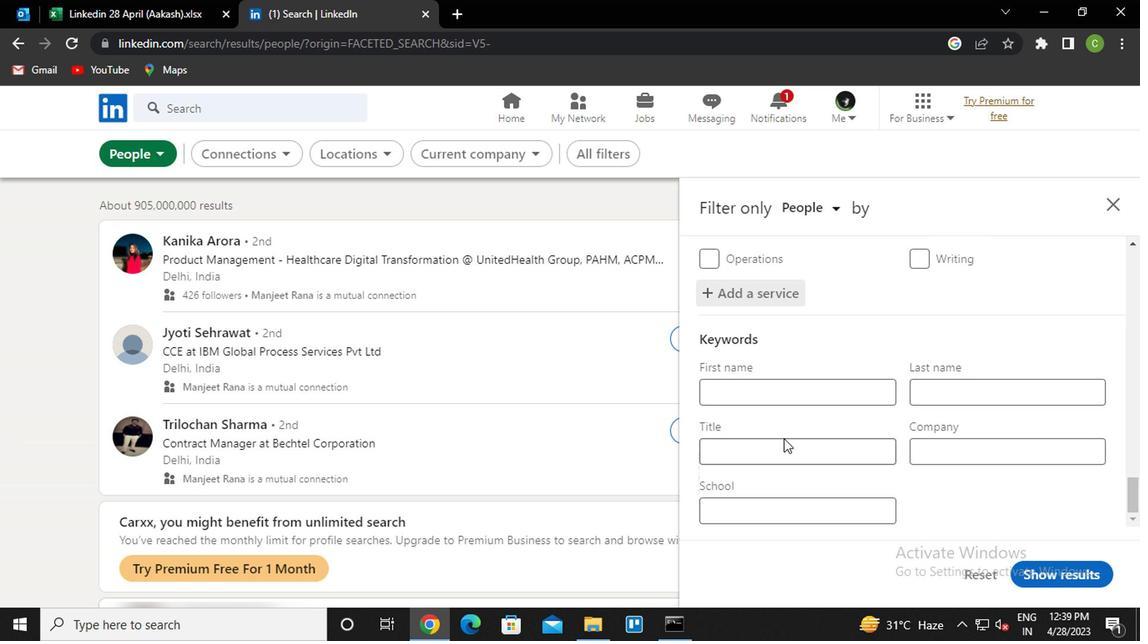 
Action: Mouse pressed left at (663, 423)
Screenshot: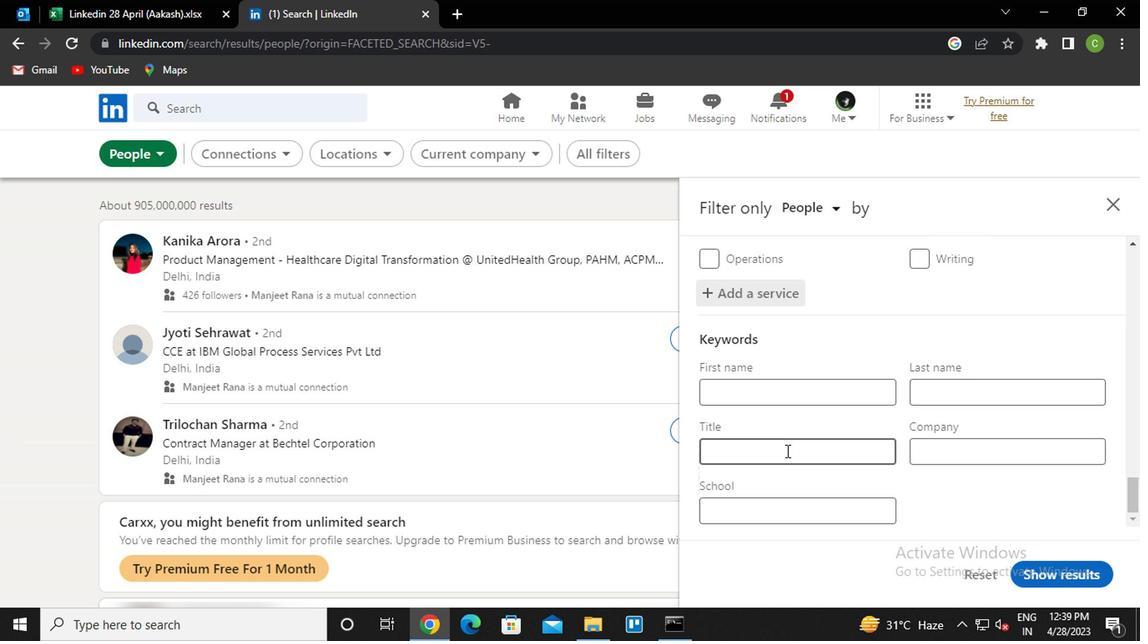 
Action: Key pressed <Key.caps_lock>d<Key.caps_lock>elivery<Key.space><Key.caps_lock>d<Key.caps_lock>river
Screenshot: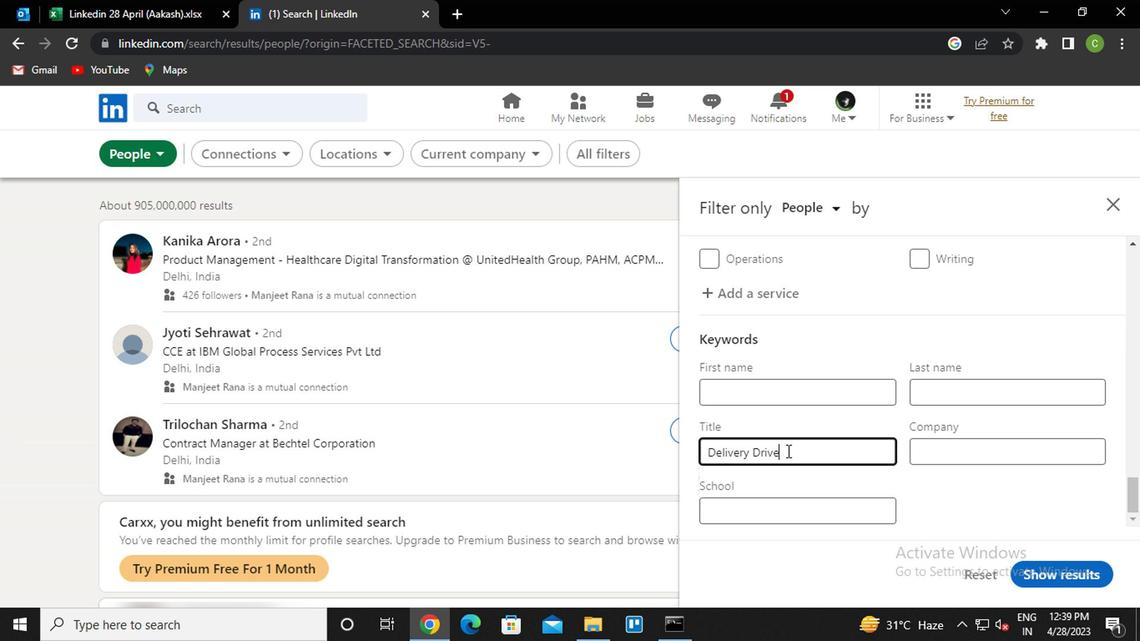 
Action: Mouse moved to (848, 510)
Screenshot: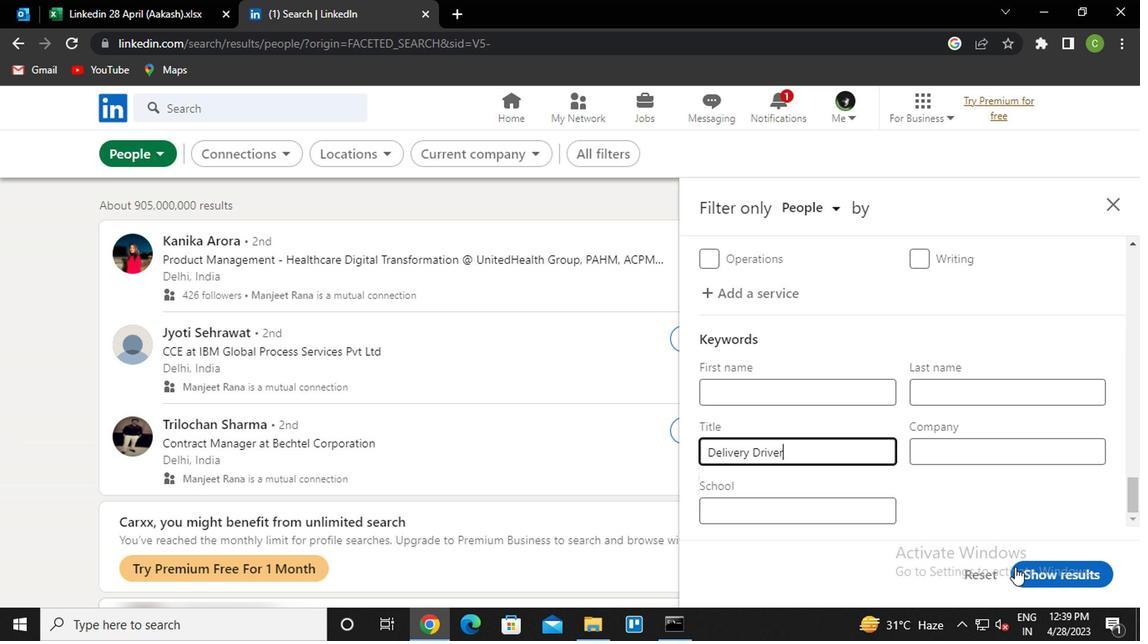 
Action: Mouse pressed left at (848, 510)
Screenshot: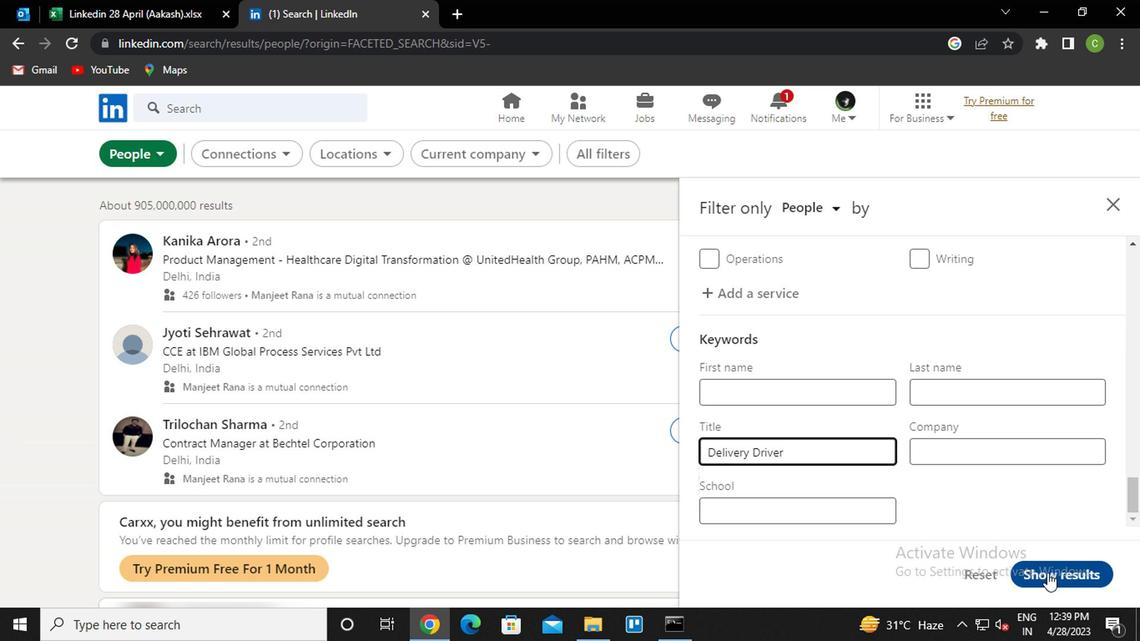 
Action: Mouse moved to (553, 439)
Screenshot: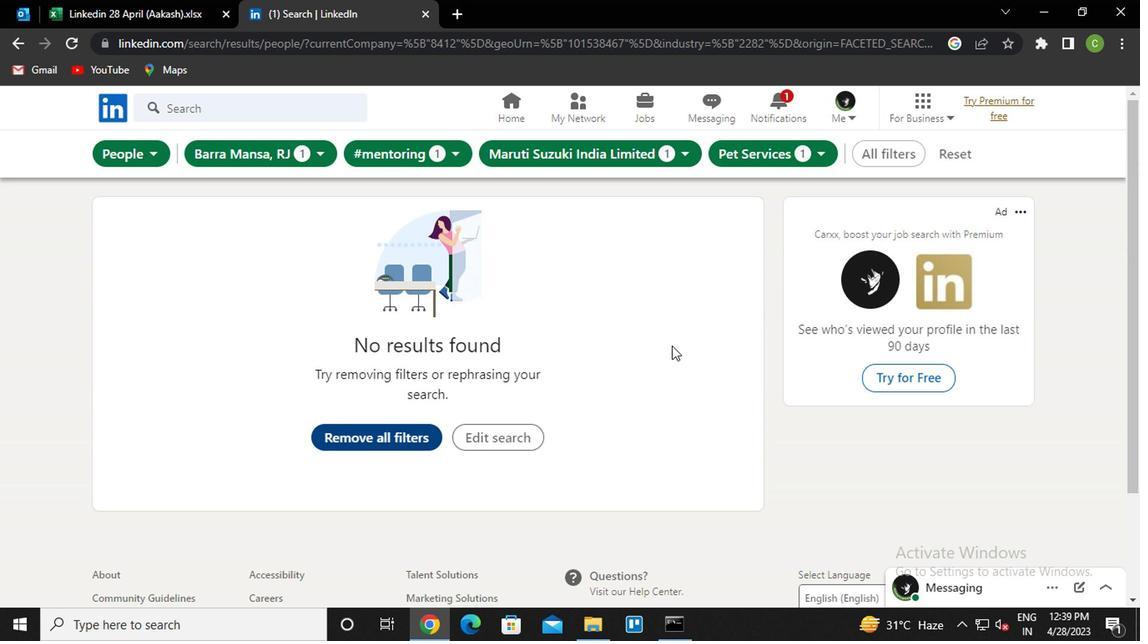 
